 Task: Open a blank google sheet and write heading  Student grades data  Add 10 students name:-  'Joshua Rivera, Zoey Coleman, Ryan Wright, Addison Bailey, Jonathan Simmons, Brooklyn Ward, Caleb Barnes, Audrey Collins, Gabriel Perry, Sofia Bell. ' in August Last week sales are  100 to 150. Math Grade:-  90, 95, 80, 92, 85,88, 90, 78, 92, 85.Science Grade:-  85, 87, 92, 88, 90, 85, 92, 80, 88, 90.English Grade:-  92, 90, 85, 90, 88, 92, 85, 82, 90, 88.History Grade:-  88, 92, 78, 95, 90, 90, 80, 85, 92, 90. Total use the formula   =SUM(D2:G2) then presss enter. Save page auditingSalesByEmployee
Action: Mouse moved to (23, 79)
Screenshot: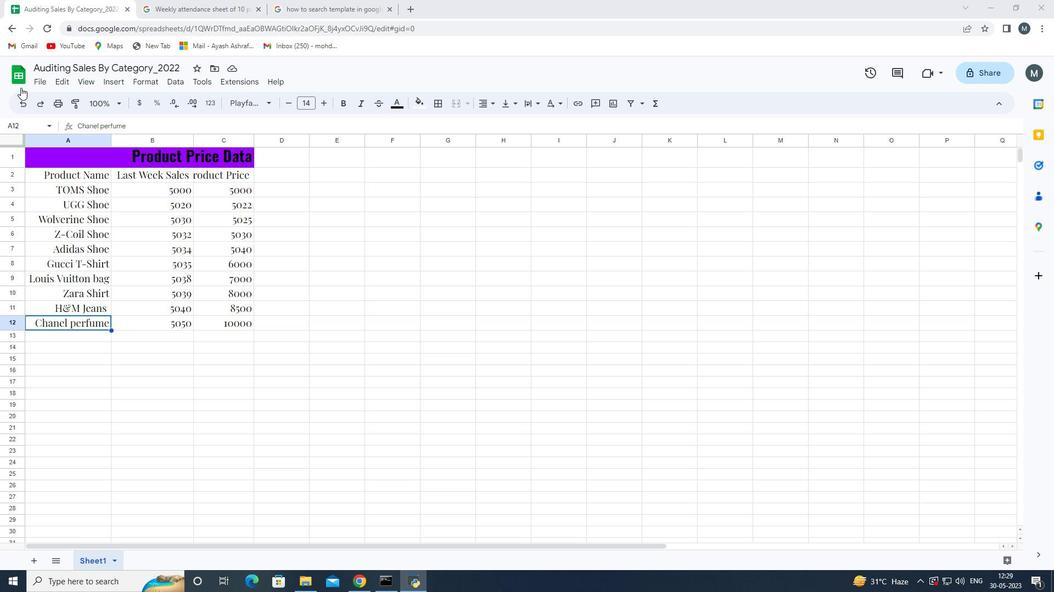 
Action: Mouse pressed left at (23, 79)
Screenshot: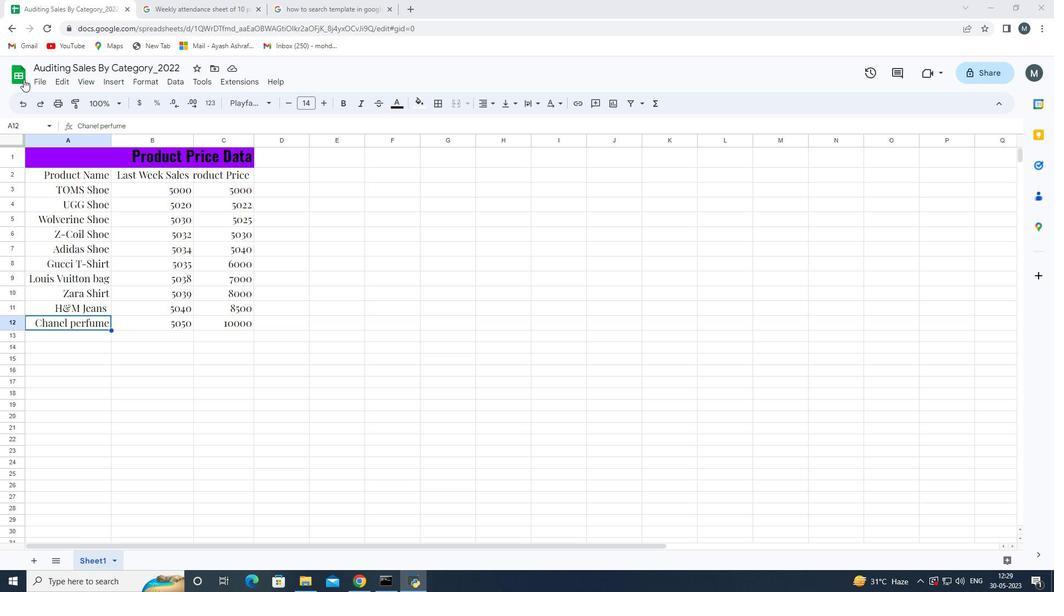 
Action: Mouse moved to (237, 160)
Screenshot: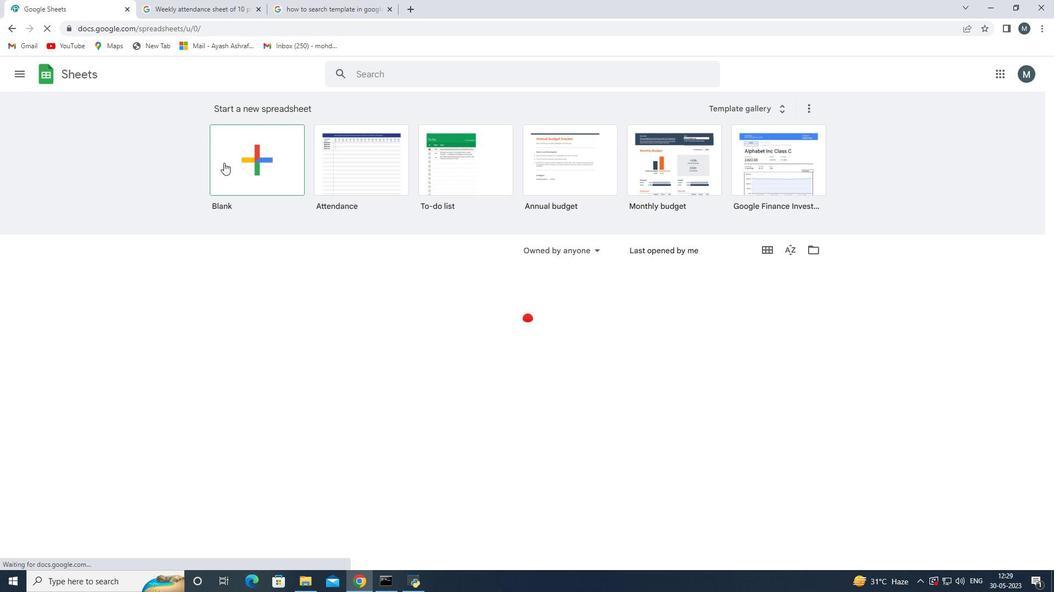
Action: Mouse pressed left at (237, 160)
Screenshot: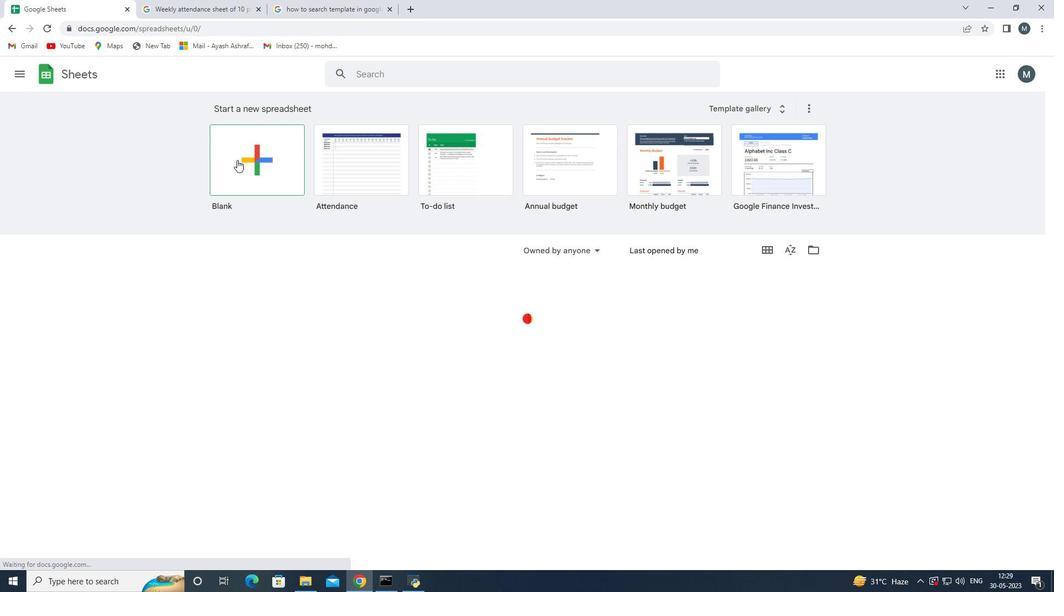 
Action: Mouse moved to (43, 150)
Screenshot: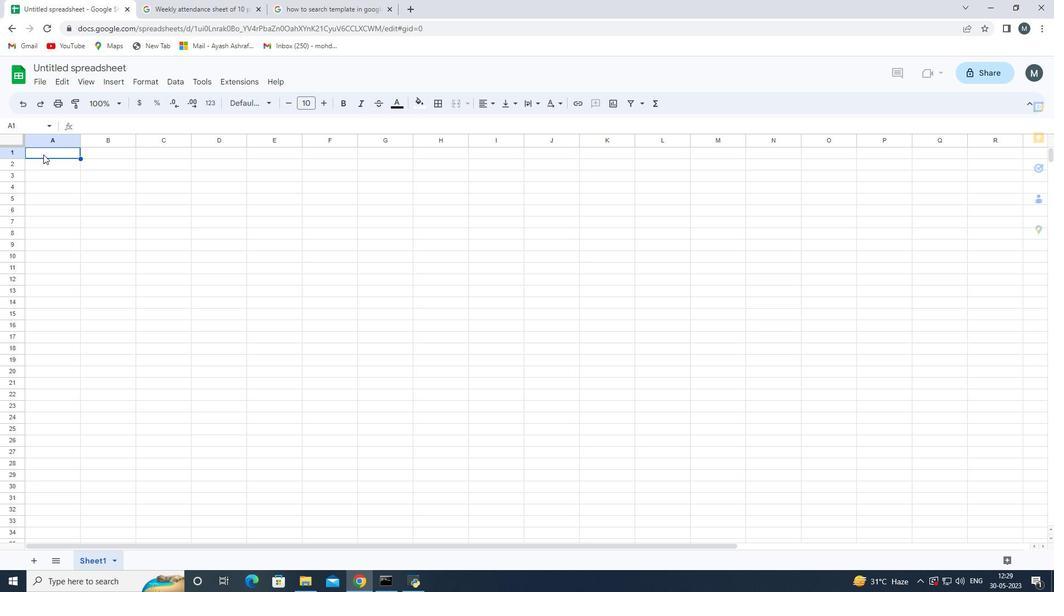 
Action: Mouse pressed left at (43, 150)
Screenshot: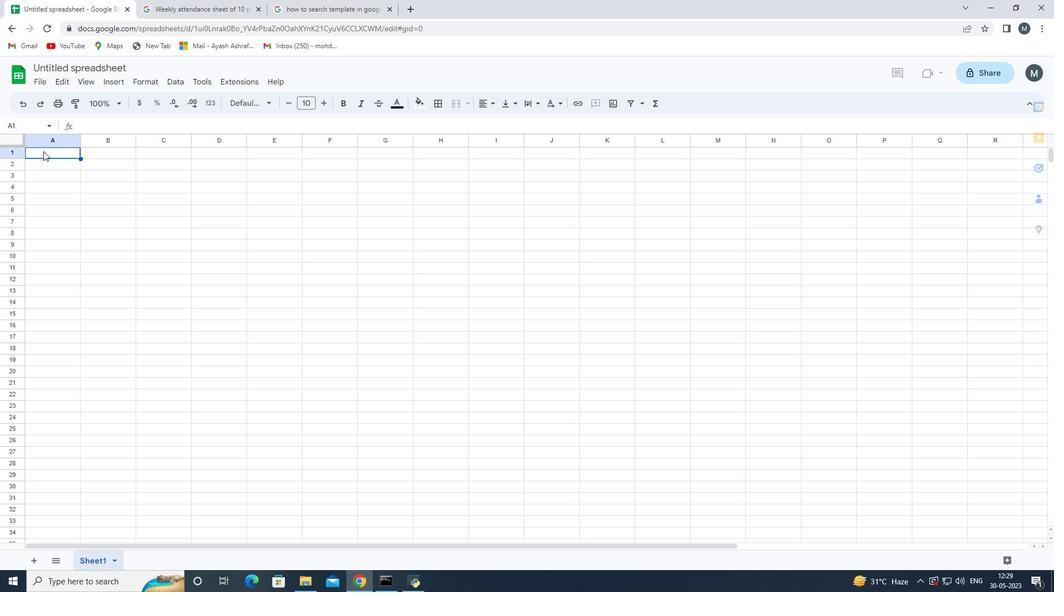 
Action: Mouse pressed left at (43, 150)
Screenshot: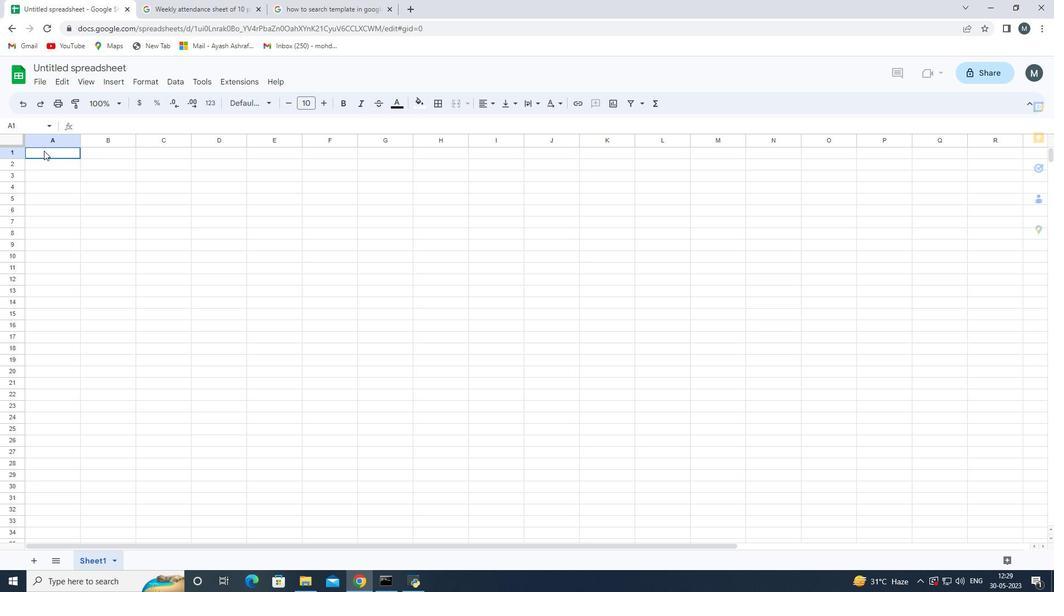 
Action: Mouse moved to (45, 150)
Screenshot: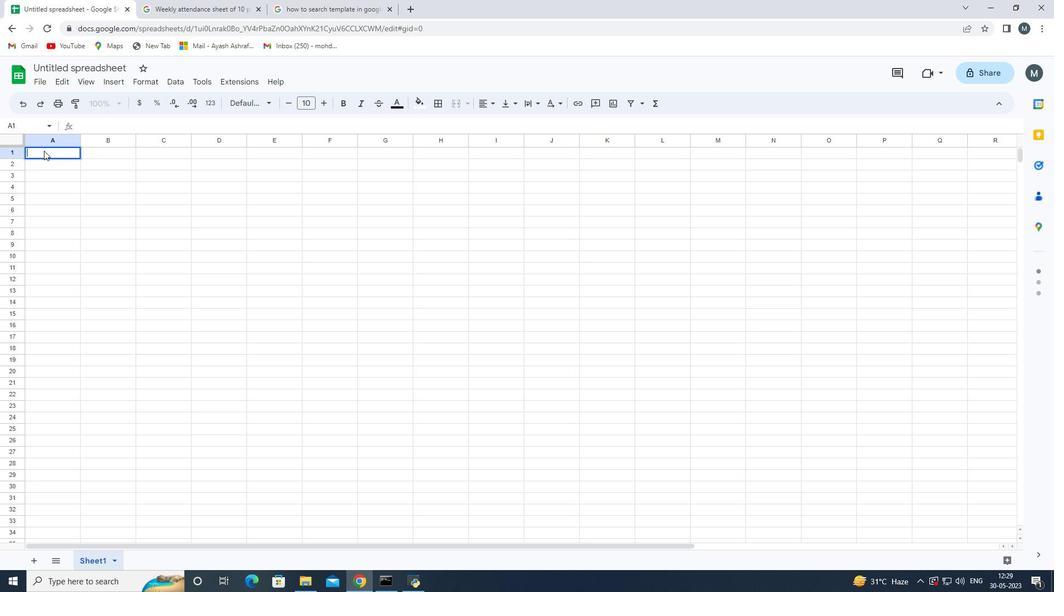 
Action: Key pressed <Key.shift>Student<Key.space><Key.shift><Key.shift><Key.shift>Grades<Key.space><Key.shift><Key.shift><Key.shift><Key.shift>Data<Key.space><Key.enter><Key.shift>Students<Key.space><Key.shift>NAme<Key.backspace><Key.backspace><Key.backspace>ame<Key.enter><Key.shift>Joshua<Key.space><Key.shift><Key.shift><Key.shift><Key.shift><Key.shift><Key.shift><Key.shift><Key.shift><Key.shift><Key.shift><Key.shift><Key.shift><Key.shift><Key.shift><Key.shift><Key.shift><Key.shift><Key.shift><Key.shift><Key.shift><Key.shift>Rivera<Key.space><Key.enter><Key.shift>Zoey<Key.space><Key.shift><Key.shift><Key.shift><Key.shift><Key.shift><Key.shift><Key.shift><Key.shift><Key.shift><Key.shift>Coleman<Key.enter><Key.shift>Ryan<Key.space><Key.shift><Key.shift><Key.shift><Key.shift><Key.shift><Key.shift><Key.shift><Key.shift><Key.shift><Key.shift><Key.shift><Key.shift>Wa<Key.backspace>right<Key.enter><Key.shift>Addison<Key.space><Key.shift>Bailey<Key.enter><Key.shift><Key.shift><Key.shift><Key.shift><Key.shift><Key.shift><Key.shift><Key.shift><Key.shift><Key.shift><Key.shift><Key.shift><Key.shift><Key.shift><Key.shift><Key.shift><Key.shift><Key.shift><Key.shift>Jonathan<Key.space><Key.shift>Simmons<Key.space><Key.enter><Key.shift><Key.shift><Key.shift><Key.shift><Key.shift><Key.shift><Key.shift><Key.shift><Key.shift><Key.shift>Brooklyn<Key.space><Key.shift>Ward<Key.enter><Key.shift>Caleb<Key.space><Key.shift>BAr<Key.backspace><Key.backspace>arnes<Key.enter><Key.shift>Audey<Key.backspace><Key.backspace>rey<Key.space><Key.shift>Collins<Key.space><Key.enter><Key.shift><Key.shift><Key.shift><Key.shift>Gabriel<Key.space><Key.shift>Perry<Key.enter><Key.shift>Sofia<Key.space><Key.shift>Bell
Screenshot: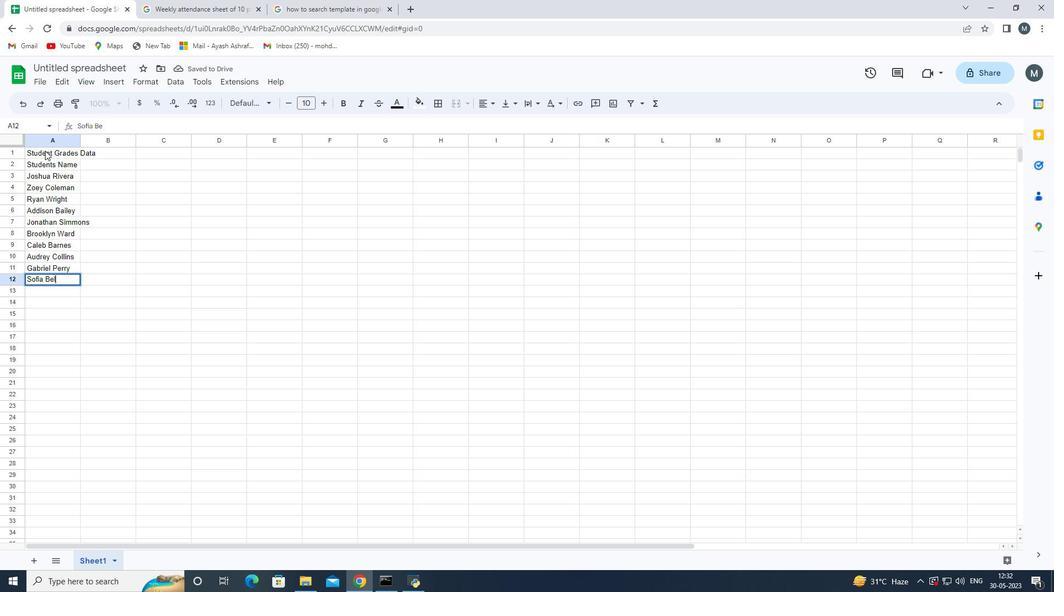 
Action: Mouse moved to (79, 140)
Screenshot: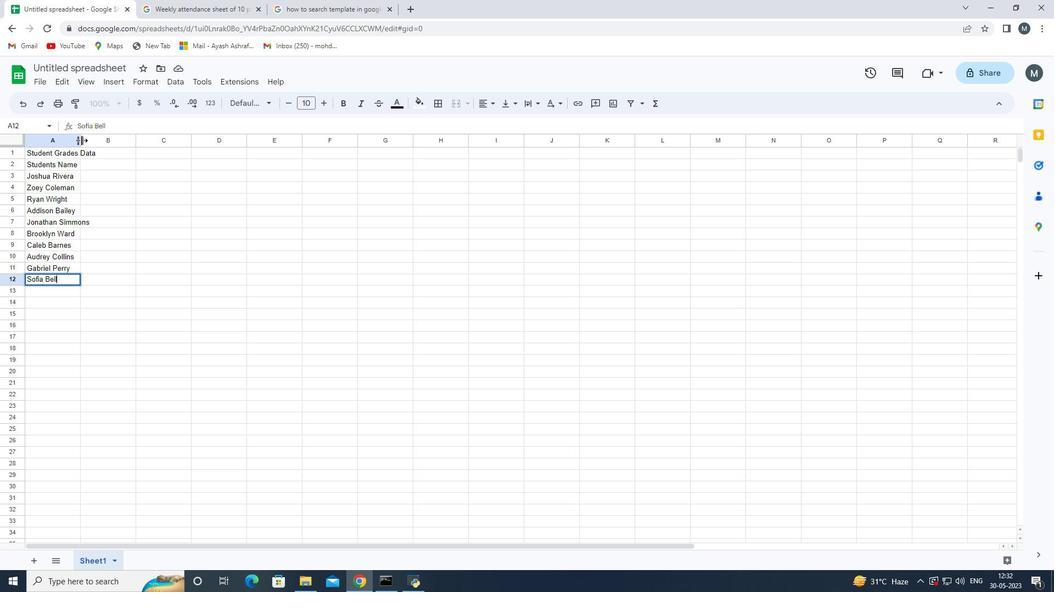 
Action: Mouse pressed left at (79, 140)
Screenshot: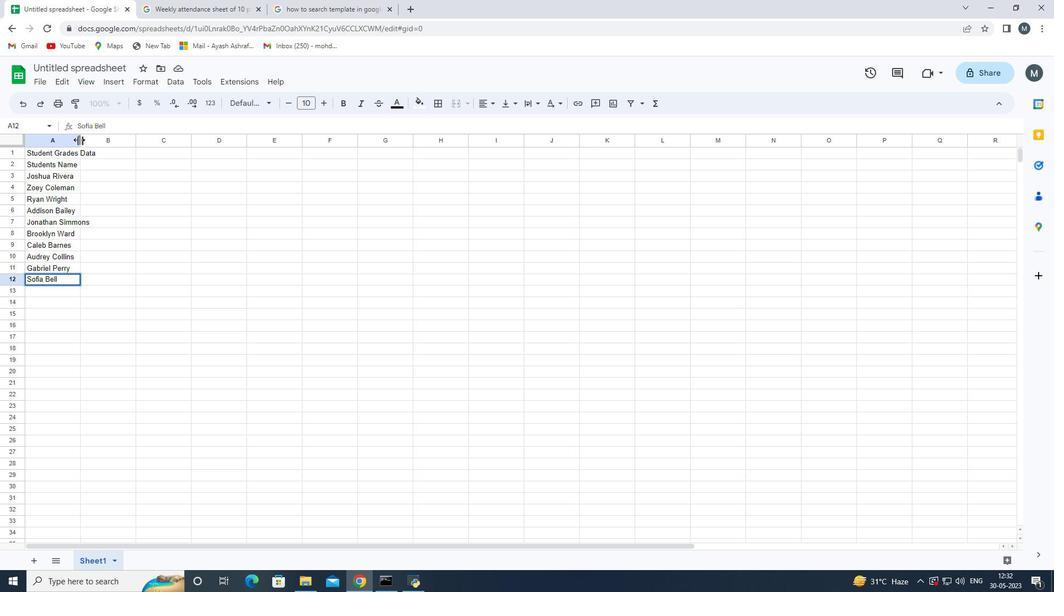 
Action: Mouse moved to (130, 152)
Screenshot: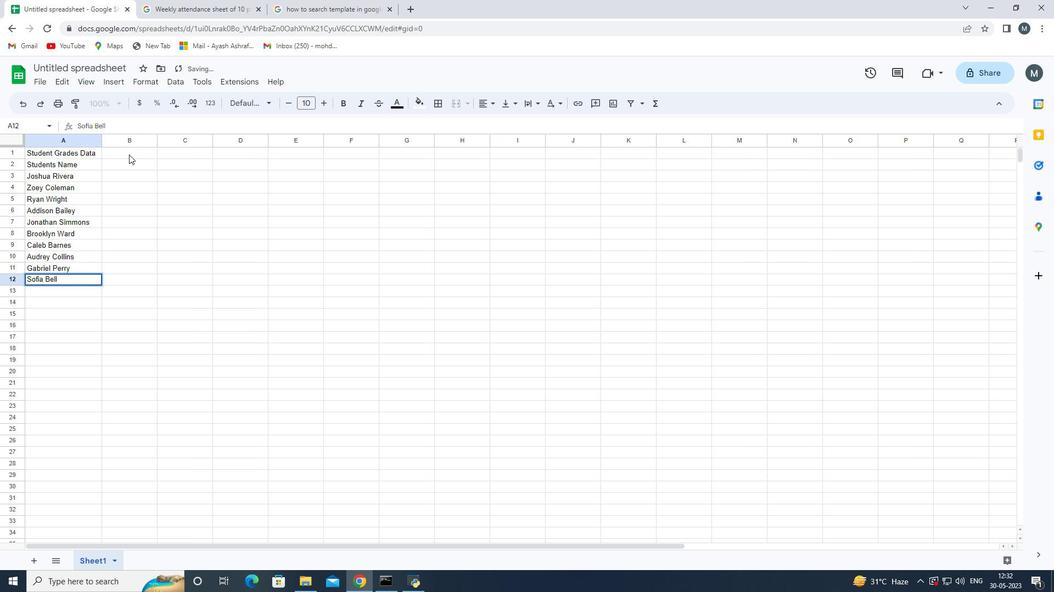 
Action: Mouse pressed left at (130, 152)
Screenshot: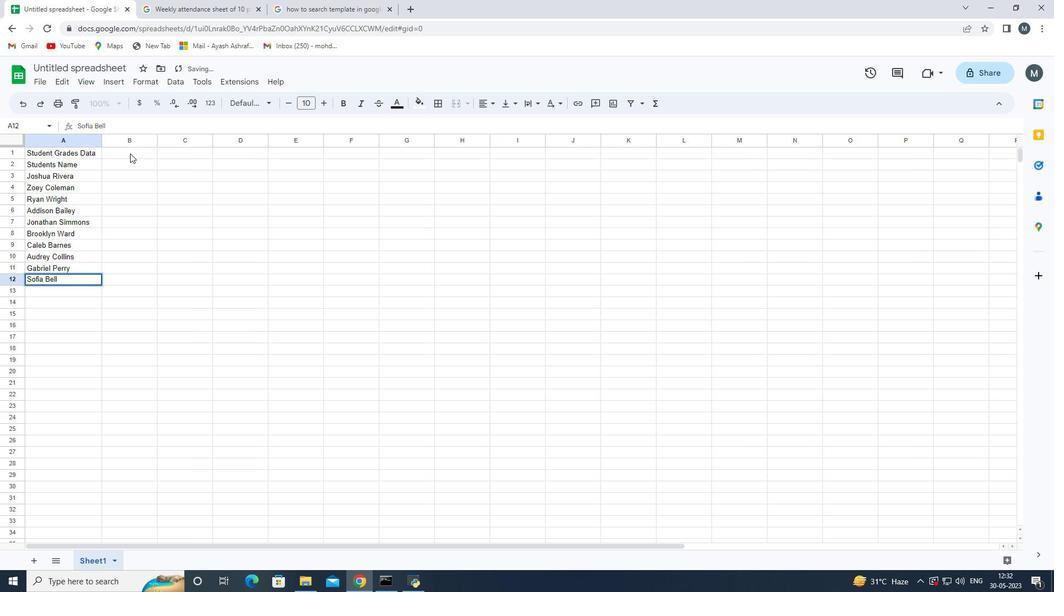 
Action: Mouse pressed left at (130, 152)
Screenshot: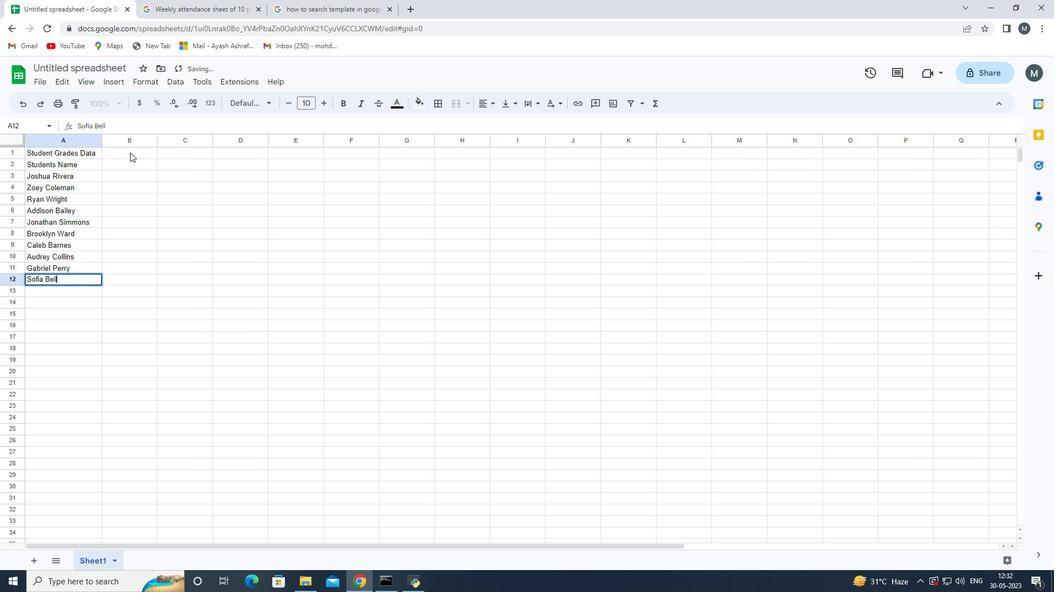 
Action: Key pressed <Key.shift>August<Key.space><Key.shift><Key.shift><Key.shift><Key.shift>LA<Key.backspace>ast<Key.space>week<Key.space><Key.shift>Sales<Key.space><Key.enter>
Screenshot: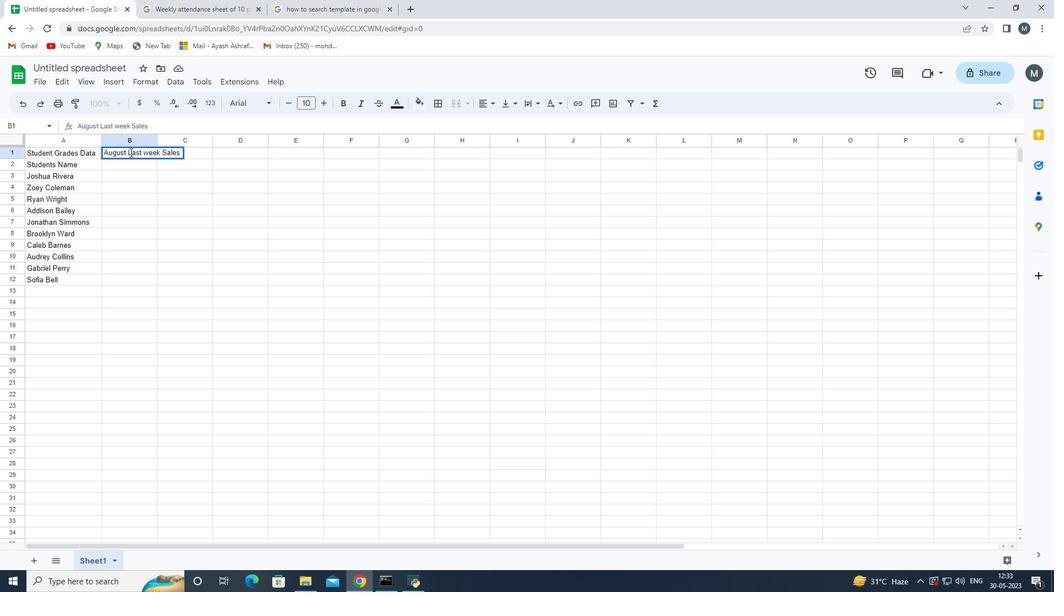 
Action: Mouse moved to (158, 141)
Screenshot: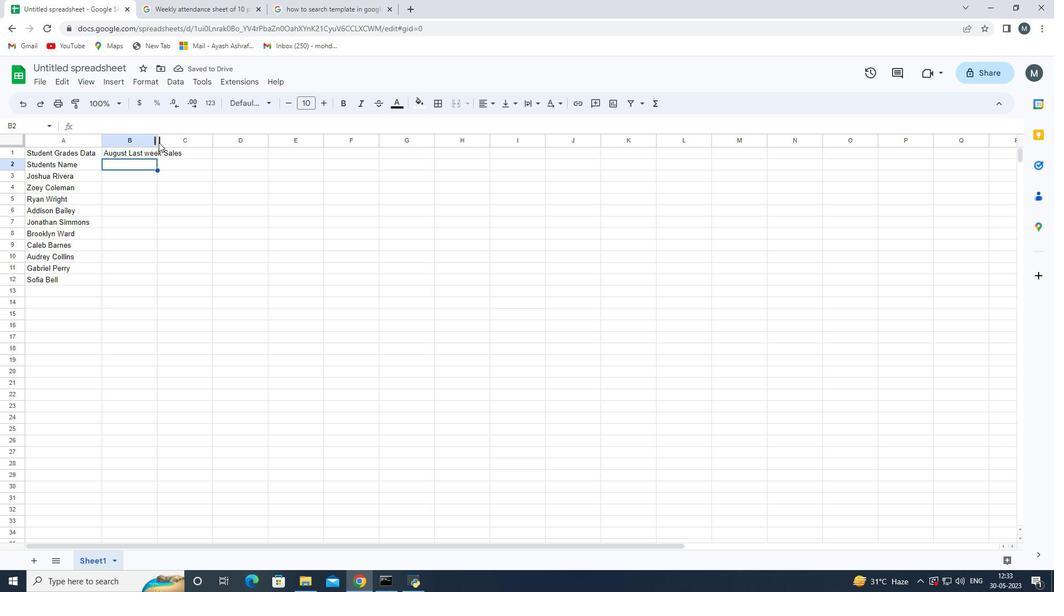 
Action: Mouse pressed left at (158, 141)
Screenshot: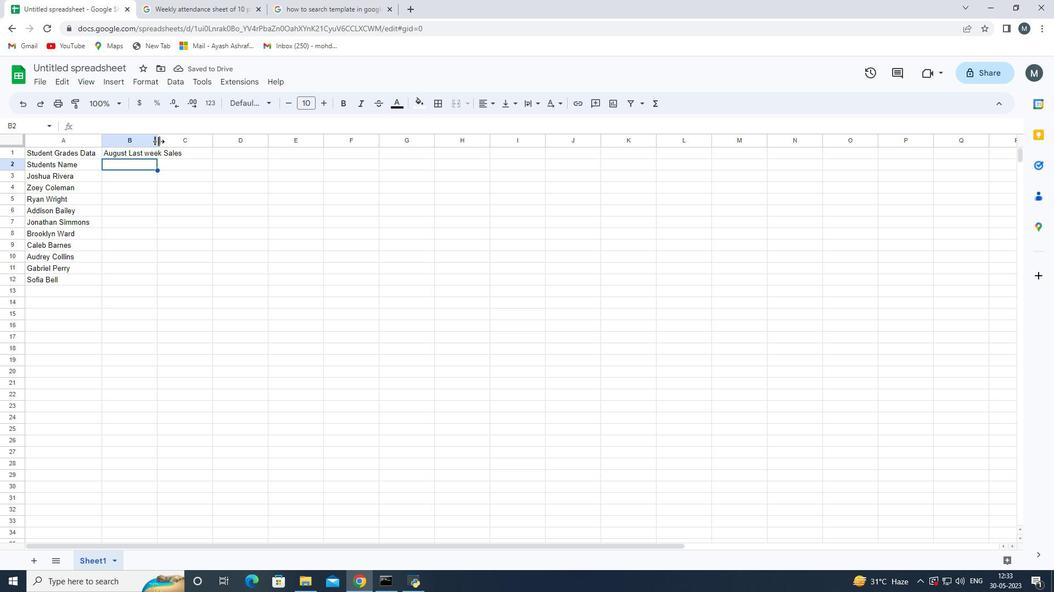 
Action: Mouse moved to (112, 188)
Screenshot: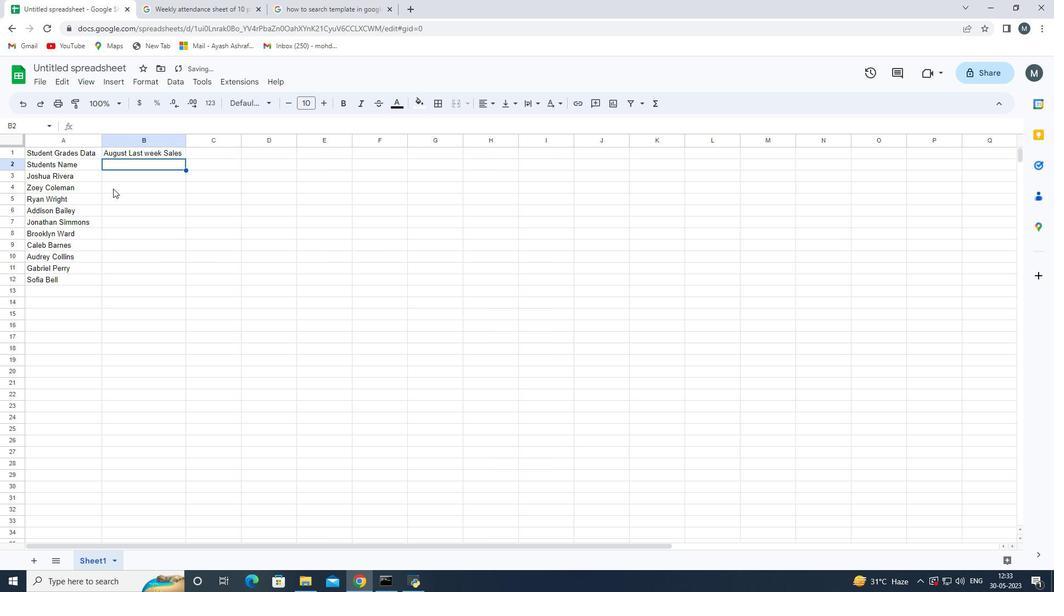 
Action: Key pressed 100<Key.enter>101<Key.enter>
Screenshot: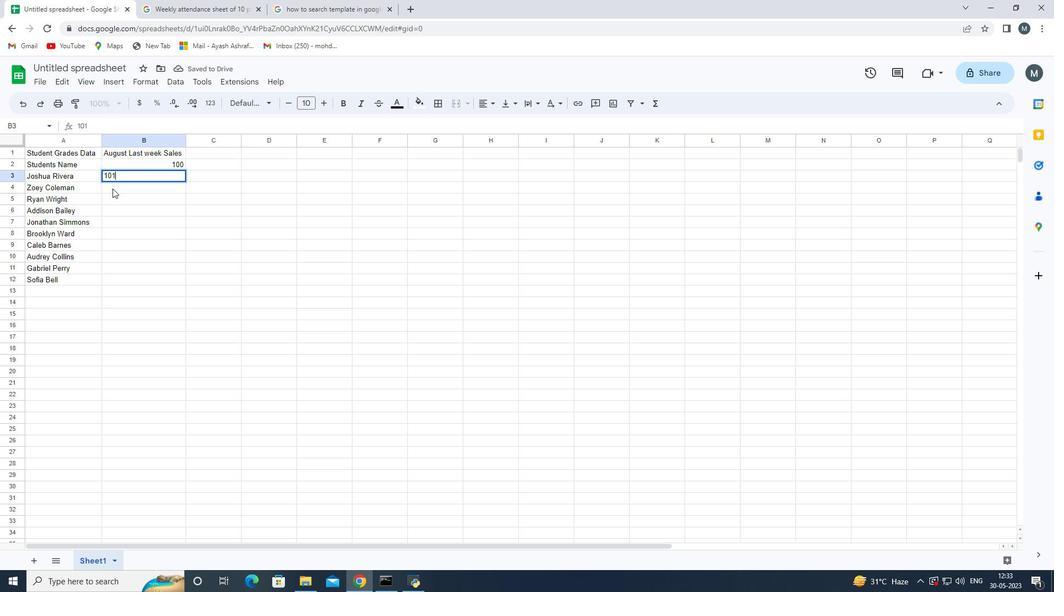 
Action: Mouse moved to (148, 185)
Screenshot: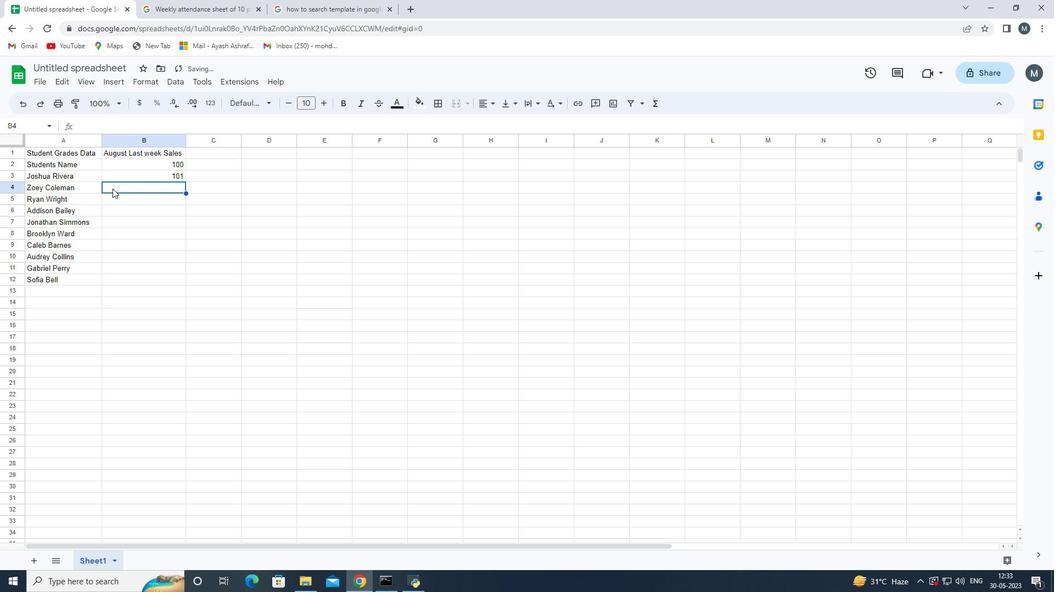 
Action: Key pressed 102<Key.enter>110<Key.enter>111<Key.enter>115<Key.enter>11
Screenshot: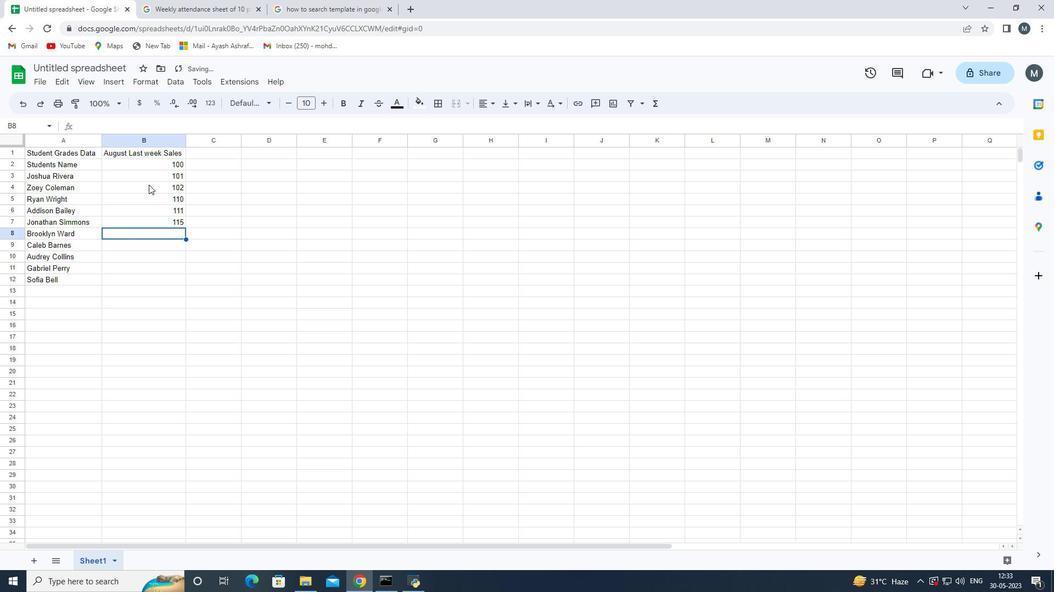 
Action: Mouse moved to (154, 185)
Screenshot: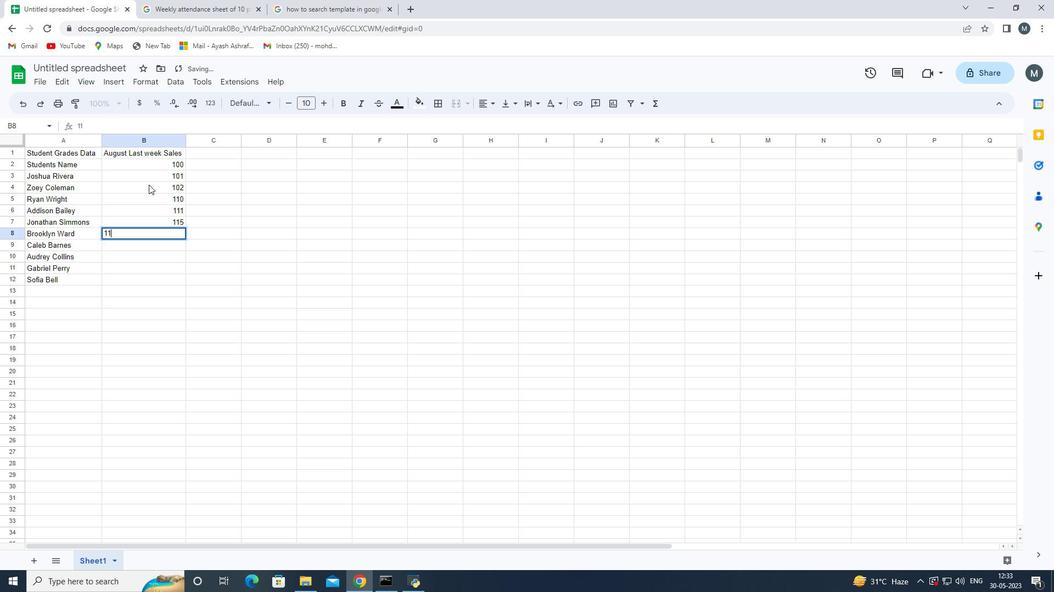 
Action: Key pressed 9<Key.enter>130<Key.enter>1
Screenshot: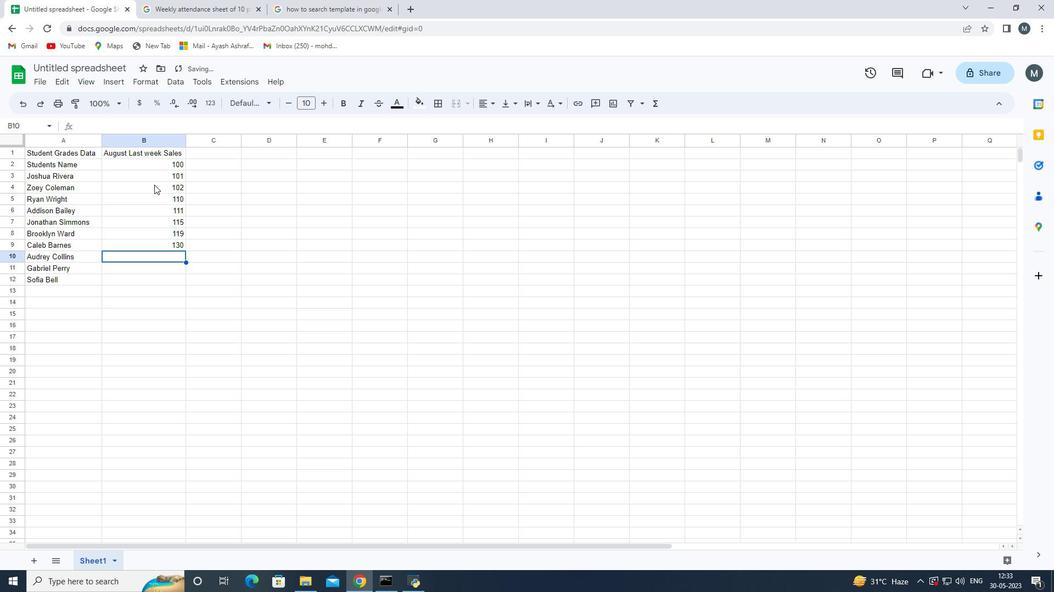 
Action: Mouse moved to (203, 186)
Screenshot: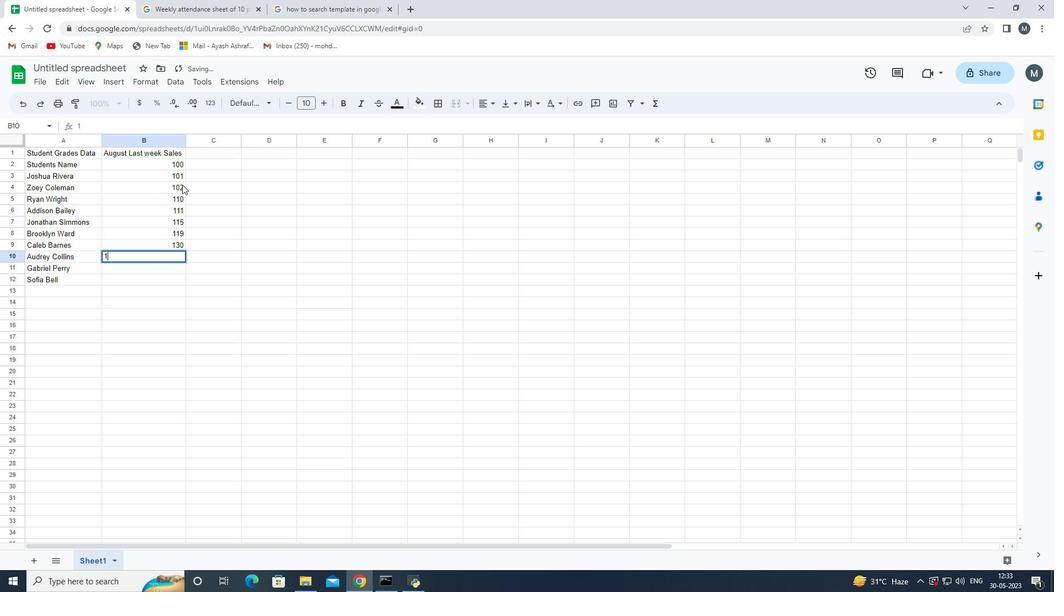 
Action: Key pressed 3
Screenshot: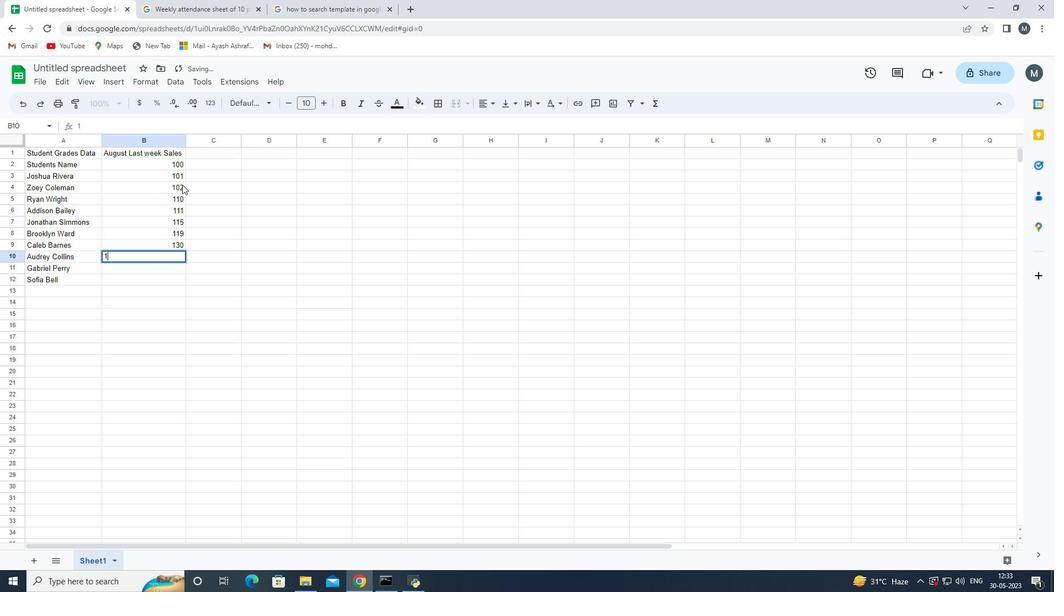 
Action: Mouse moved to (221, 185)
Screenshot: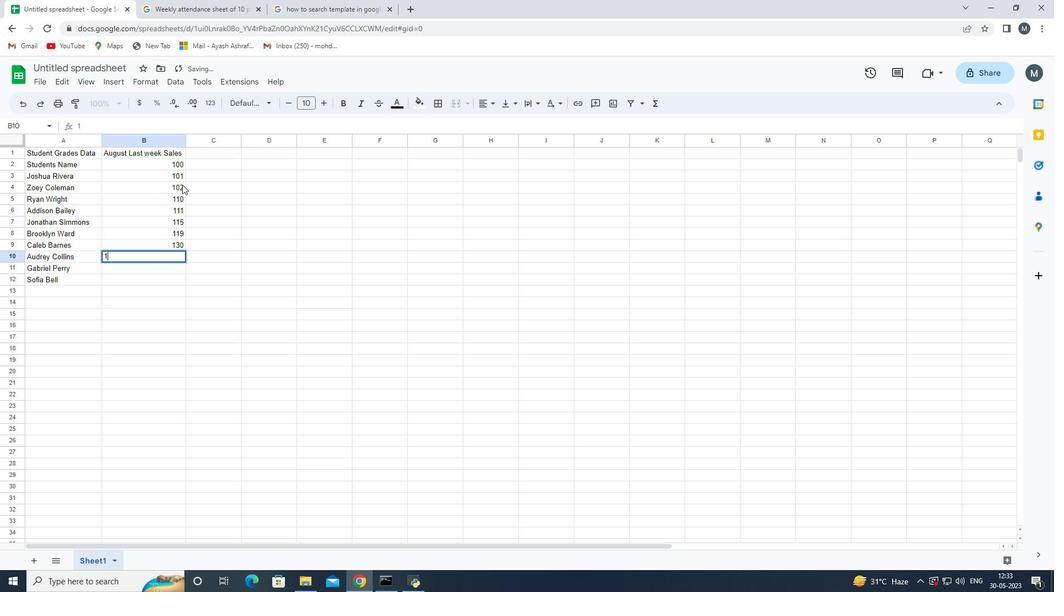 
Action: Key pressed 4<Key.enter>148<Key.enter>150
Screenshot: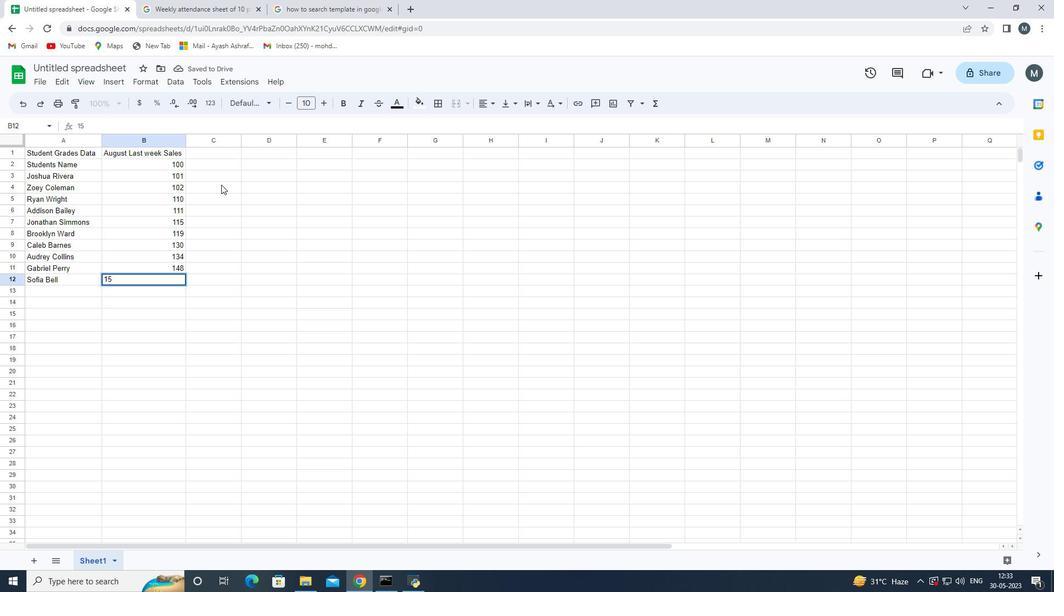 
Action: Mouse moved to (220, 155)
Screenshot: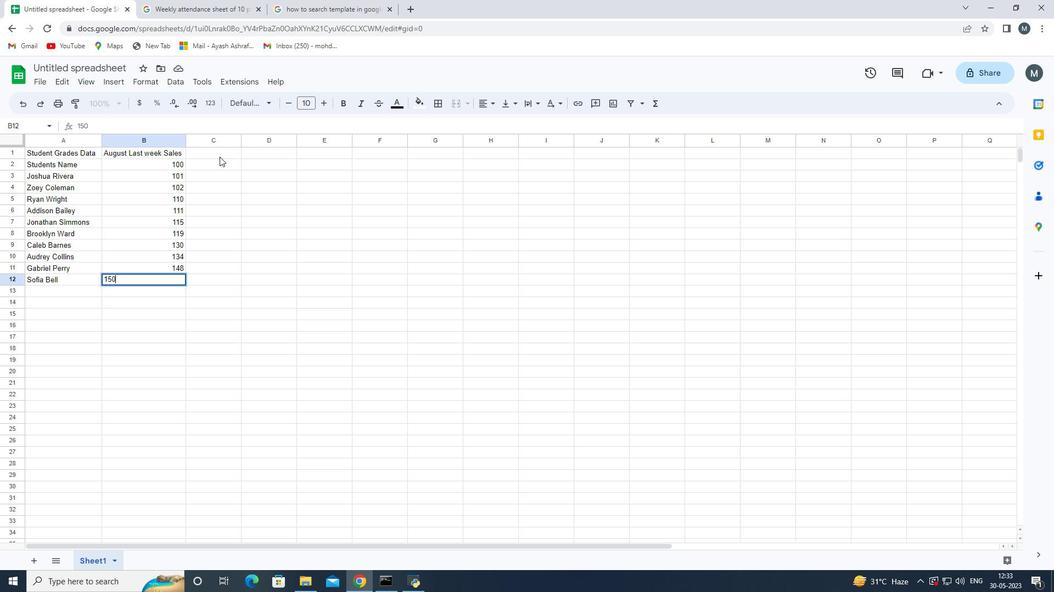 
Action: Mouse pressed left at (220, 155)
Screenshot: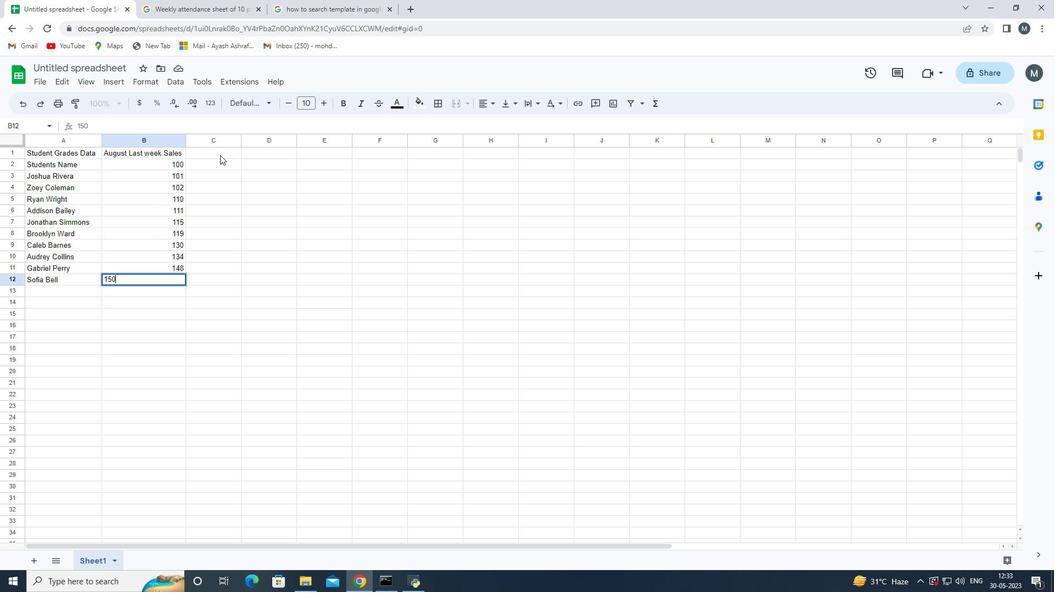
Action: Key pressed <Key.shift><Key.shift><Key.shift><Key.shift><Key.shift><Key.shift>MA<Key.backspace>ath<Key.space><Key.shift>Grade<Key.enter>85<Key.enter>87<Key.backspace><Key.backspace><Key.up>
Screenshot: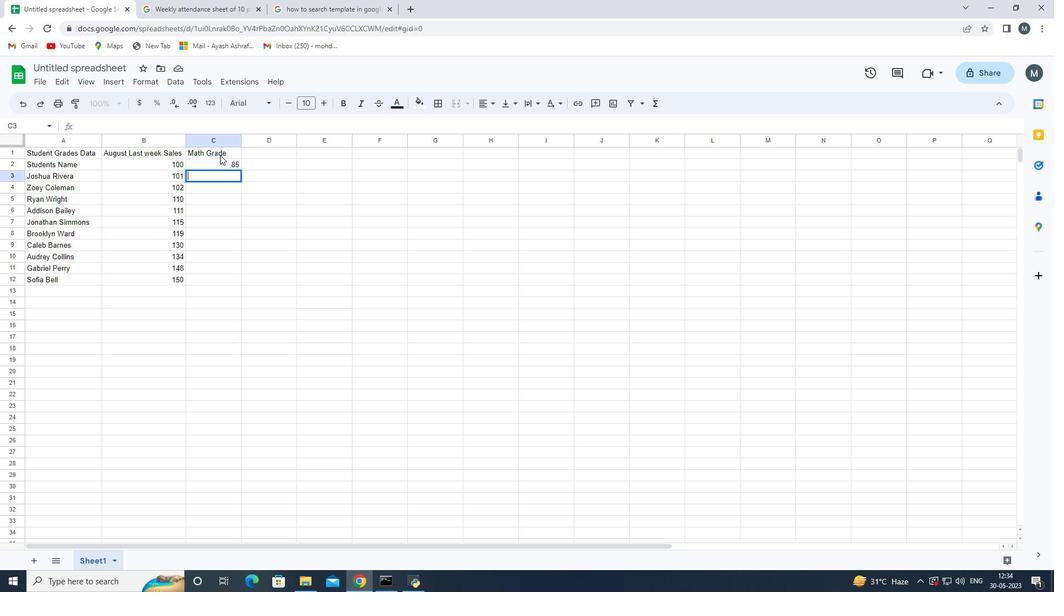 
Action: Mouse moved to (409, 175)
Screenshot: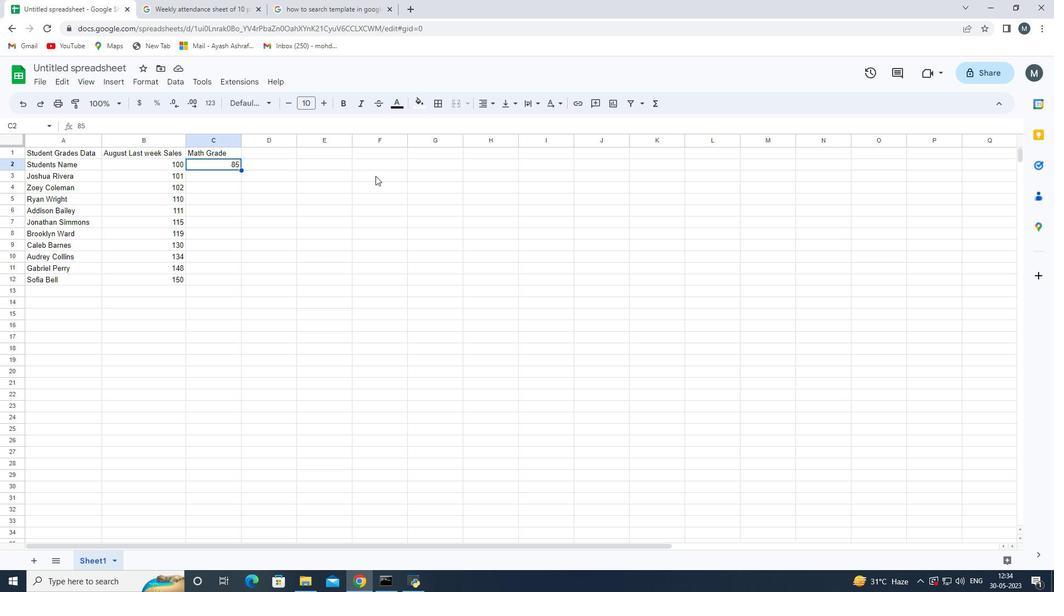 
Action: Key pressed 90<Key.enter>95<Key.enter>80<Key.enter>92<Key.enter>85<Key.enter>88<Key.enter>90<Key.enter>78<Key.enter>92<Key.enter>85<Key.enter>
Screenshot: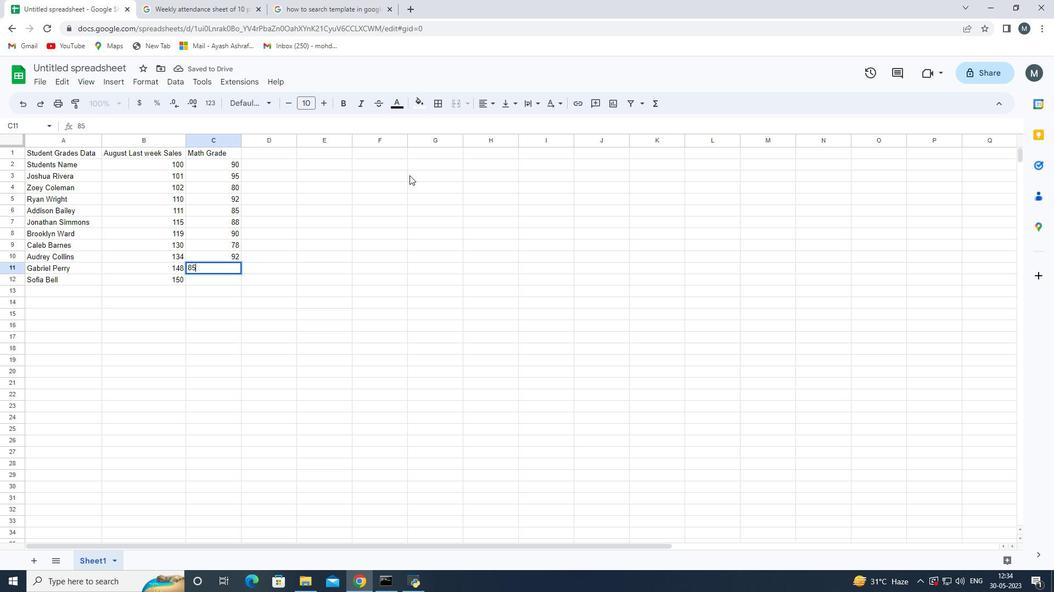 
Action: Mouse moved to (231, 263)
Screenshot: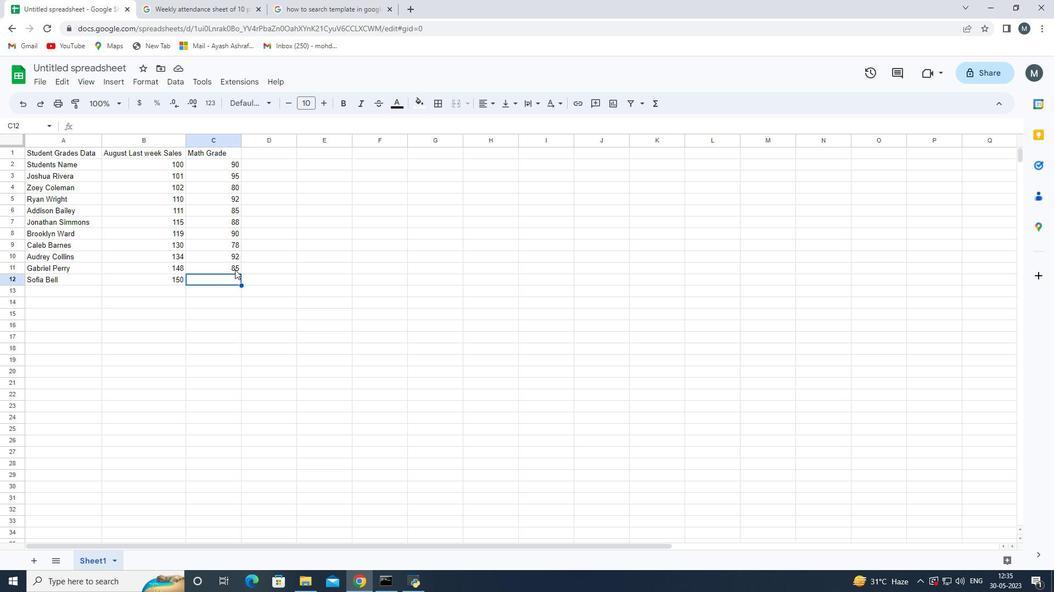 
Action: Mouse pressed left at (231, 263)
Screenshot: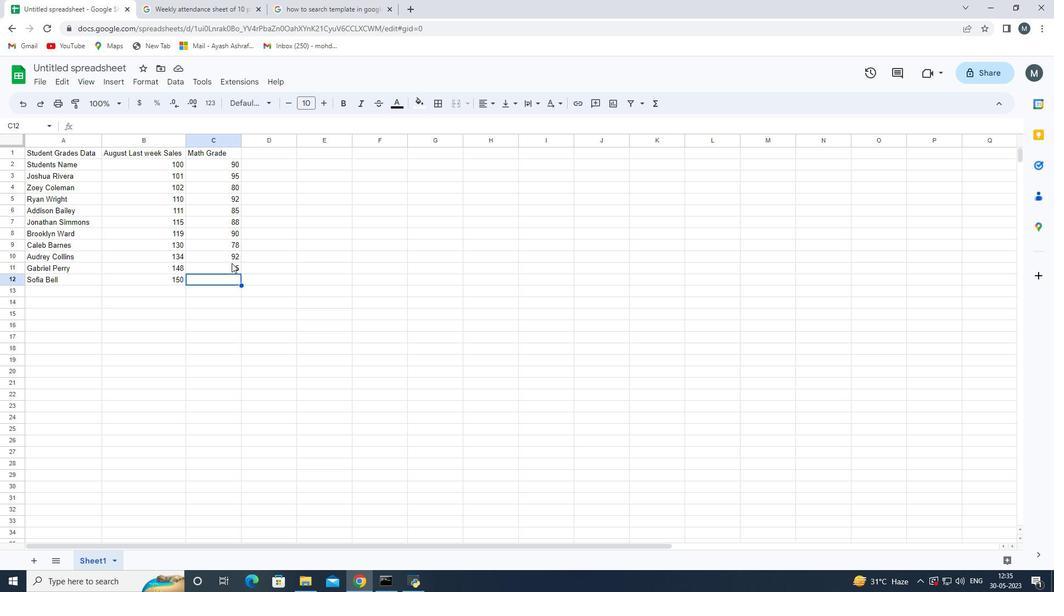 
Action: Mouse moved to (297, 290)
Screenshot: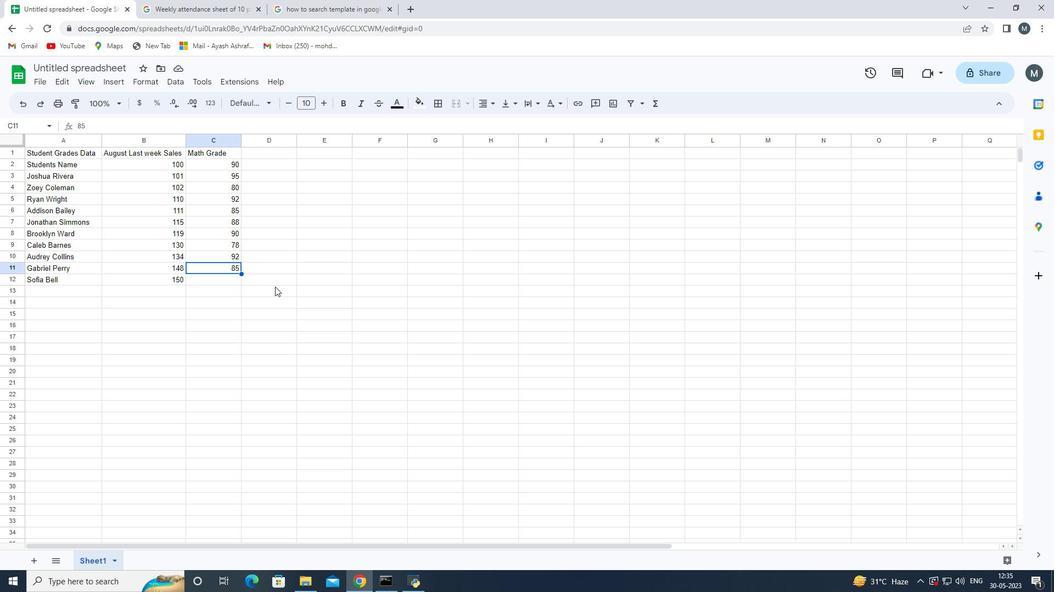 
Action: Key pressed 3
Screenshot: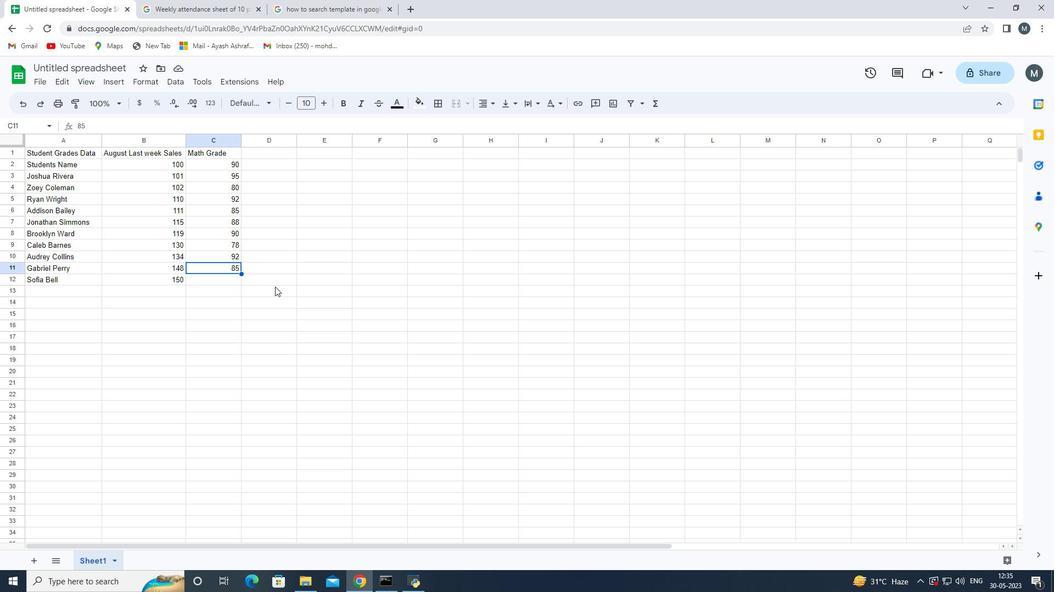 
Action: Mouse moved to (306, 292)
Screenshot: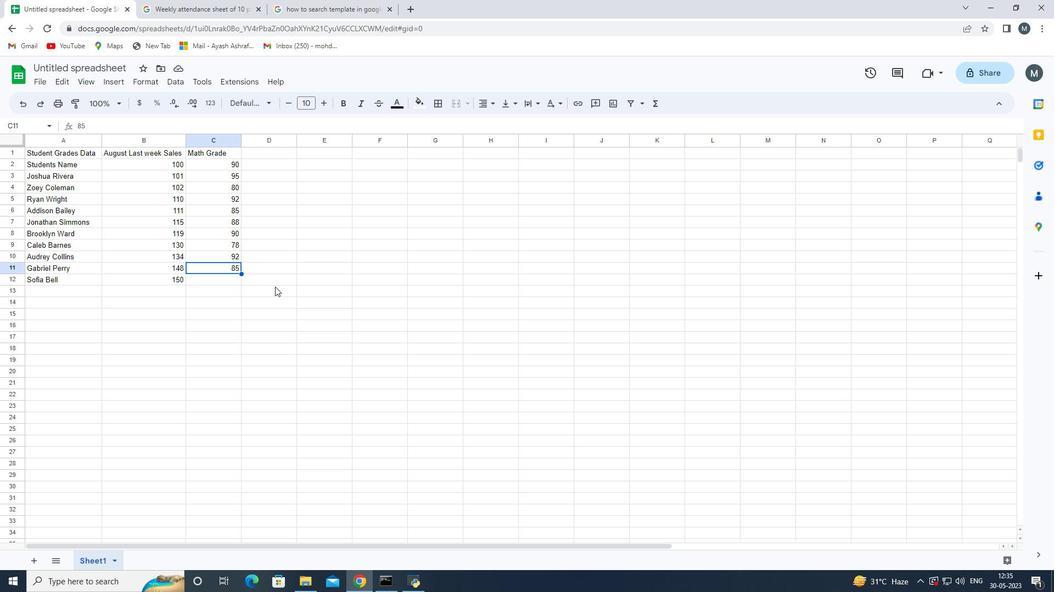 
Action: Key pressed 5<Key.enter>
Screenshot: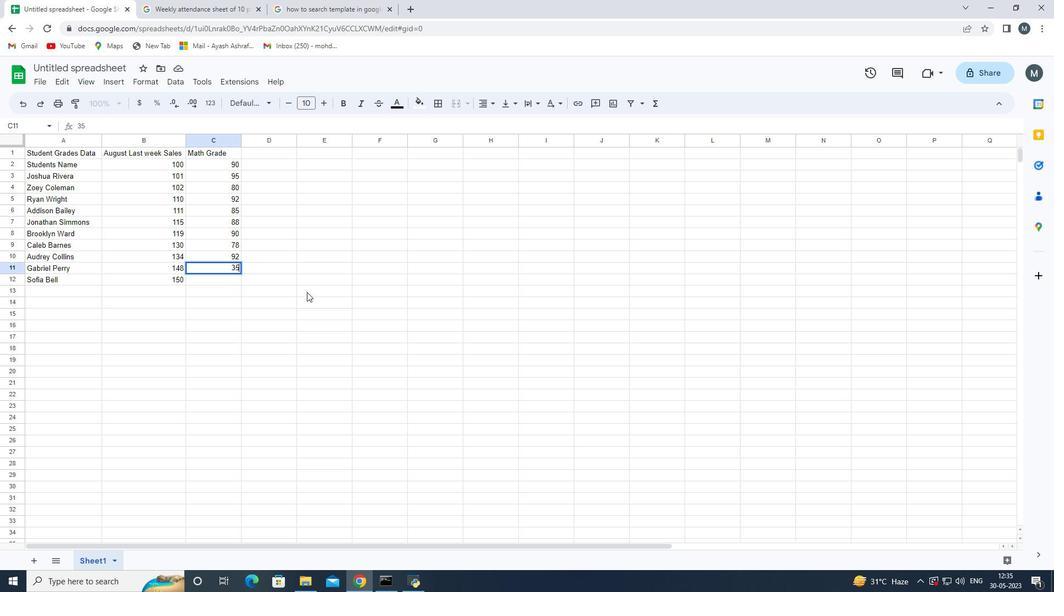 
Action: Mouse moved to (230, 270)
Screenshot: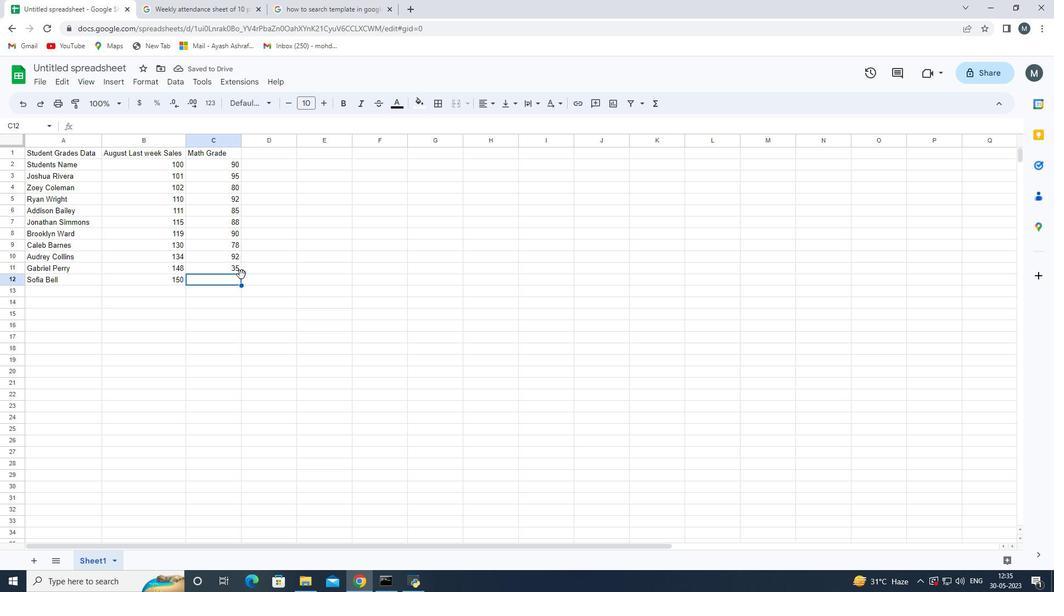 
Action: Mouse pressed left at (230, 270)
Screenshot: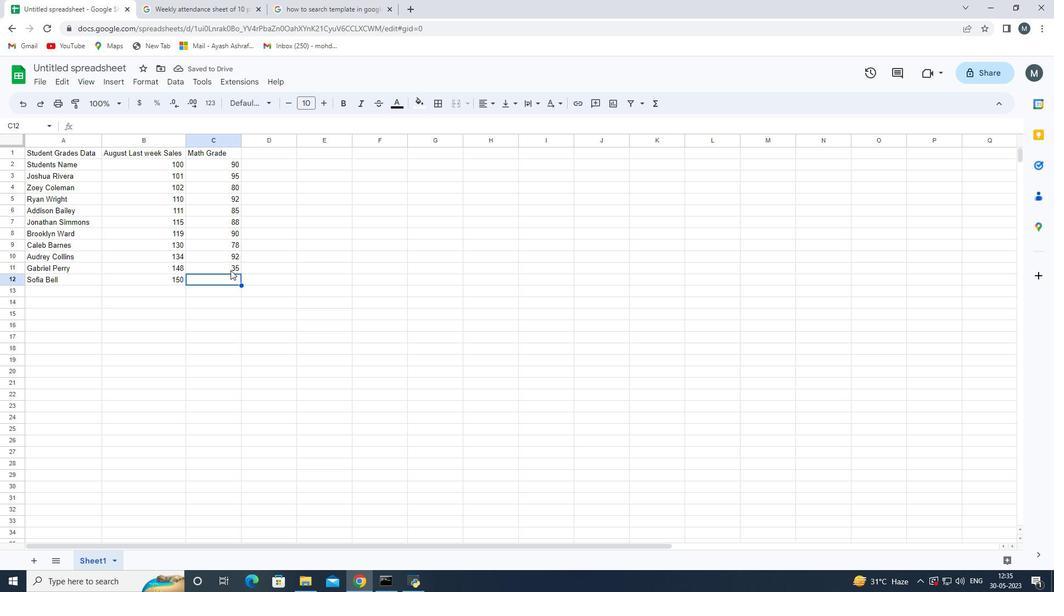 
Action: Mouse moved to (245, 271)
Screenshot: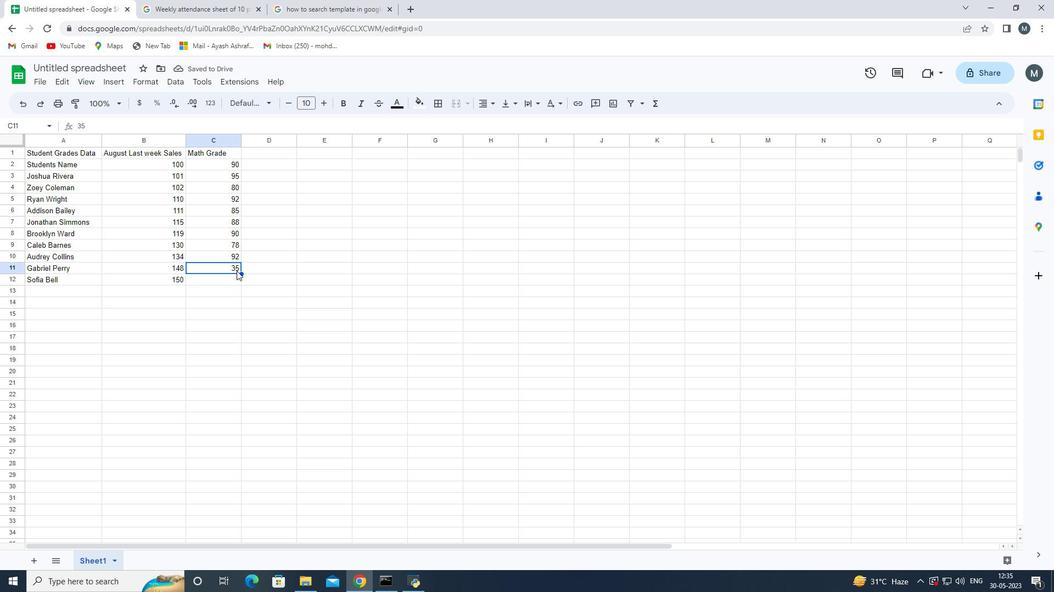 
Action: Key pressed 78<Key.enter>85
Screenshot: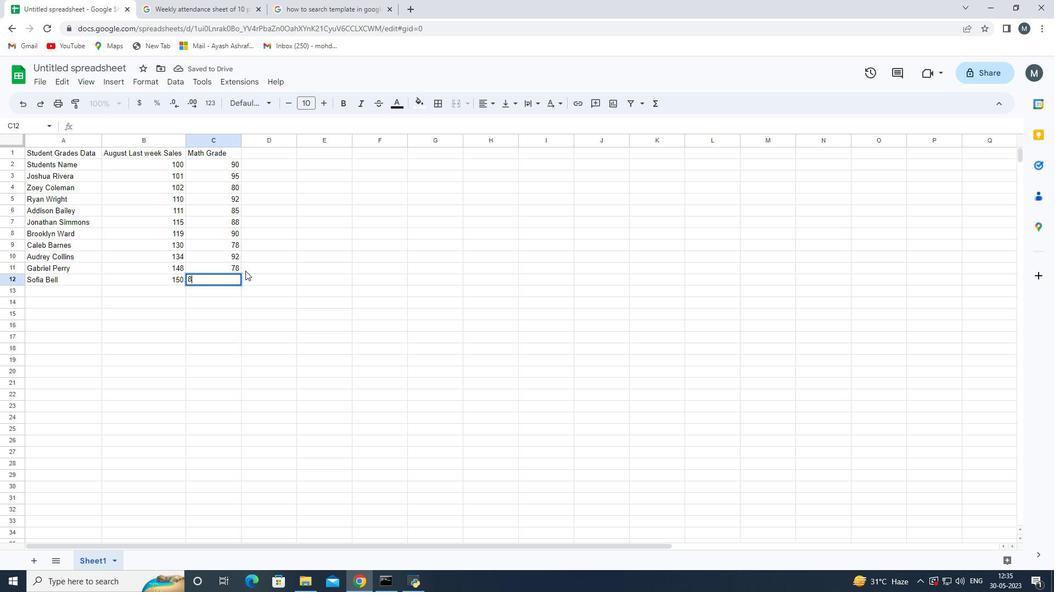 
Action: Mouse moved to (283, 153)
Screenshot: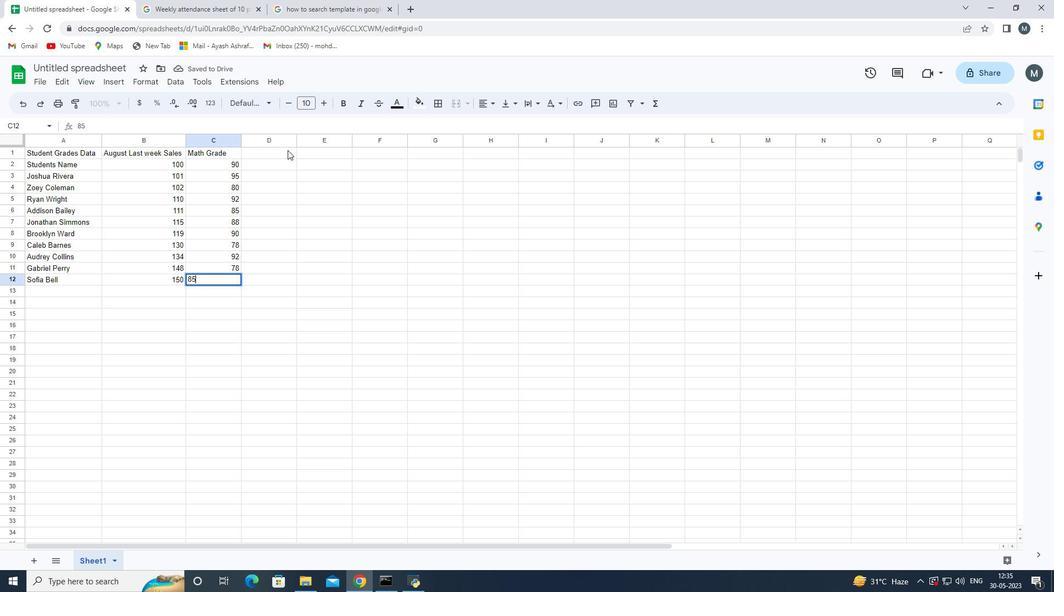 
Action: Mouse pressed left at (283, 153)
Screenshot: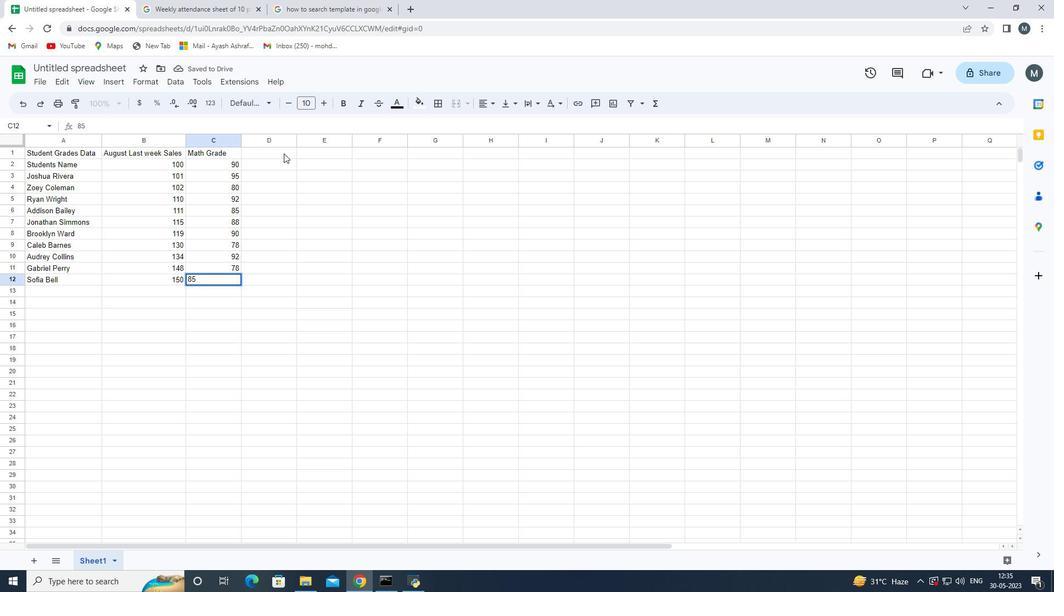 
Action: Key pressed <Key.shift>Science<Key.space><Key.shift>Grdae<Key.backspace><Key.backspace><Key.backspace>ade<Key.enter>
Screenshot: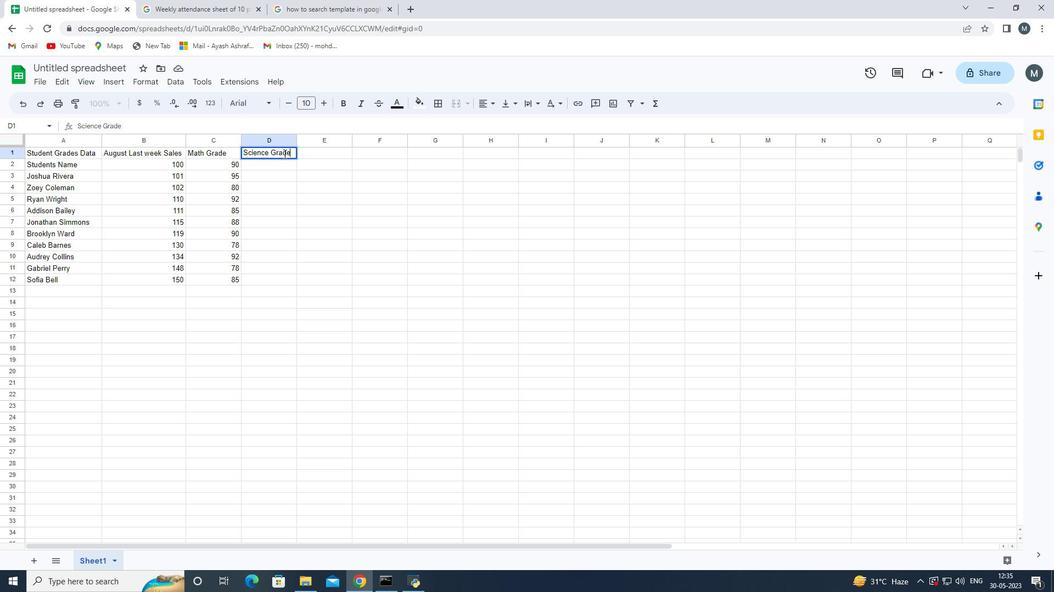 
Action: Mouse moved to (545, 115)
Screenshot: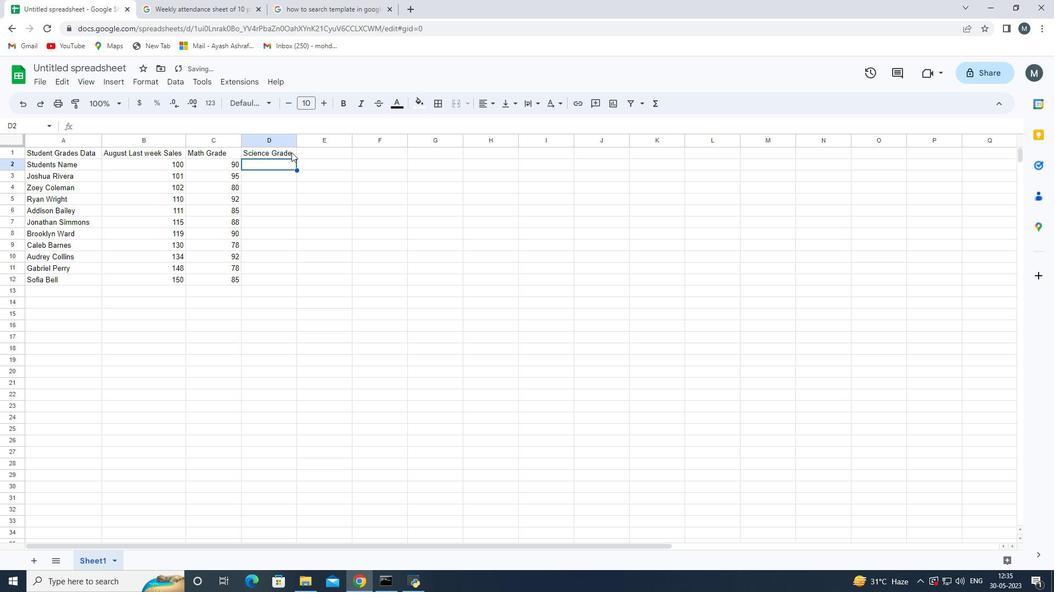
Action: Key pressed 85<Key.enter>87<Key.enter>
Screenshot: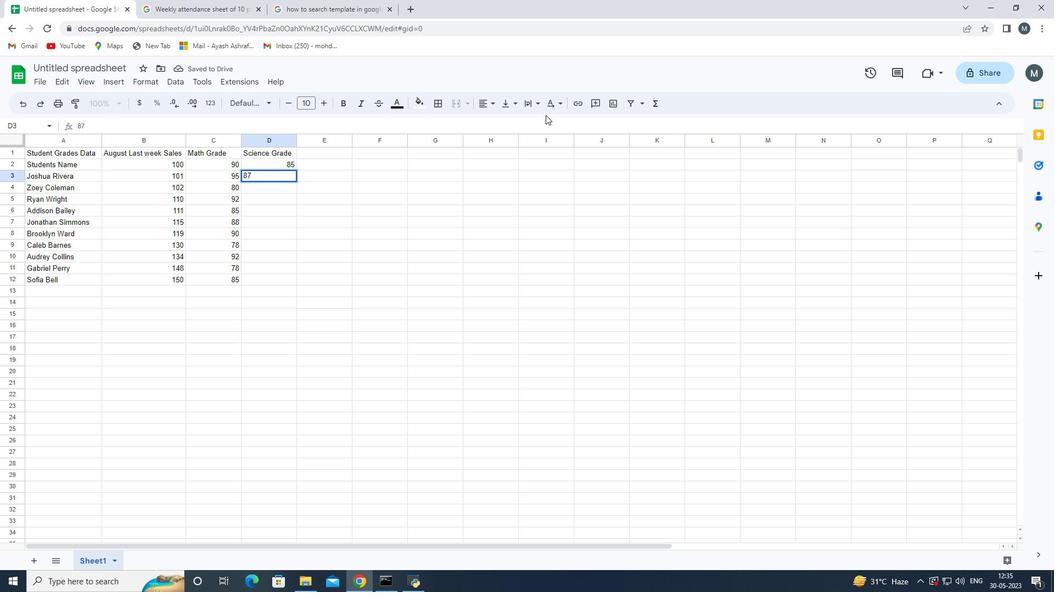 
Action: Mouse moved to (928, 169)
Screenshot: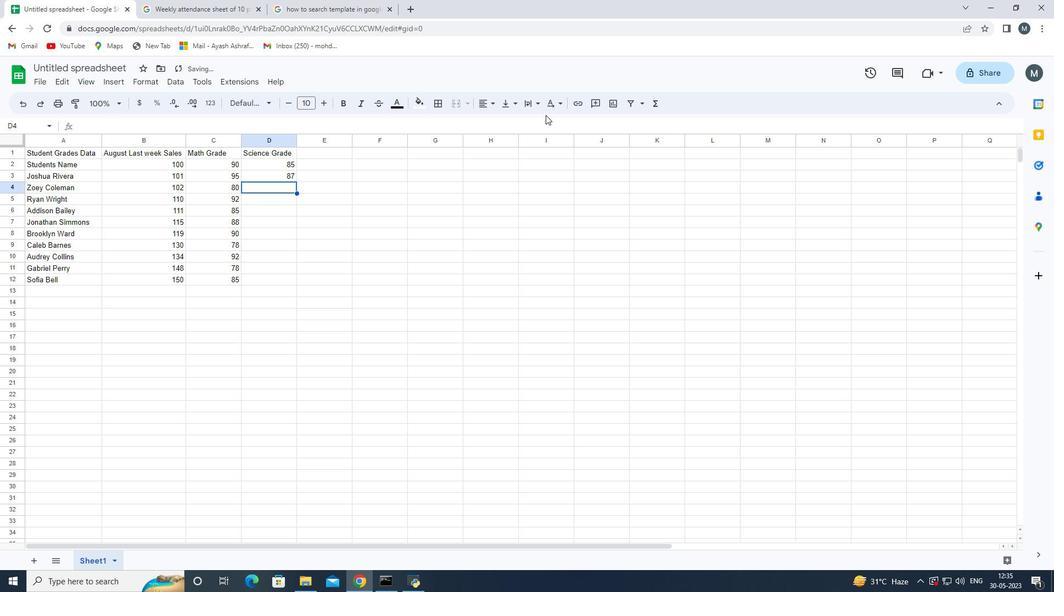 
Action: Key pressed 92<Key.enter>88<Key.enter>90<Key.enter>85<Key.enter>92<Key.enter>80<Key.enter>88<Key.enter>
Screenshot: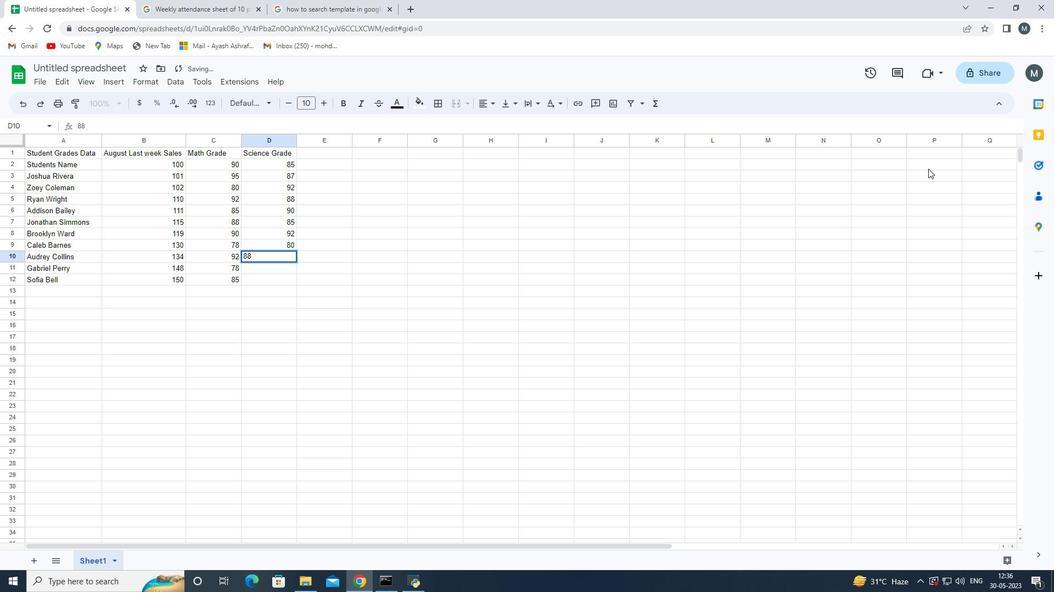 
Action: Mouse moved to (950, 165)
Screenshot: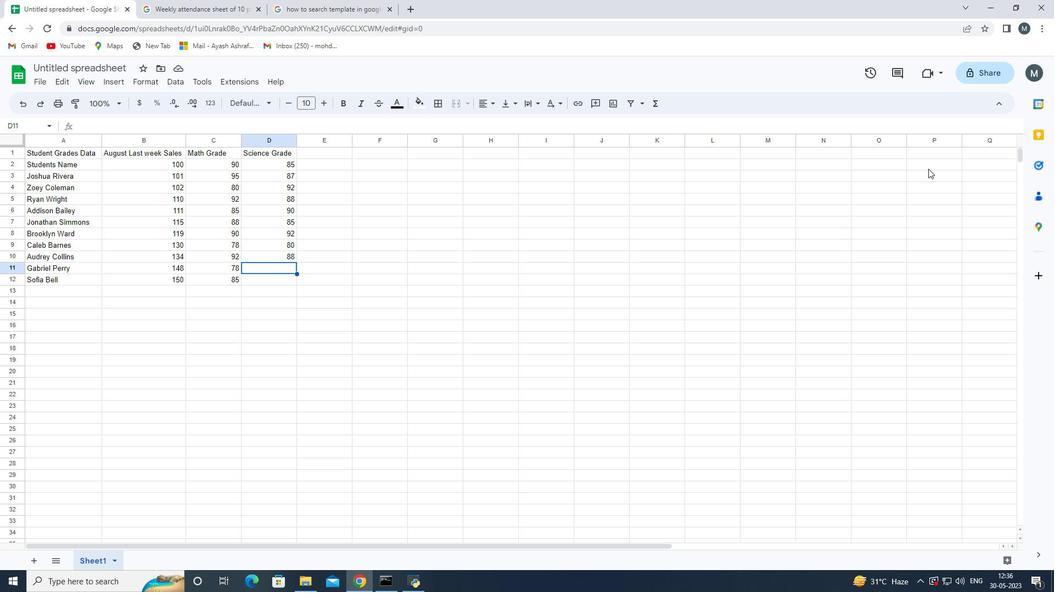 
Action: Key pressed 80<Key.enter>88<Key.enter>
Screenshot: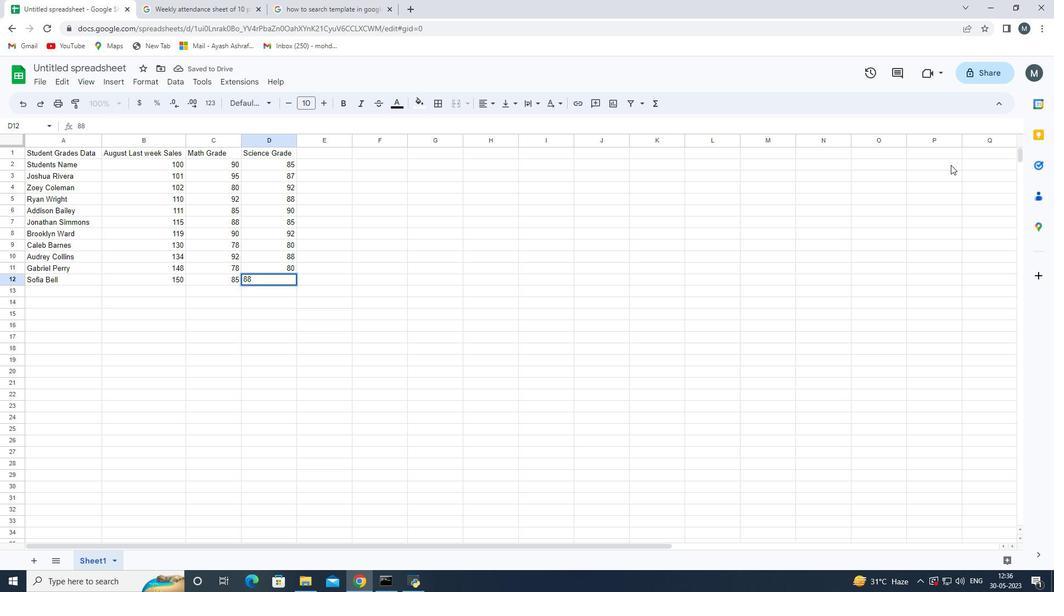 
Action: Mouse moved to (326, 165)
Screenshot: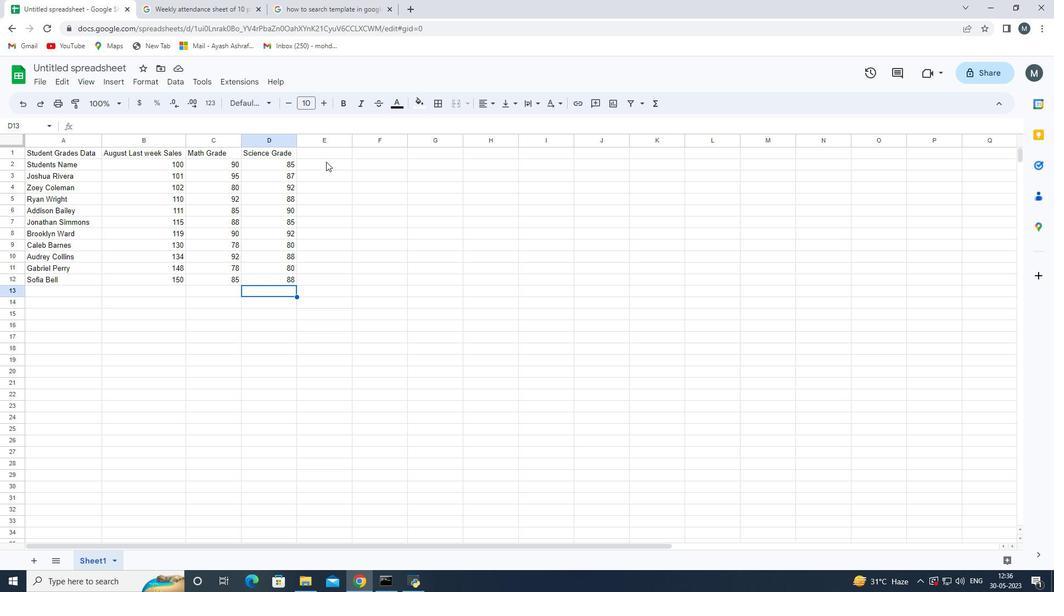 
Action: Mouse pressed left at (326, 165)
Screenshot: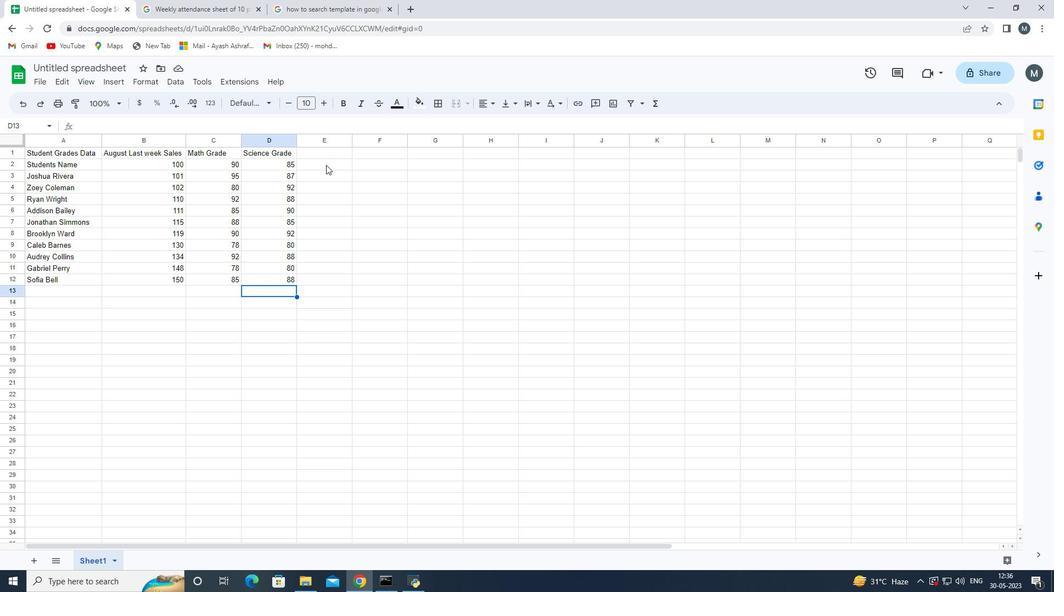 
Action: Mouse moved to (331, 152)
Screenshot: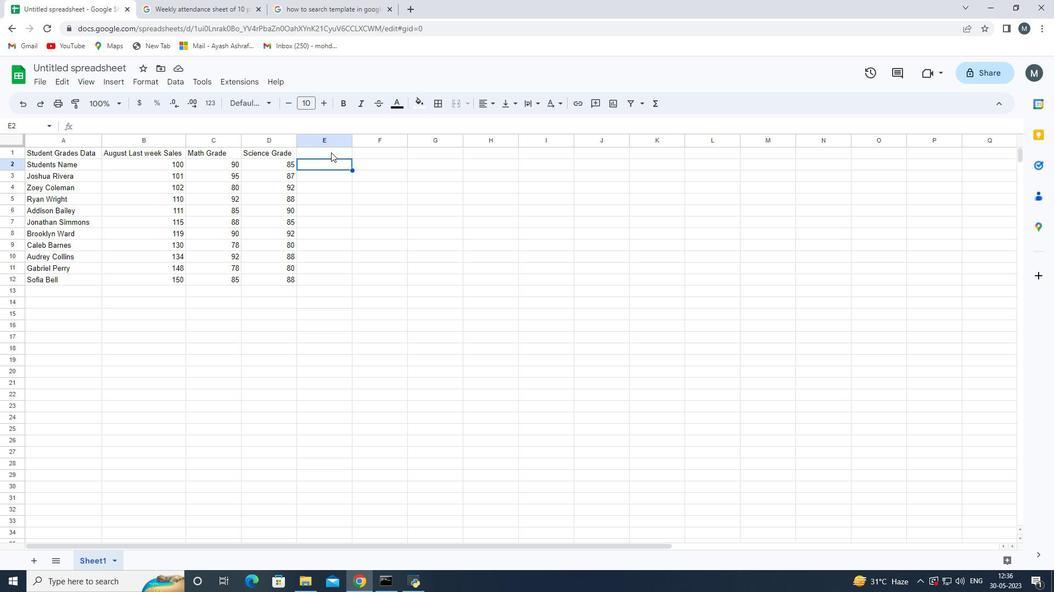 
Action: Mouse pressed left at (331, 152)
Screenshot: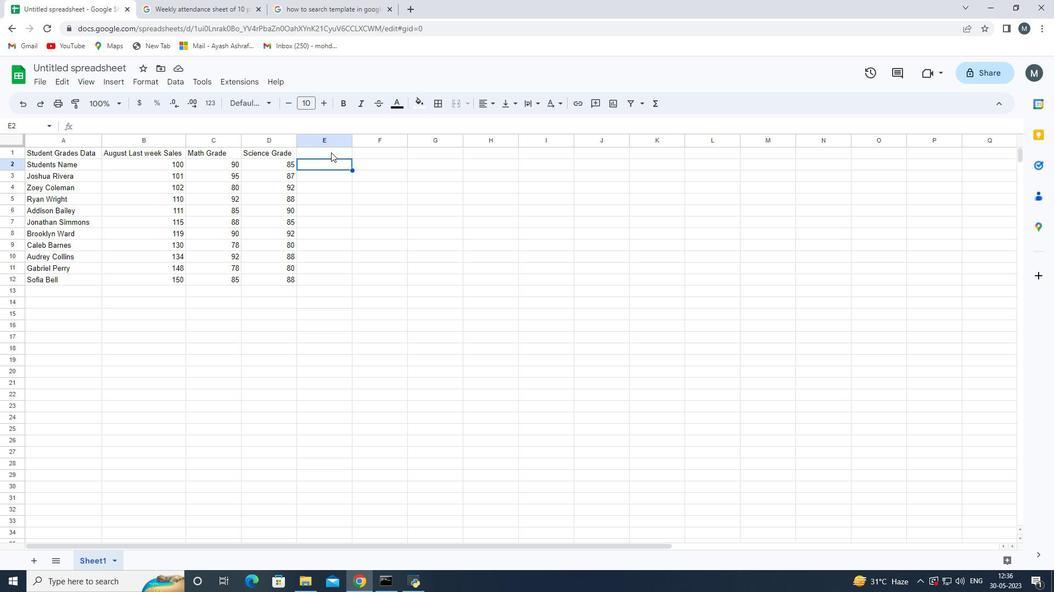 
Action: Key pressed <Key.shift>Enf<Key.backspace>glish<Key.space><Key.shift>Grade<Key.enter>
Screenshot: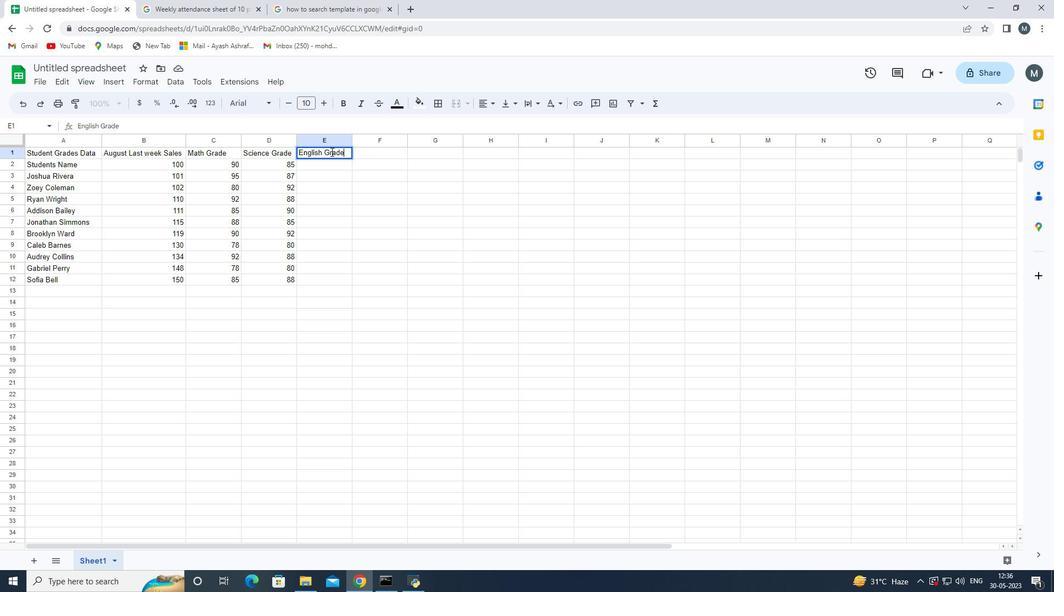 
Action: Mouse moved to (1054, 0)
Screenshot: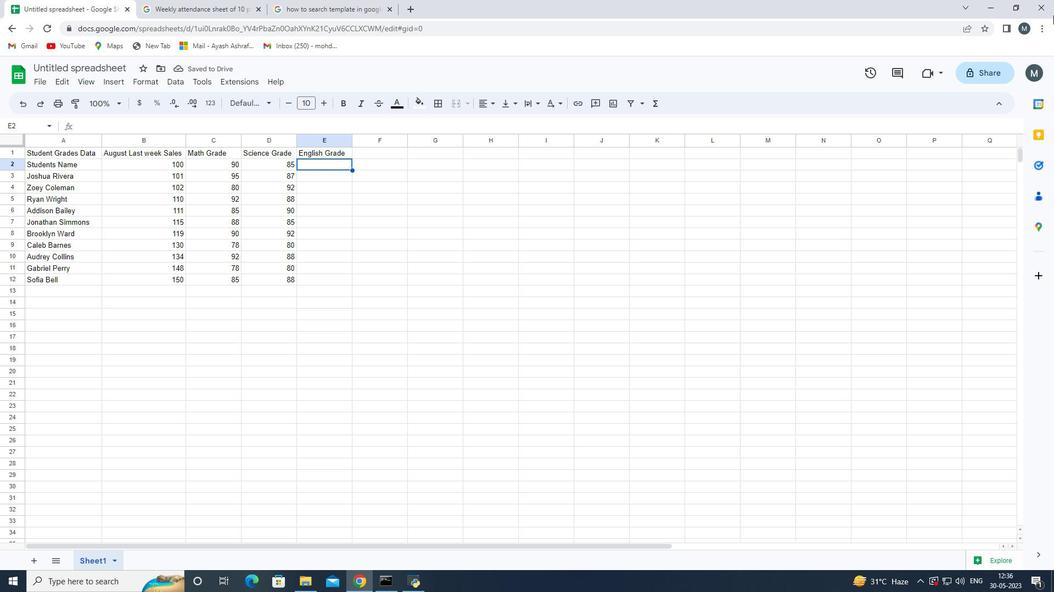 
Action: Key pressed 92<Key.enter>90<Key.enter>85<Key.enter>90<Key.enter>88<Key.enter>92<Key.enter>85<Key.enter>82<Key.enter>90<Key.enter>80<Key.enter>88<Key.enter>
Screenshot: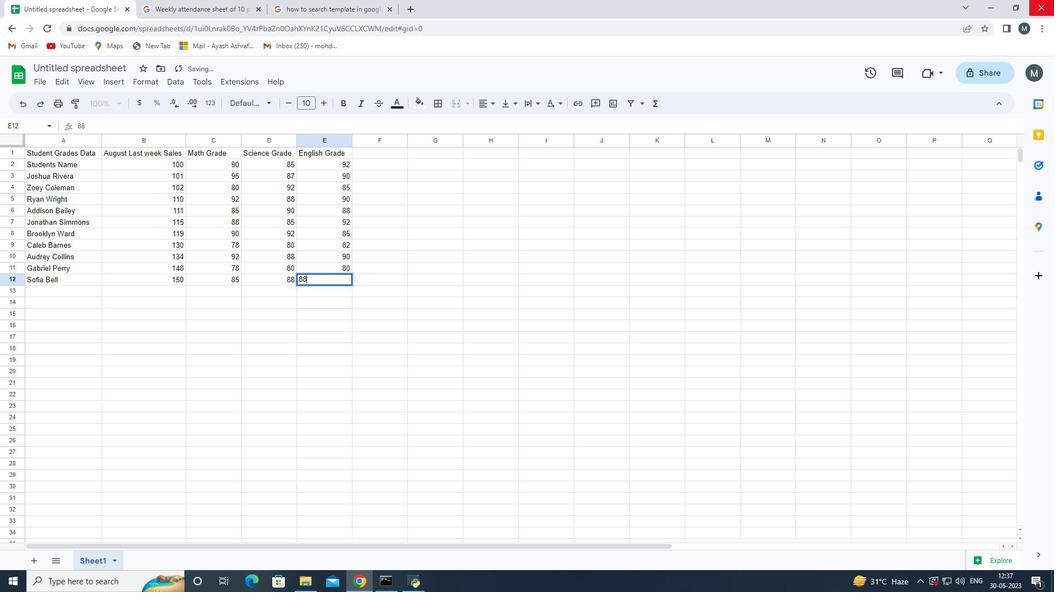 
Action: Mouse moved to (147, 152)
Screenshot: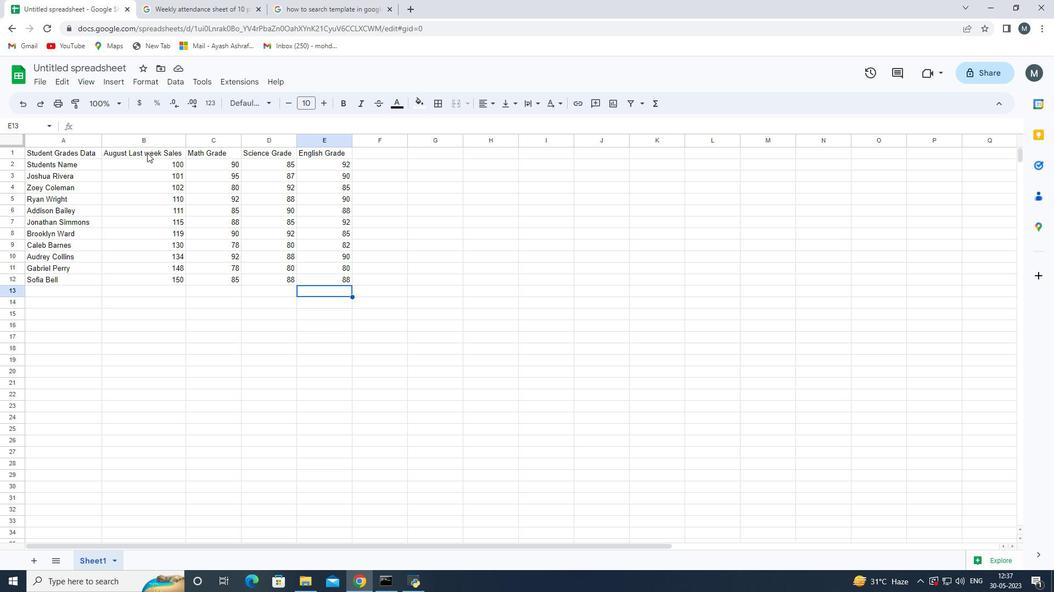 
Action: Mouse pressed left at (147, 152)
Screenshot: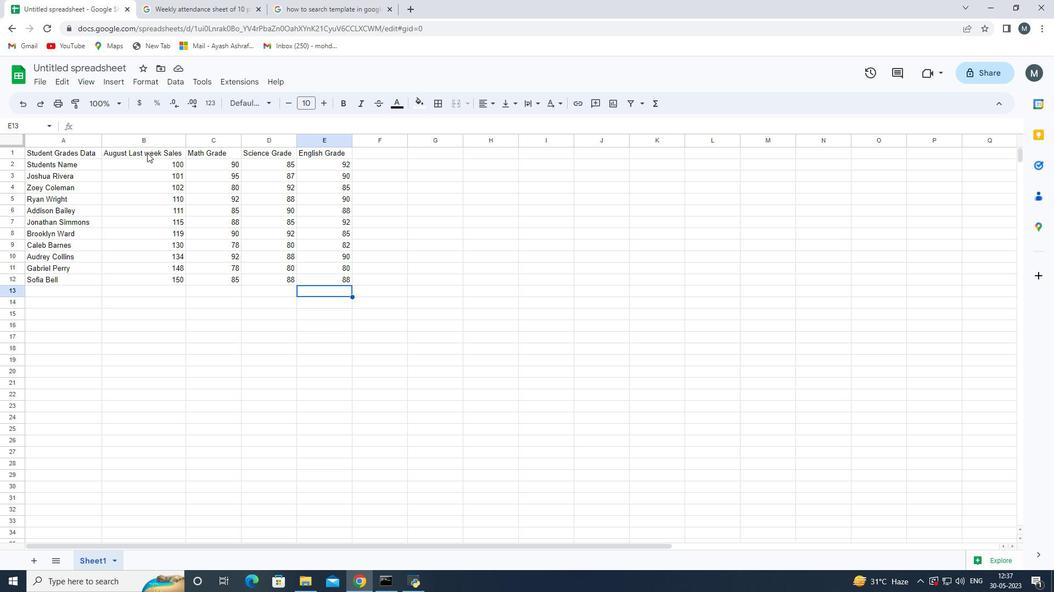 
Action: Key pressed ctrl+C
Screenshot: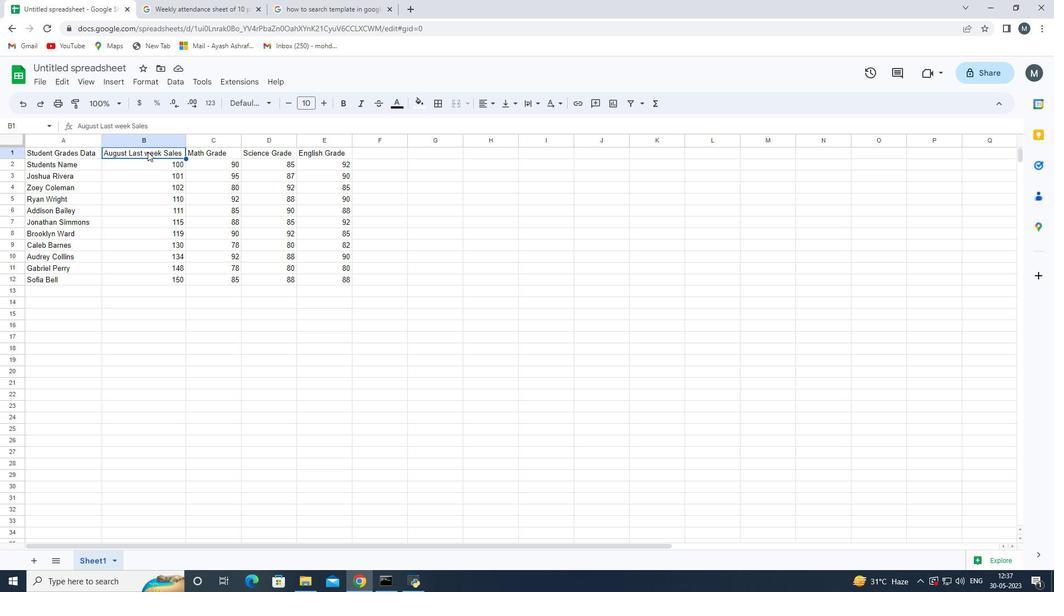 
Action: Mouse moved to (149, 161)
Screenshot: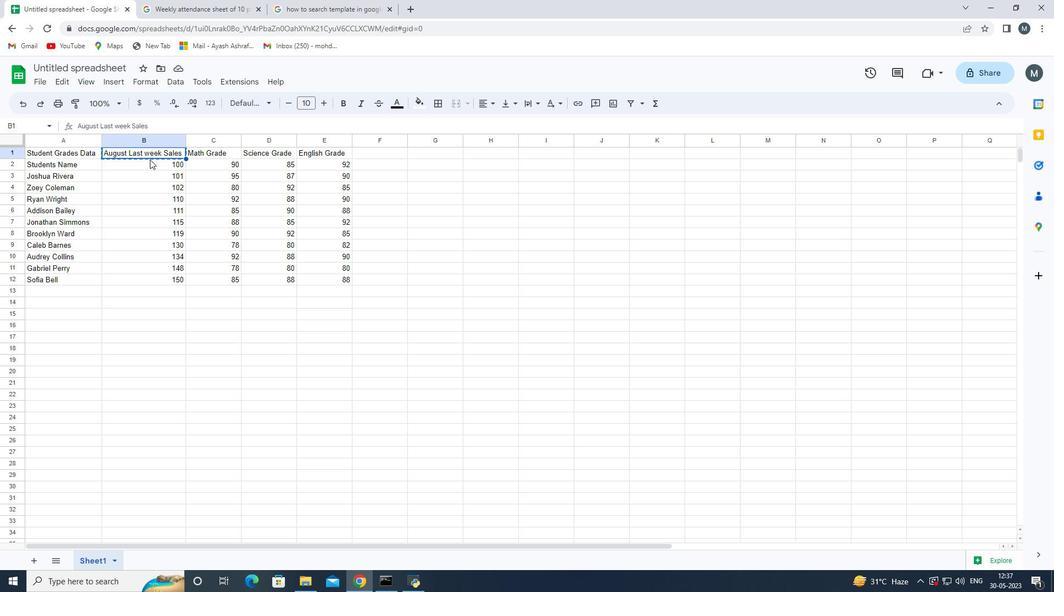
Action: Mouse pressed left at (149, 161)
Screenshot: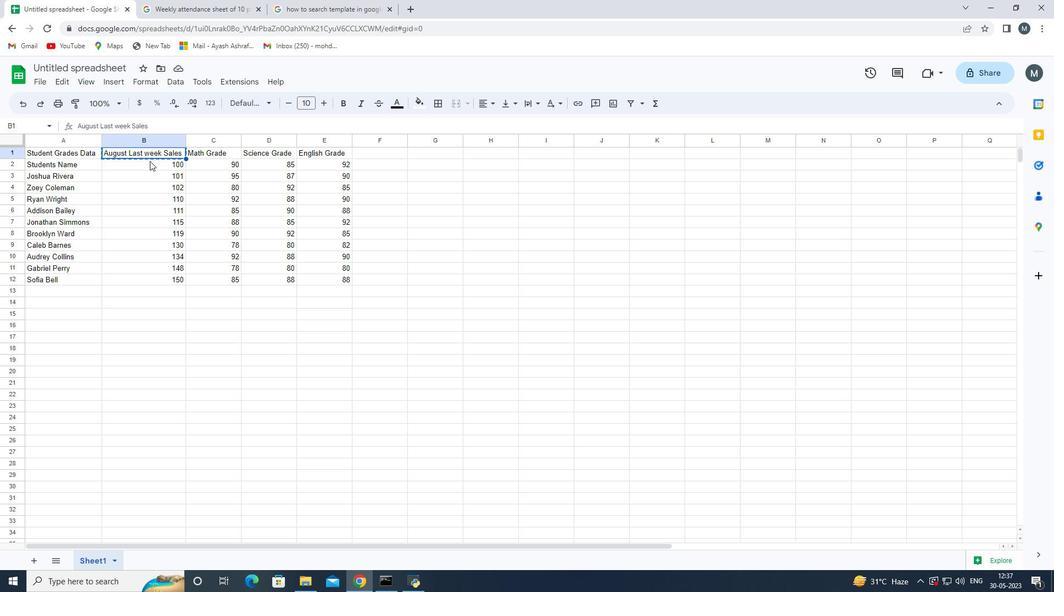 
Action: Key pressed ctrl+V
Screenshot: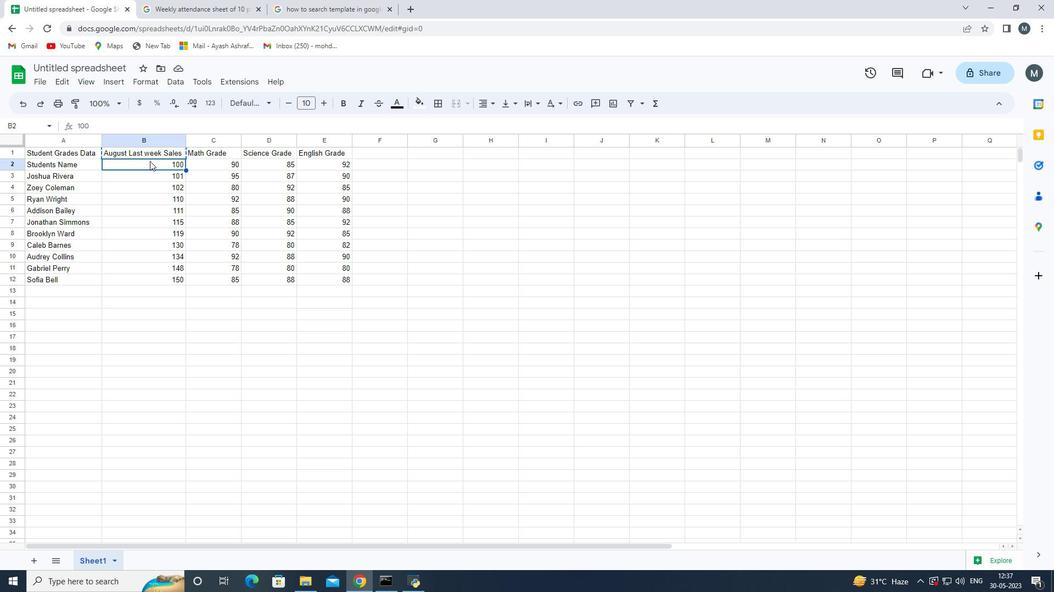 
Action: Mouse moved to (162, 152)
Screenshot: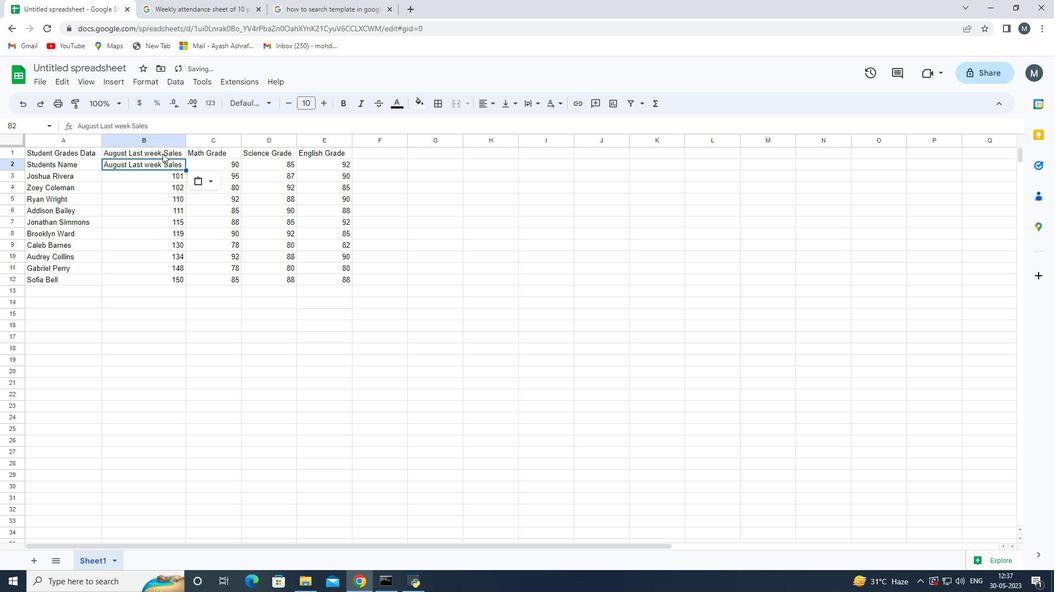 
Action: Mouse pressed left at (162, 152)
Screenshot: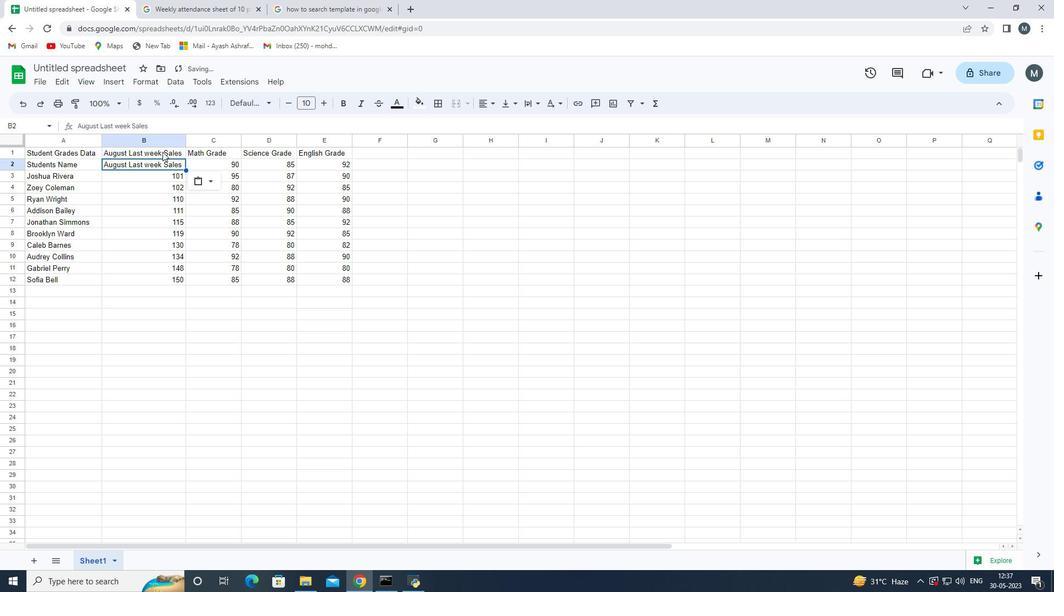 
Action: Key pressed <Key.delete>
Screenshot: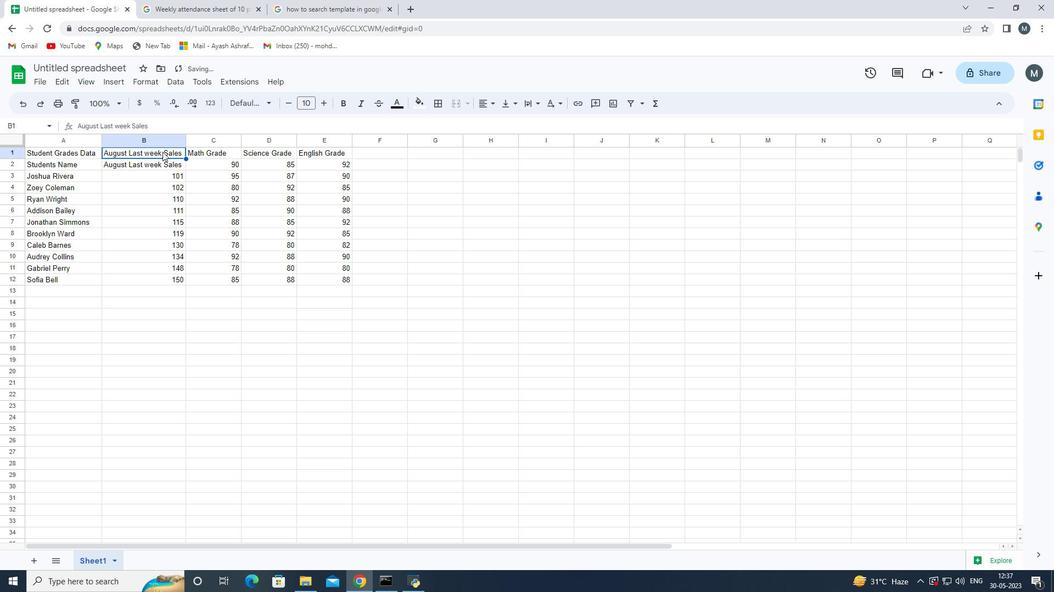 
Action: Mouse moved to (215, 152)
Screenshot: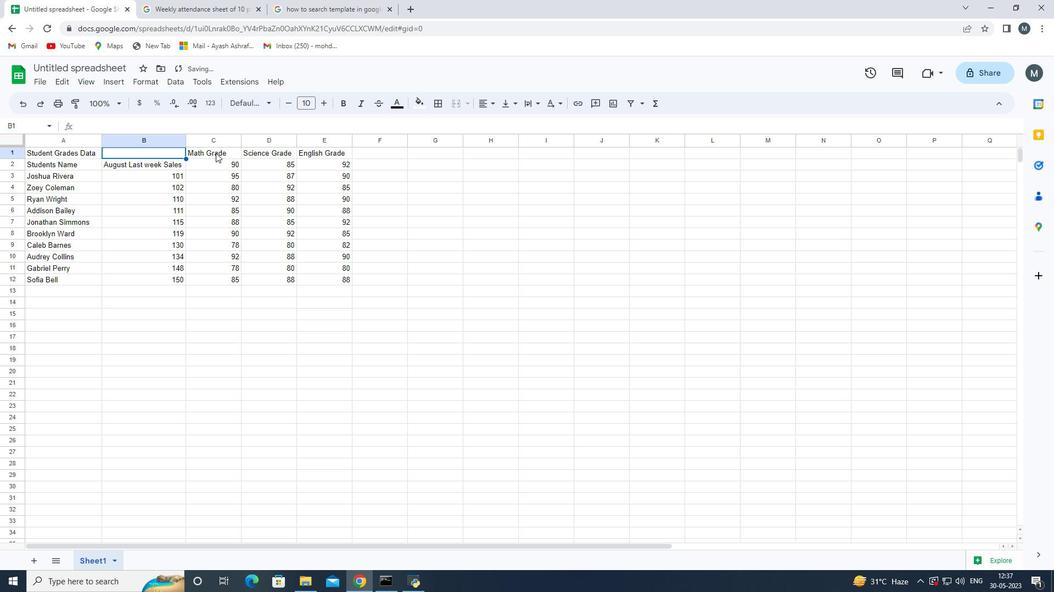 
Action: Mouse pressed left at (215, 152)
Screenshot: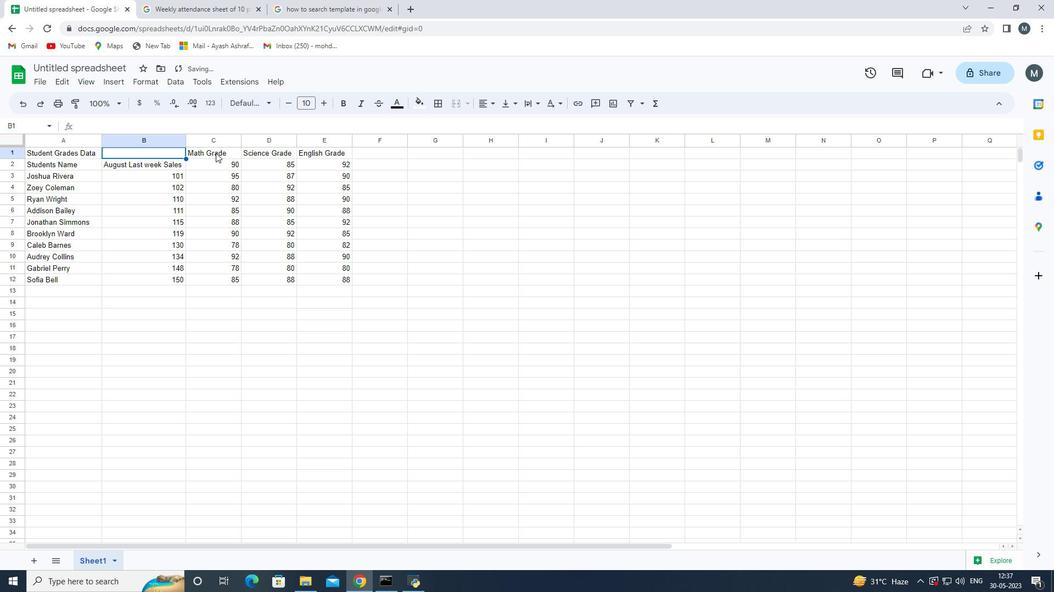 
Action: Mouse moved to (209, 151)
Screenshot: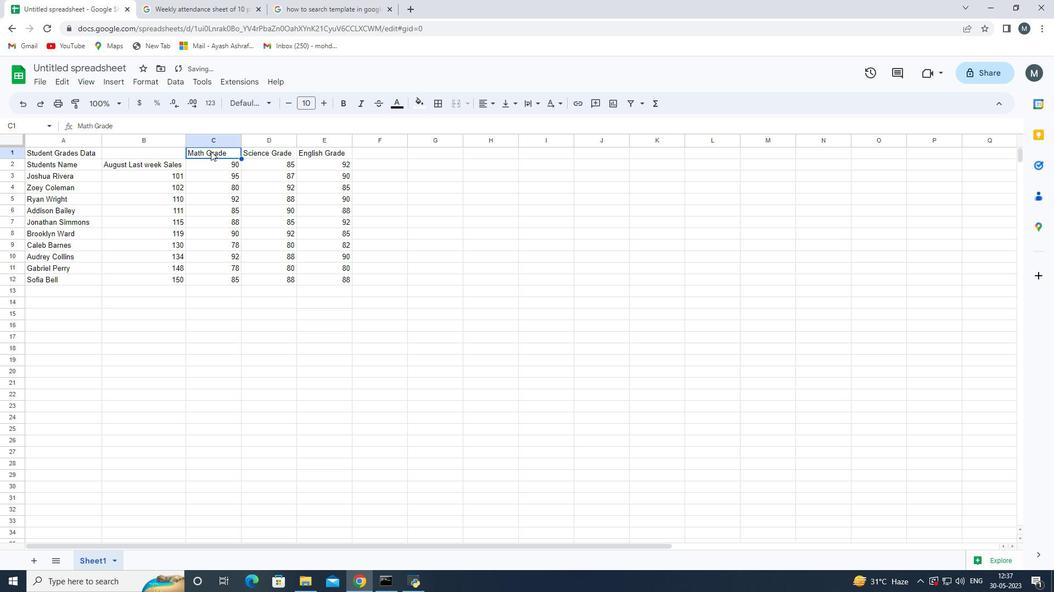 
Action: Key pressed ctrl+C
Screenshot: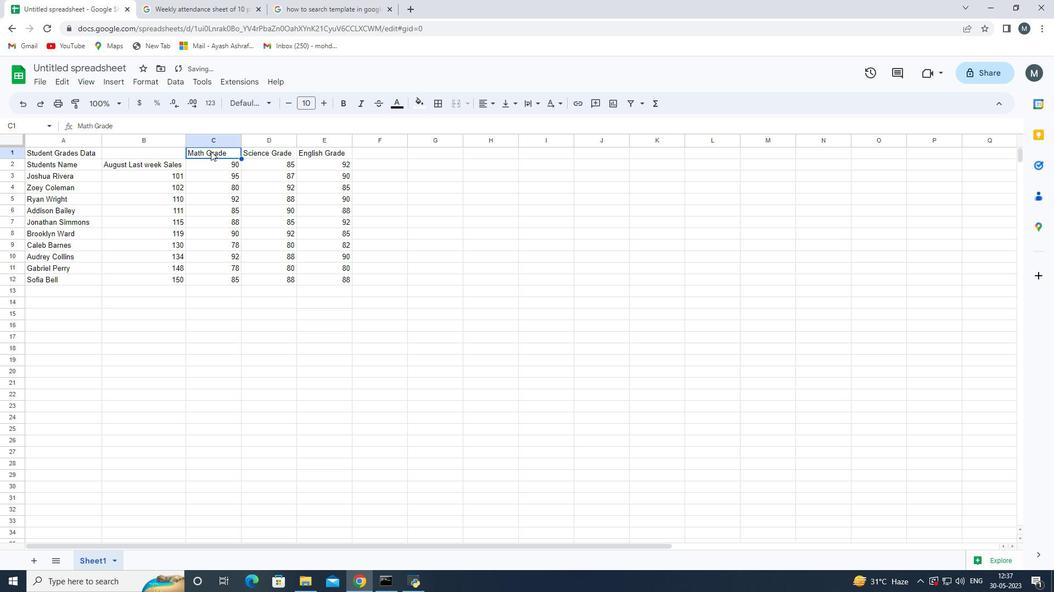 
Action: Mouse moved to (228, 170)
Screenshot: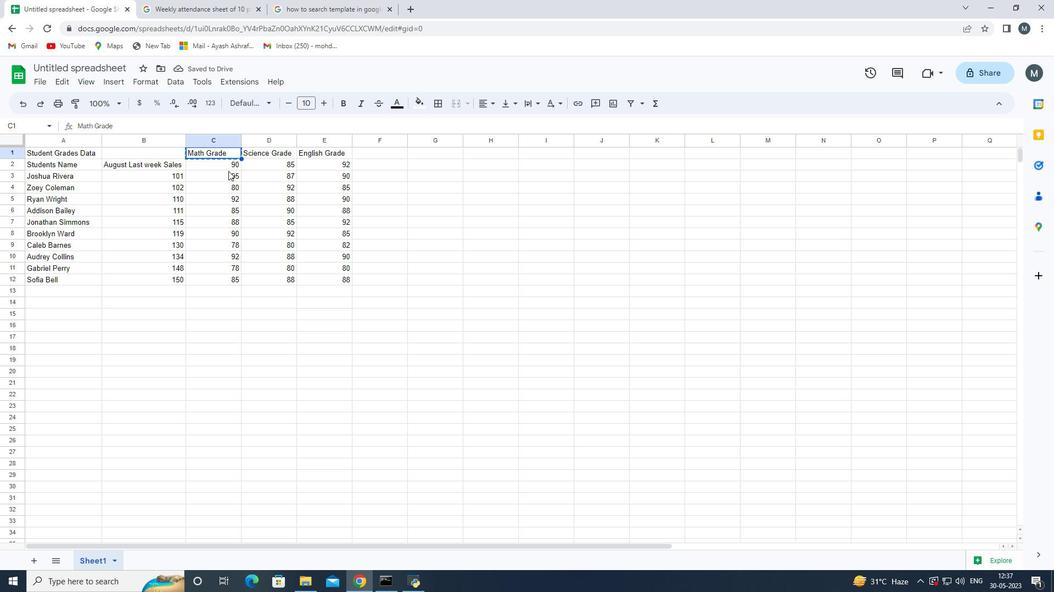 
Action: Mouse pressed left at (228, 170)
Screenshot: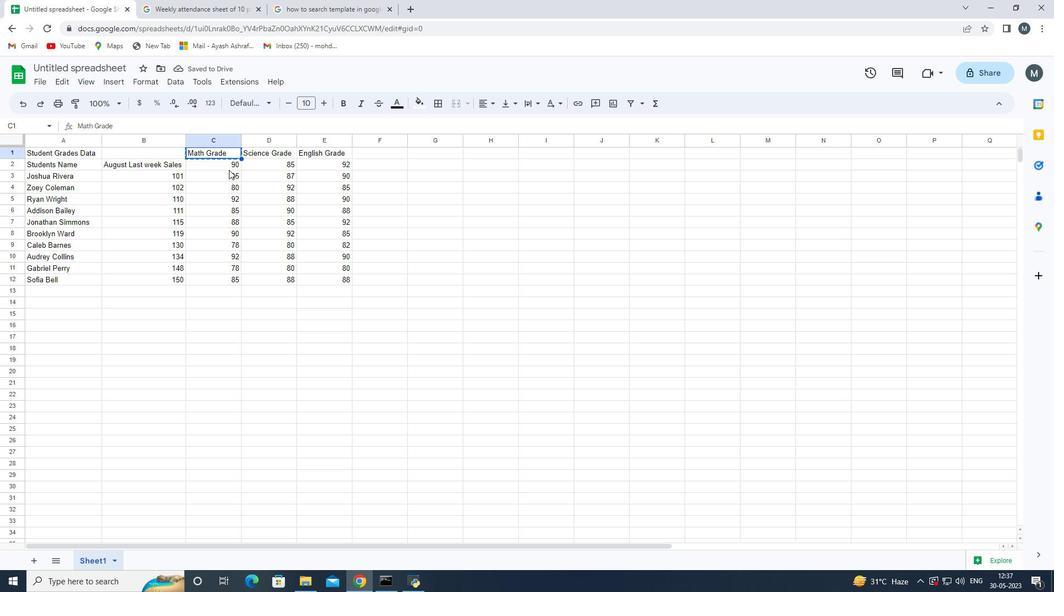 
Action: Key pressed ctrl+V
Screenshot: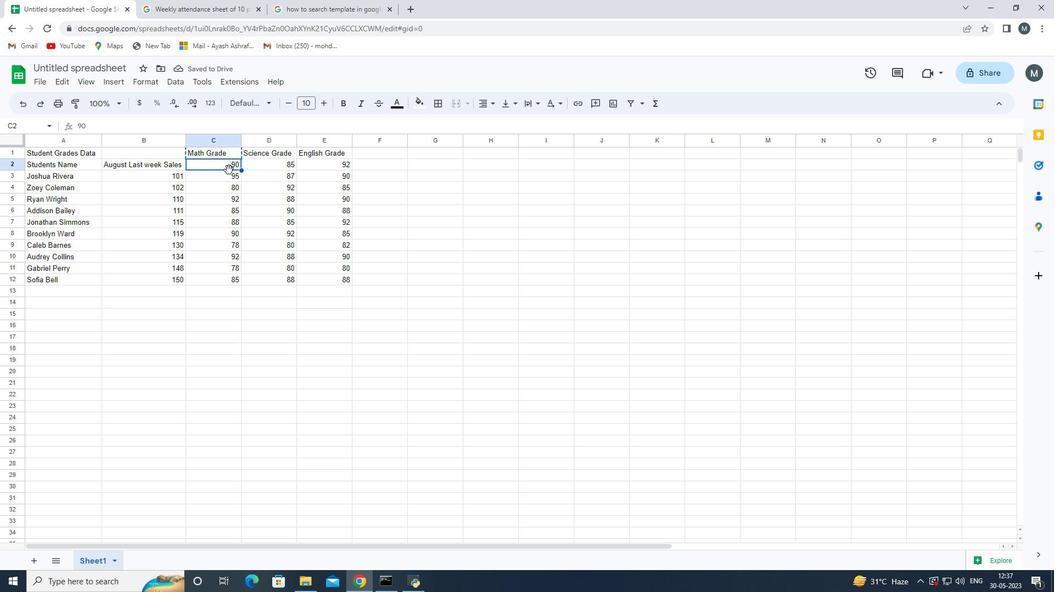 
Action: Mouse moved to (224, 152)
Screenshot: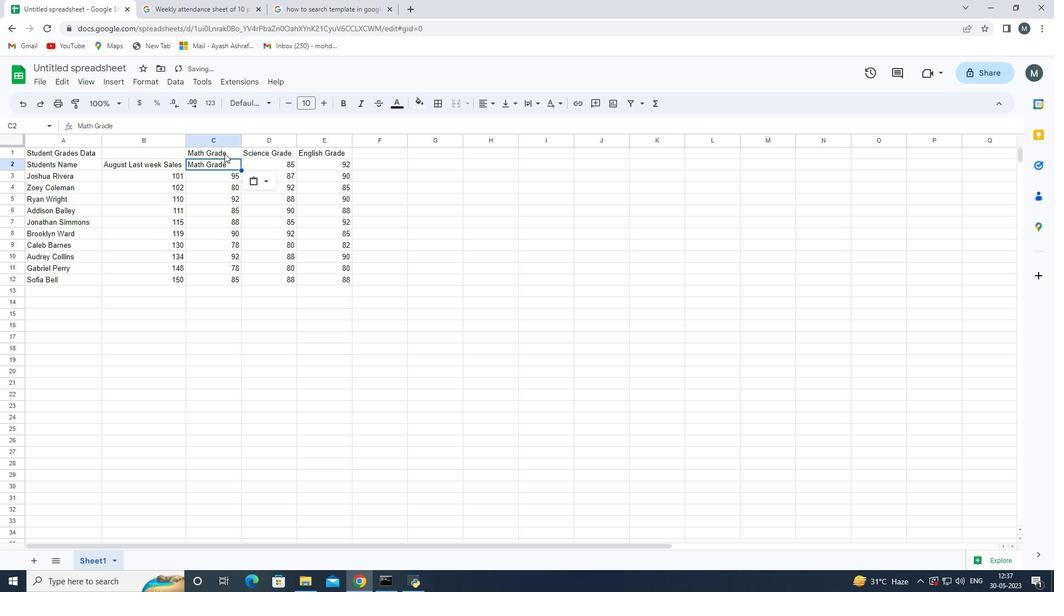 
Action: Mouse pressed left at (224, 152)
Screenshot: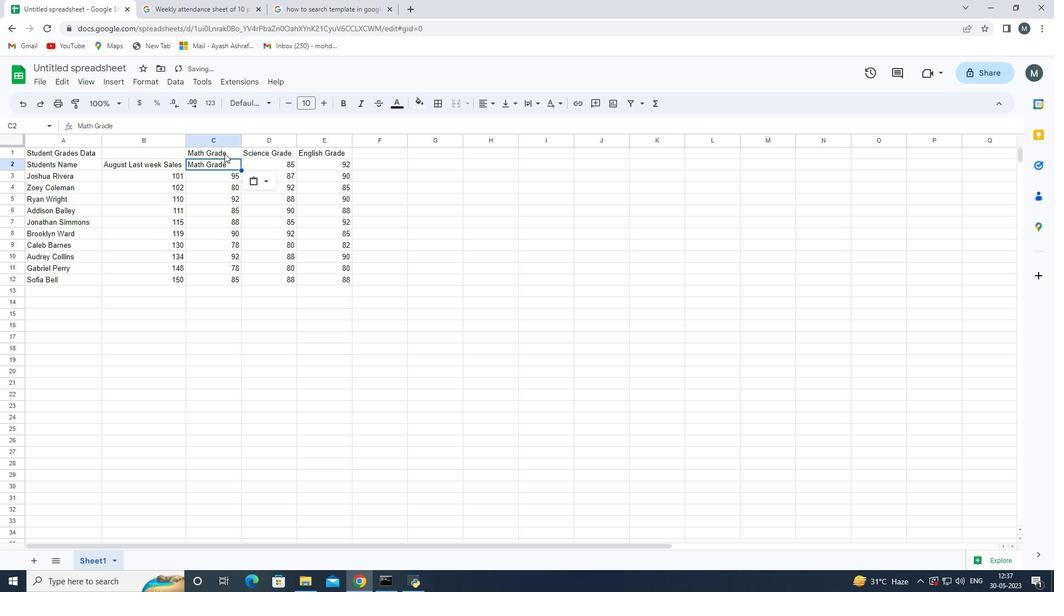 
Action: Key pressed <Key.delete>
Screenshot: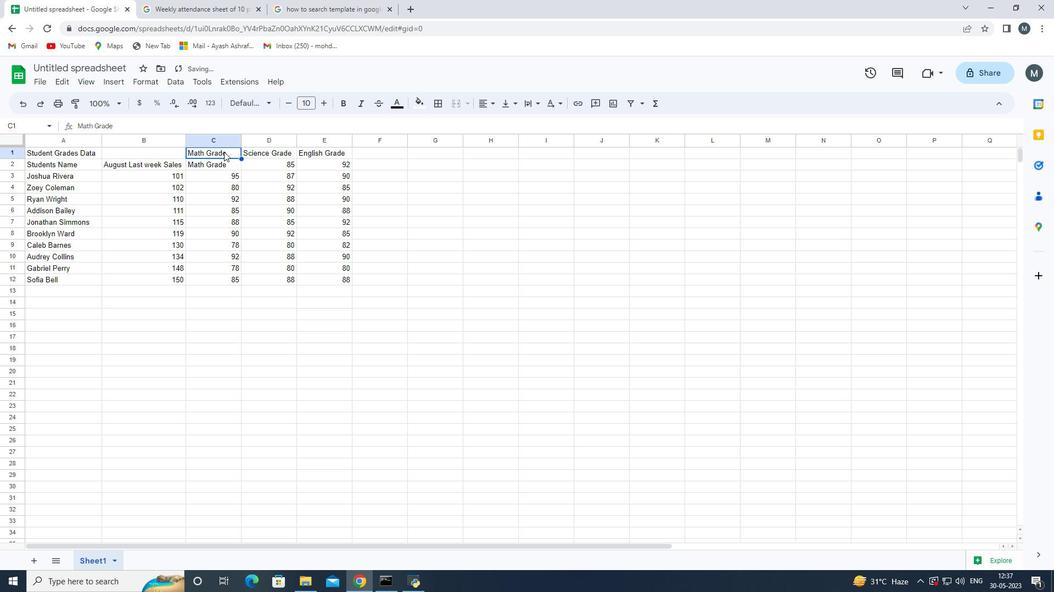 
Action: Mouse moved to (265, 153)
Screenshot: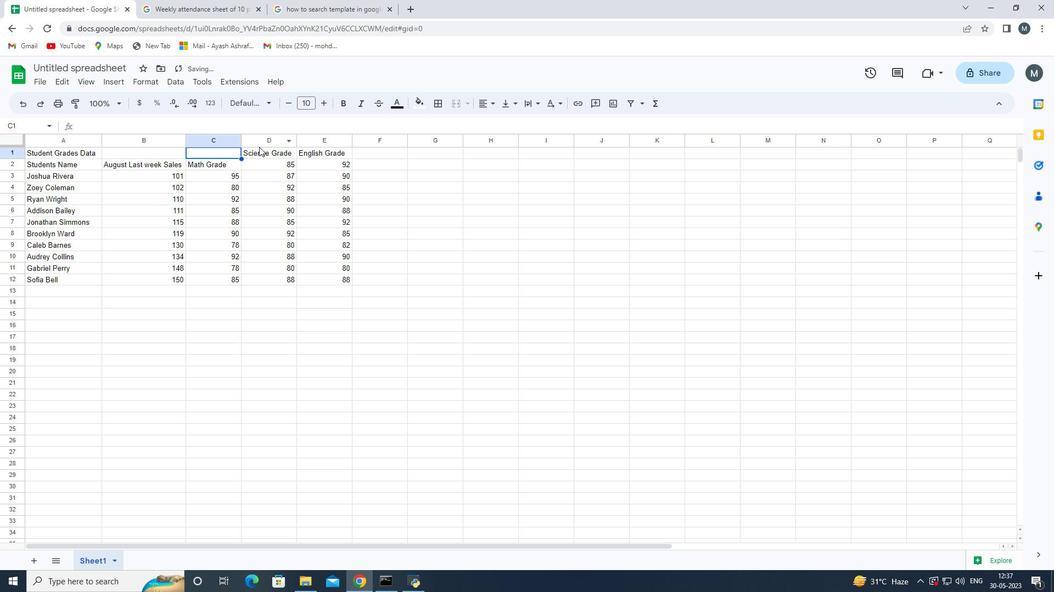 
Action: Mouse pressed left at (265, 153)
Screenshot: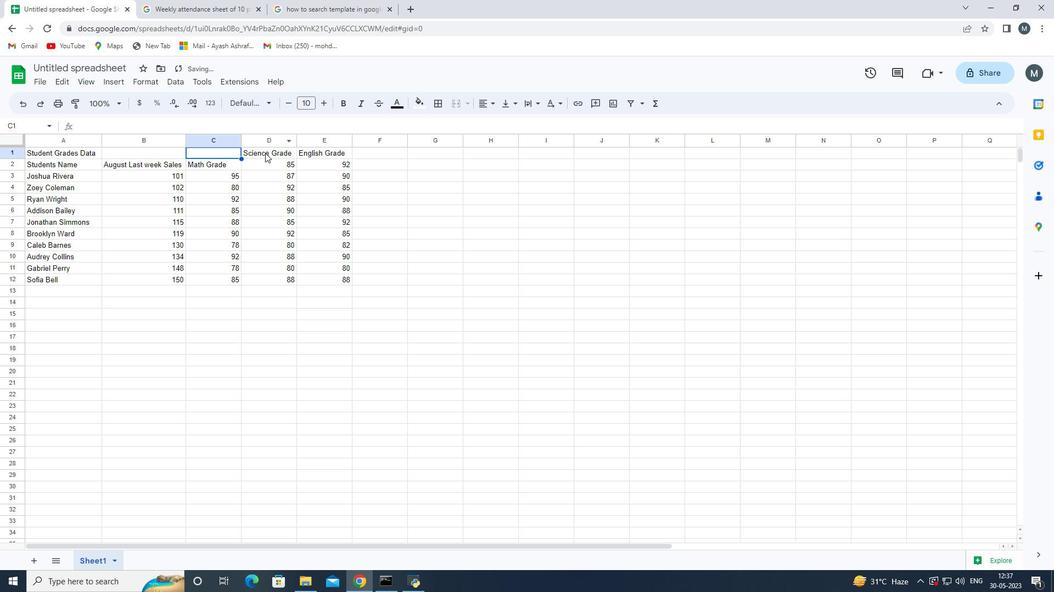 
Action: Mouse moved to (260, 152)
Screenshot: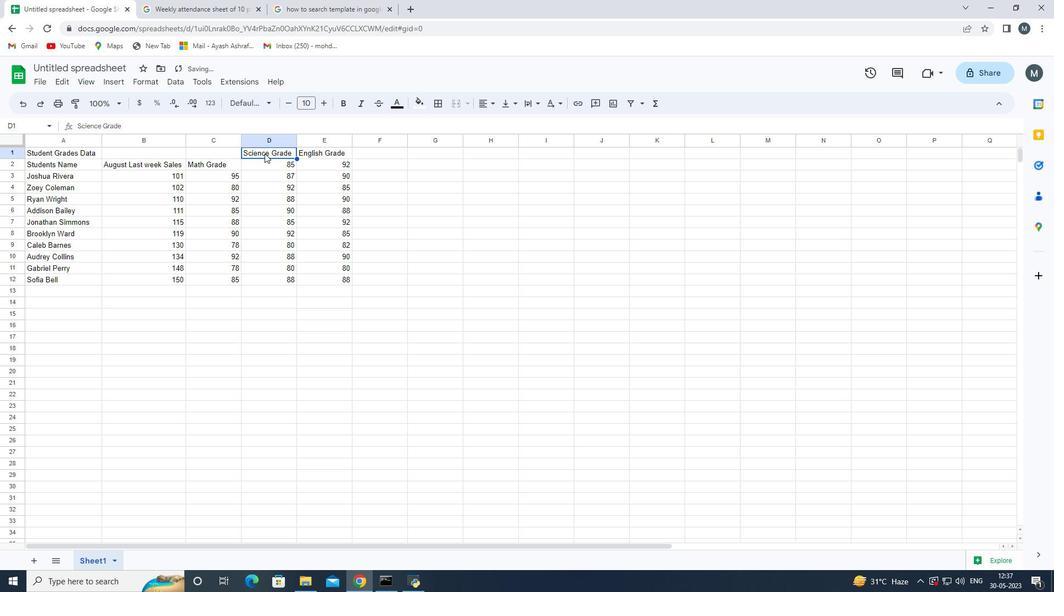 
Action: Key pressed ctrl+C
Screenshot: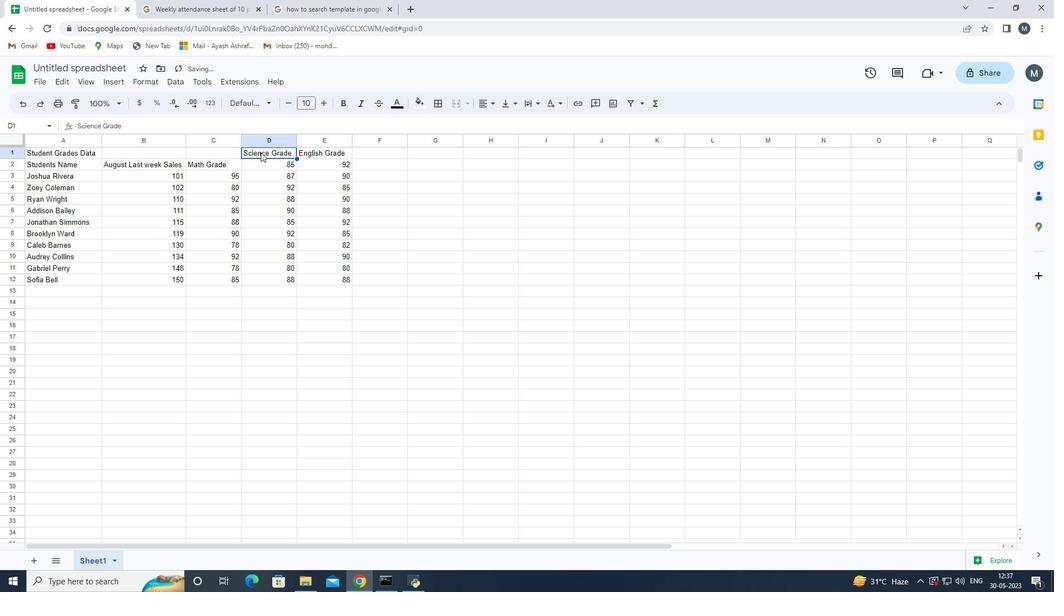 
Action: Mouse moved to (255, 167)
Screenshot: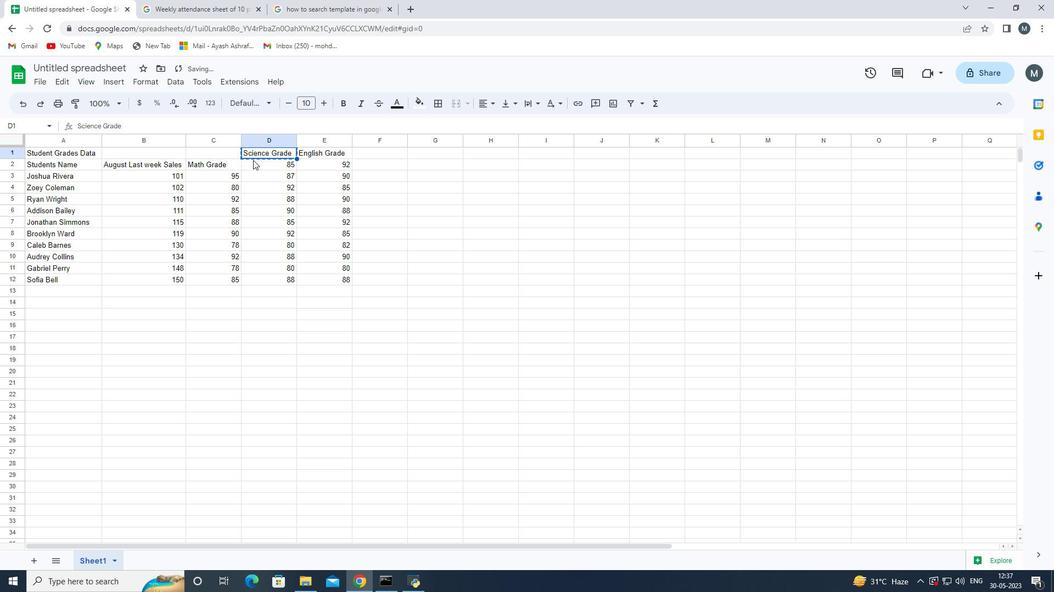 
Action: Mouse pressed left at (255, 167)
Screenshot: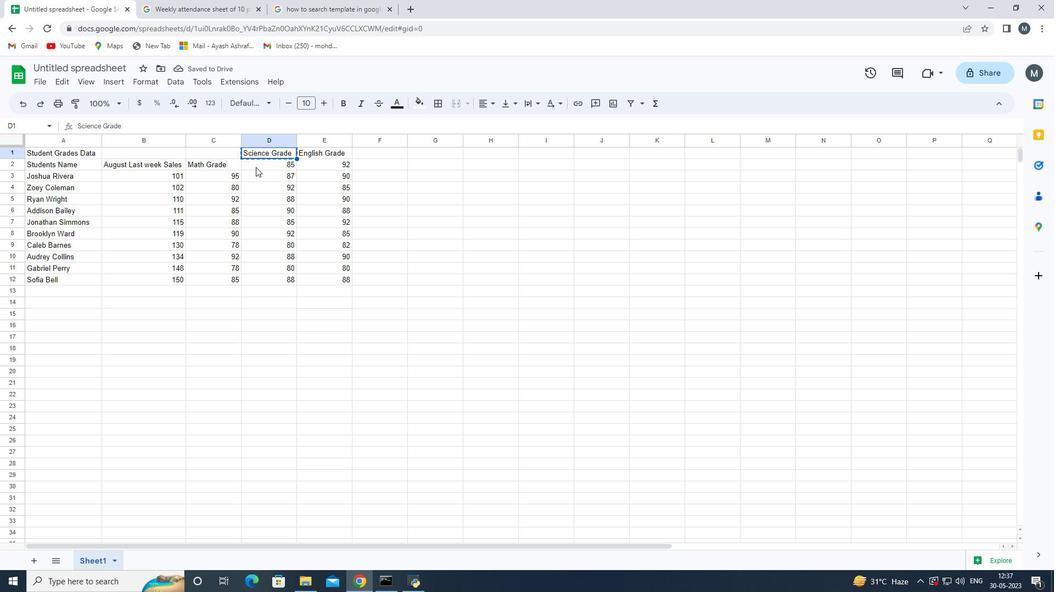 
Action: Key pressed ctrl+V
Screenshot: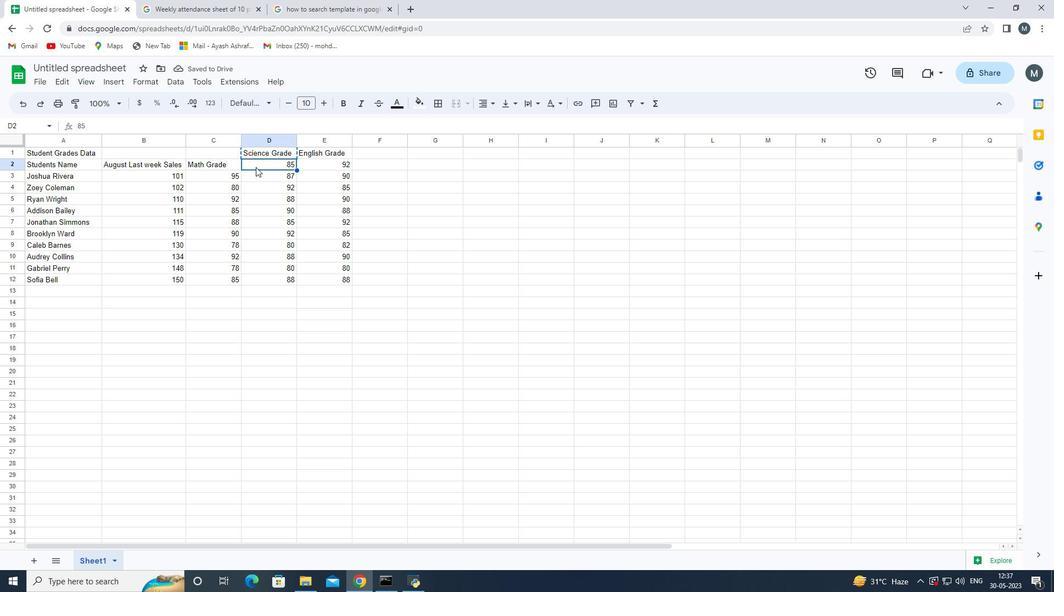 
Action: Mouse moved to (263, 148)
Screenshot: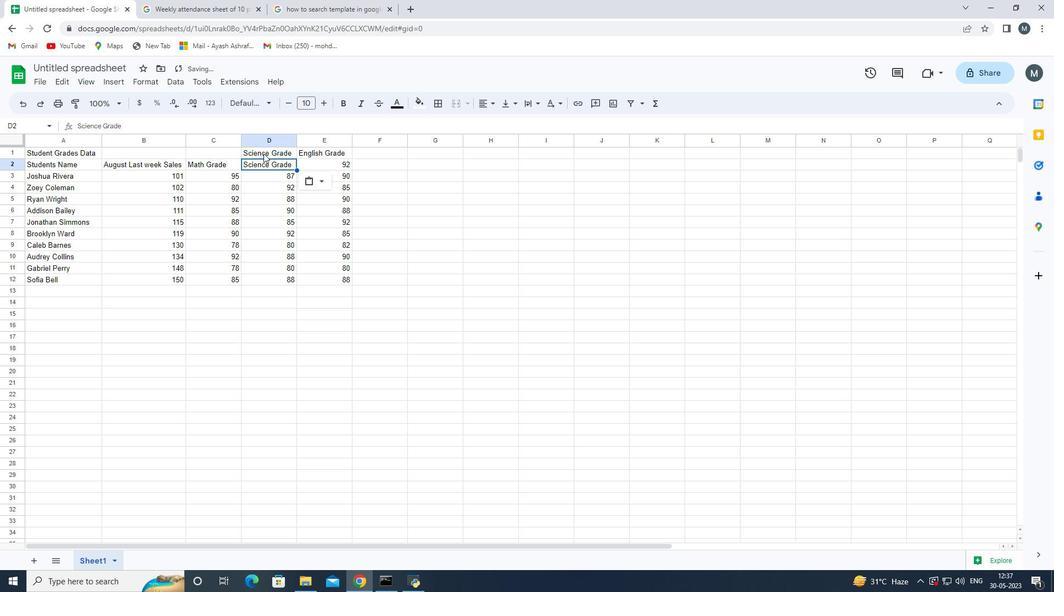 
Action: Mouse pressed left at (263, 148)
Screenshot: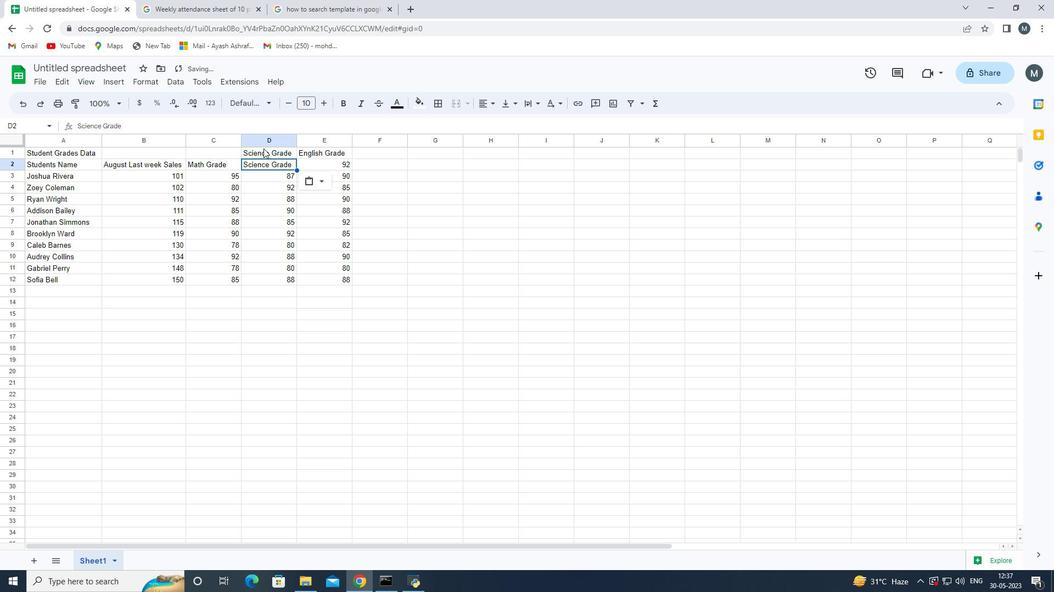 
Action: Mouse moved to (278, 154)
Screenshot: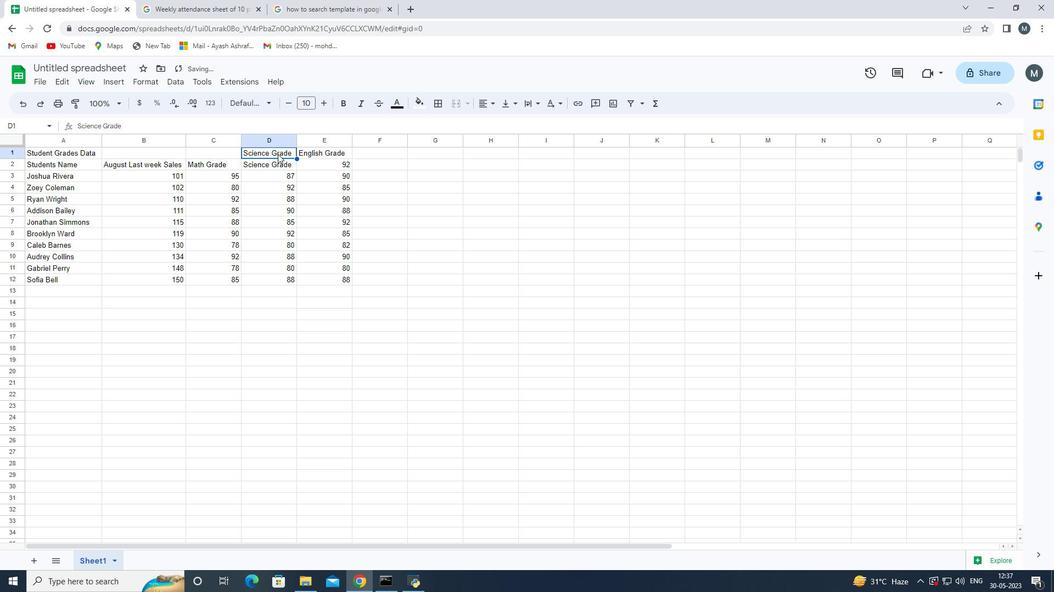 
Action: Key pressed <Key.delete>
Screenshot: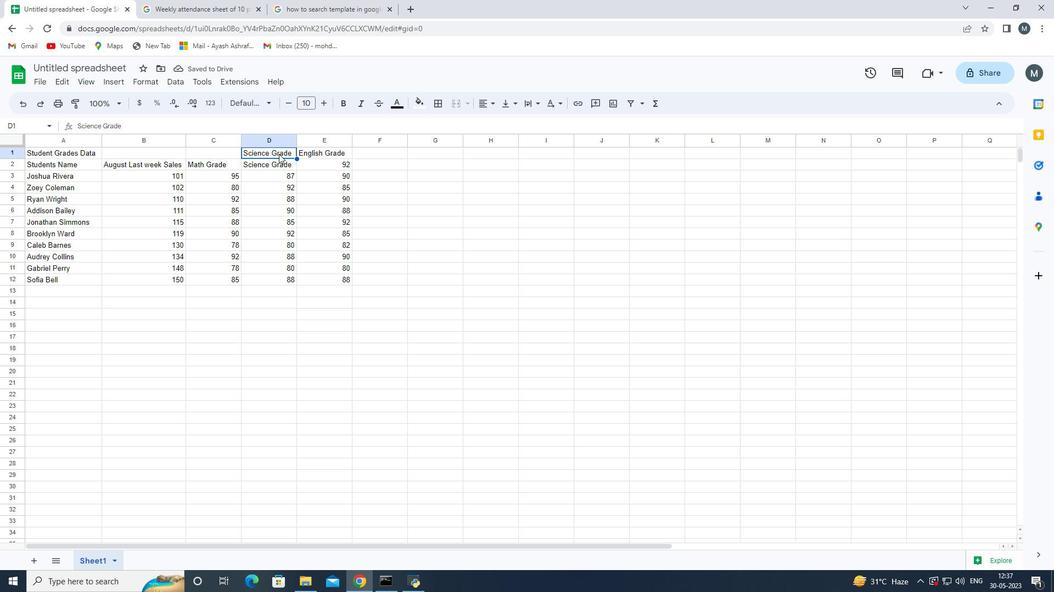 
Action: Mouse moved to (320, 152)
Screenshot: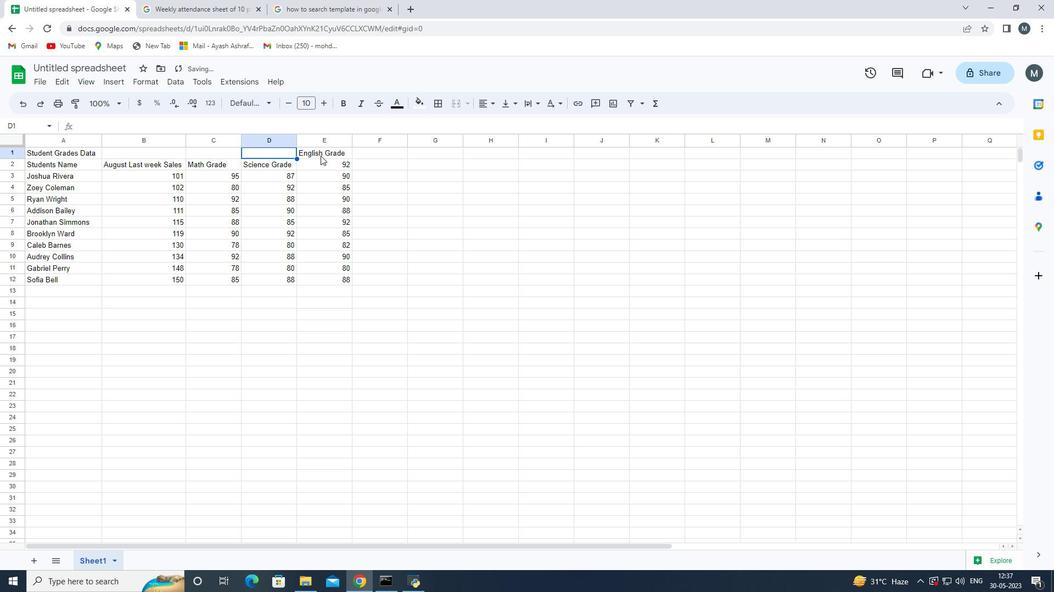 
Action: Mouse pressed left at (320, 152)
Screenshot: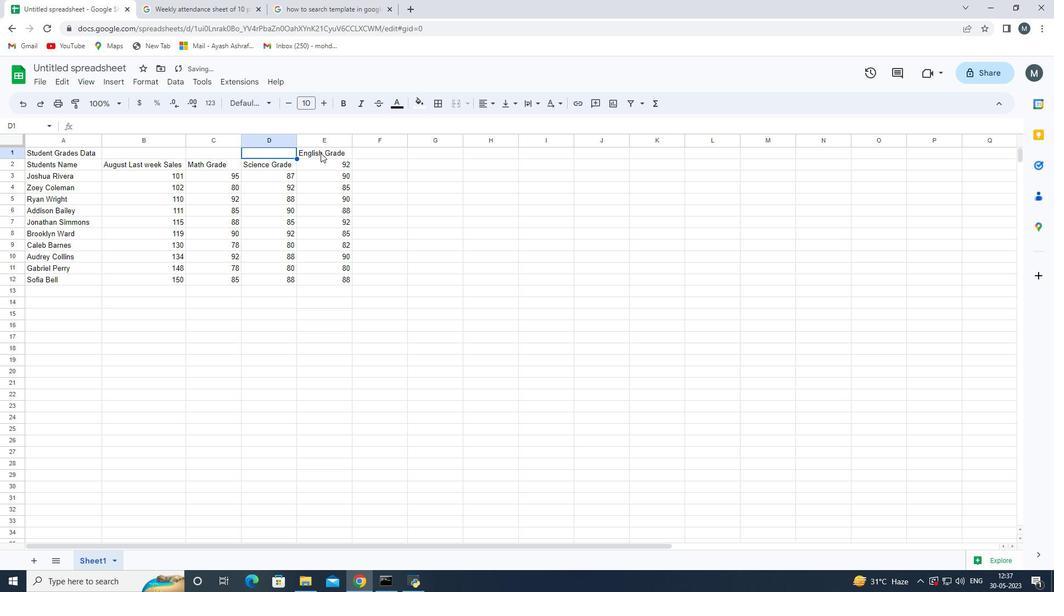 
Action: Key pressed ctrl+C
Screenshot: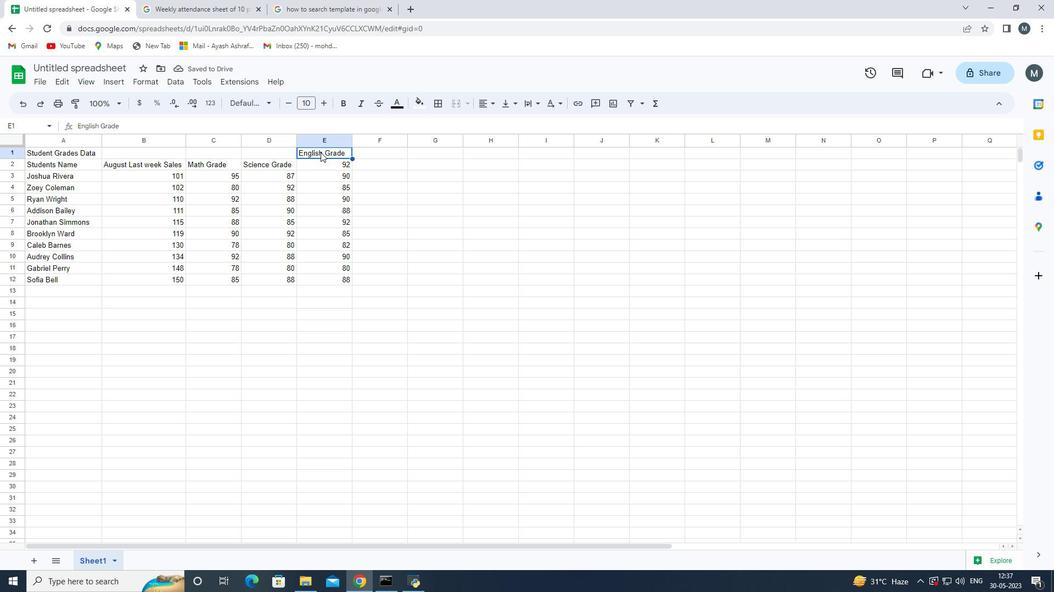 
Action: Mouse moved to (321, 168)
Screenshot: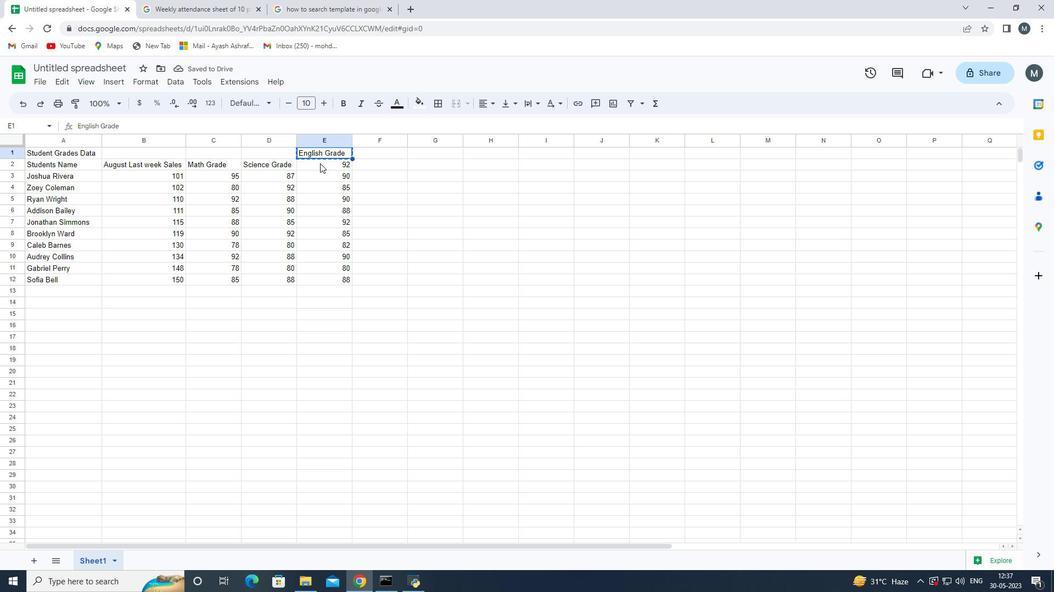 
Action: Mouse pressed left at (321, 168)
Screenshot: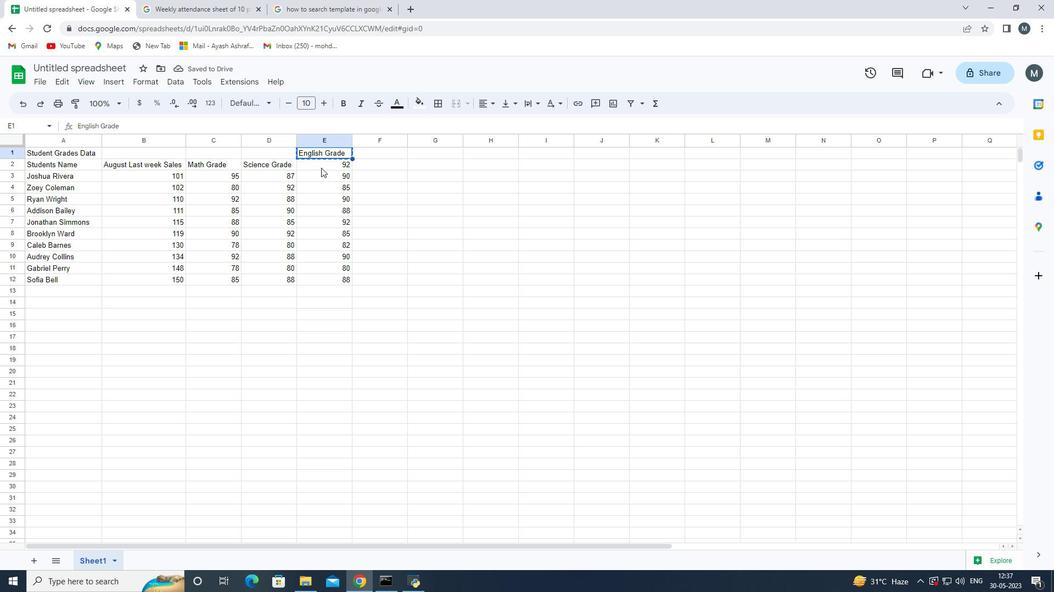 
Action: Key pressed ctrl+V
Screenshot: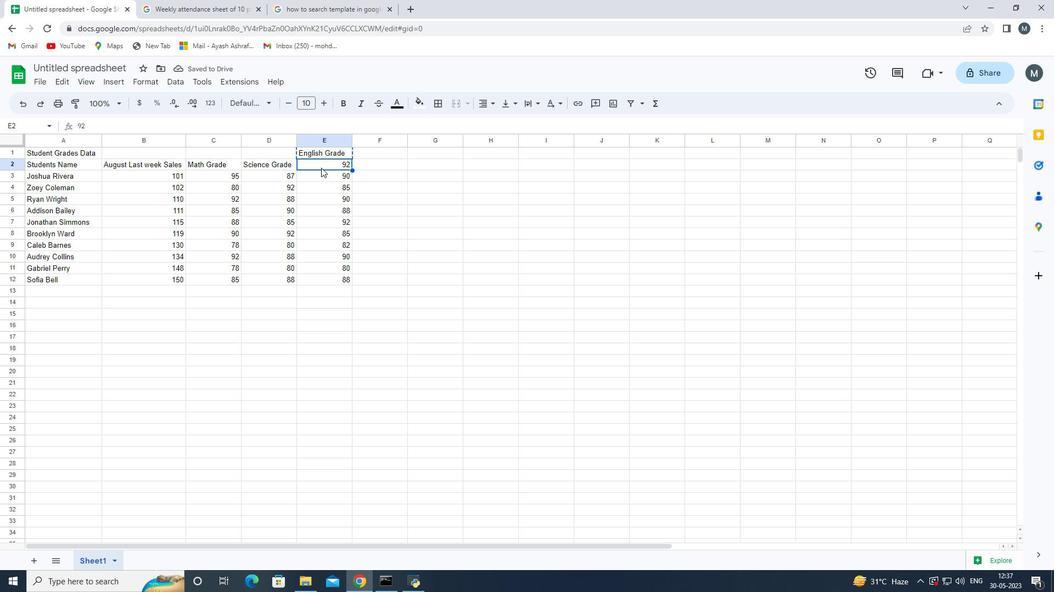 
Action: Mouse moved to (329, 157)
Screenshot: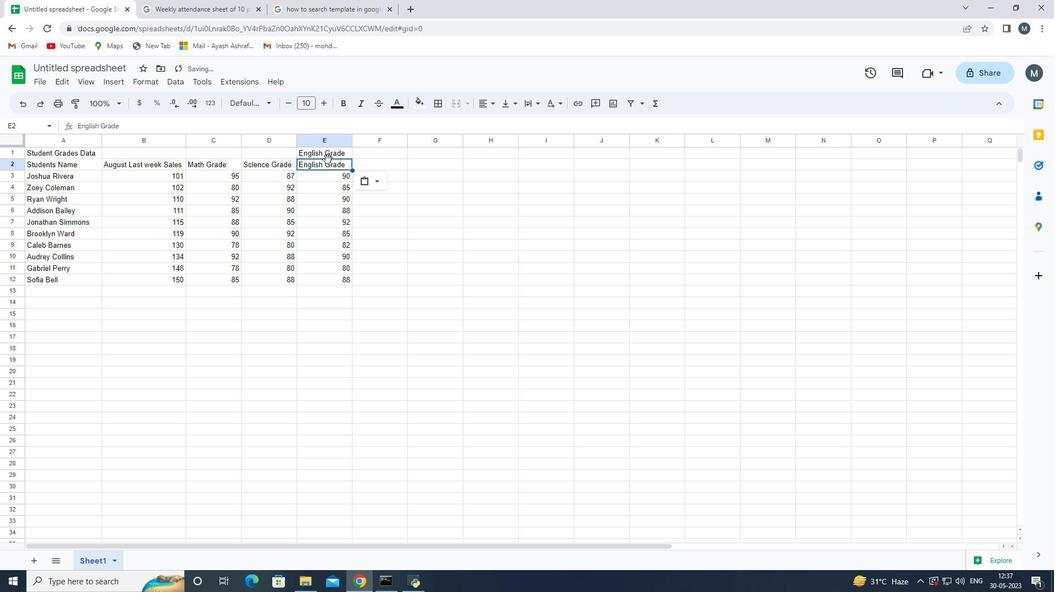 
Action: Mouse pressed left at (329, 157)
Screenshot: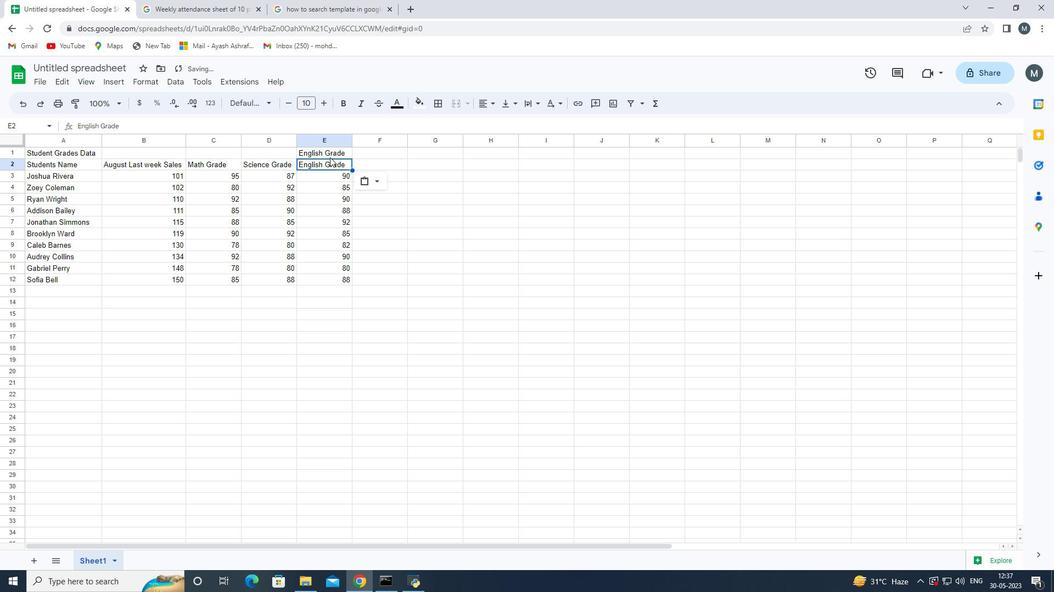 
Action: Key pressed <Key.delete>
Screenshot: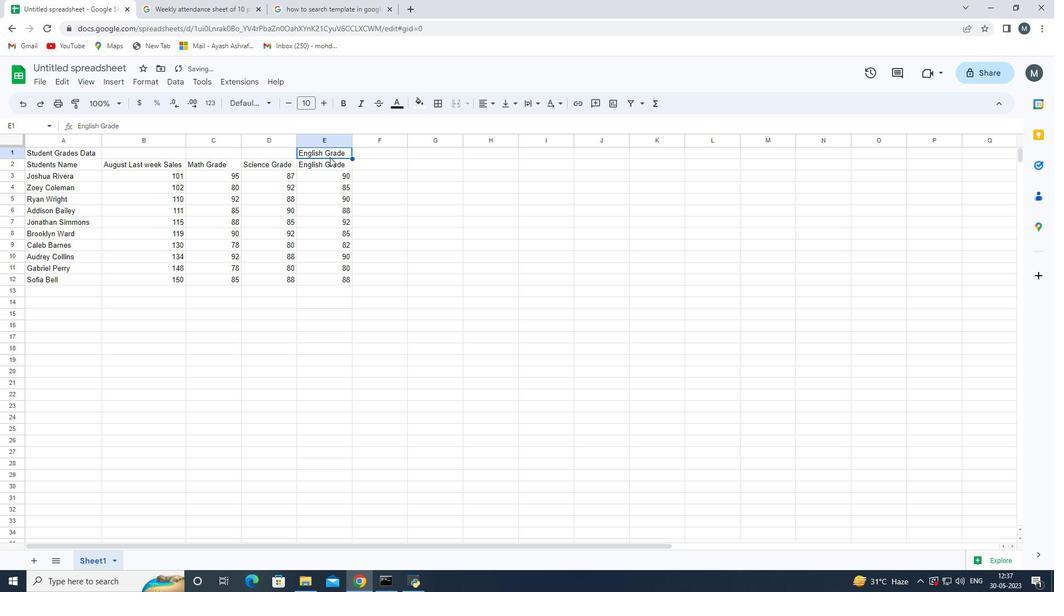 
Action: Mouse moved to (359, 166)
Screenshot: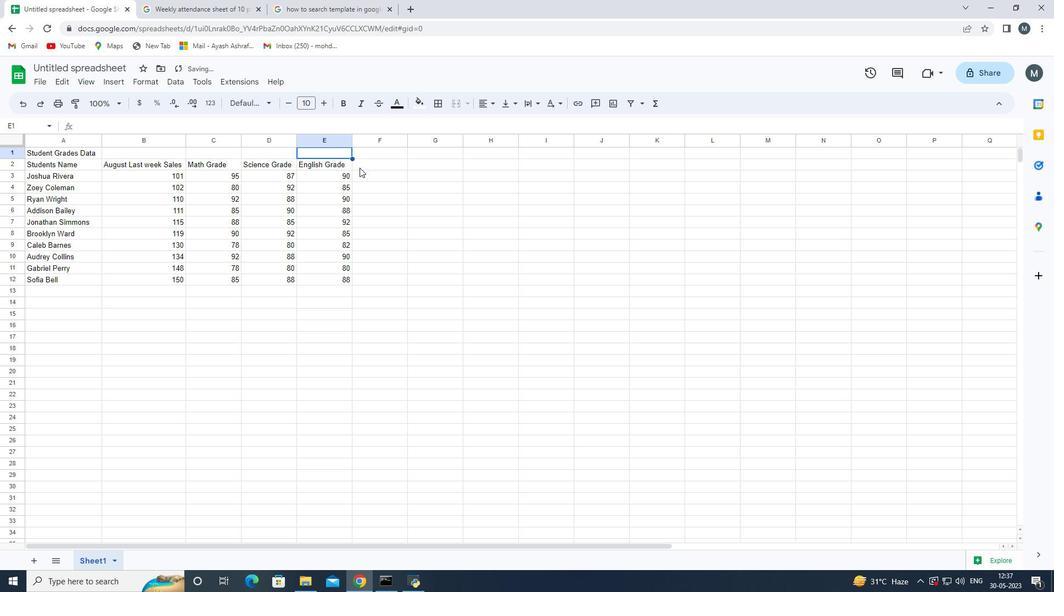 
Action: Mouse pressed left at (359, 166)
Screenshot: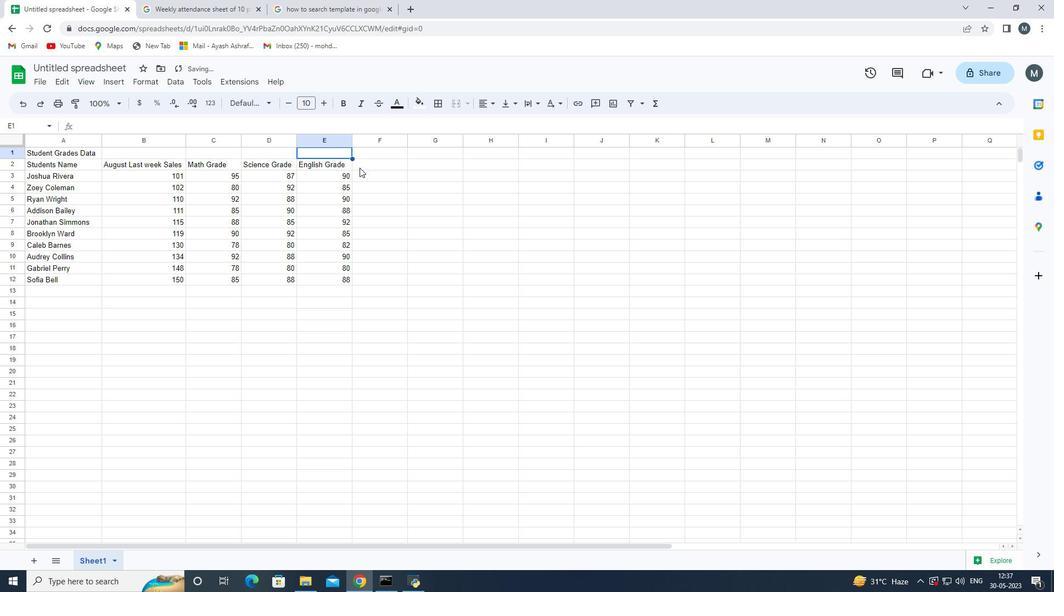 
Action: Mouse pressed left at (359, 166)
Screenshot: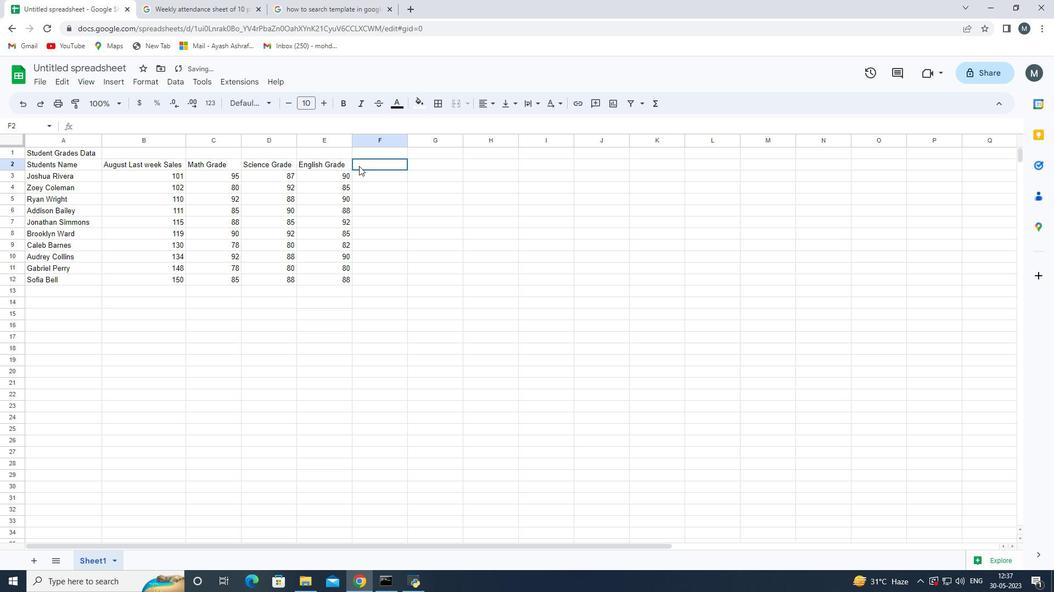 
Action: Mouse moved to (357, 167)
Screenshot: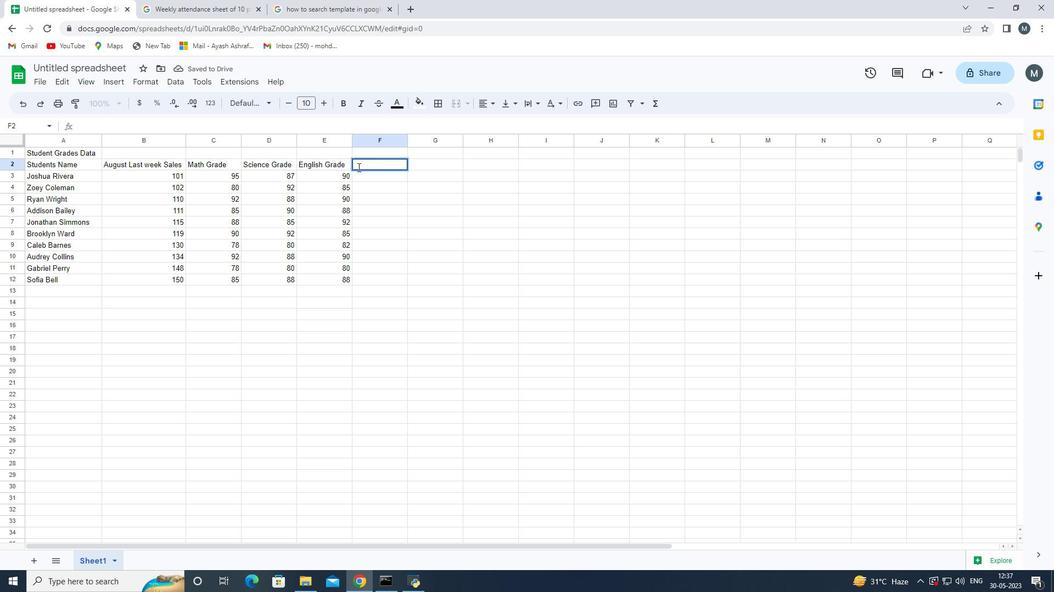 
Action: Key pressed <Key.shift><Key.shift><Key.shift><Key.shift><Key.shift><Key.shift><Key.shift>History<Key.space><Key.shift><Key.shift><Key.shift><Key.shift><Key.shift>D<Key.backspace><Key.shift>Grade<Key.enter>88<Key.enter>92<Key.enter>78<Key.enter>95<Key.enter>90<Key.enter>90<Key.enter>80<Key.enter>85<Key.enter>
Screenshot: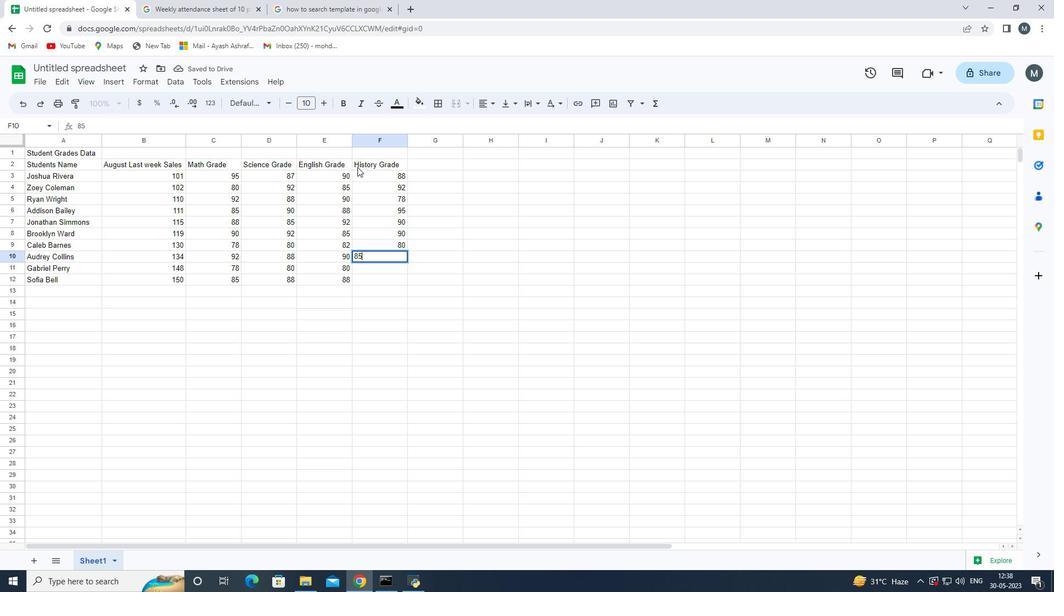 
Action: Mouse moved to (584, 93)
Screenshot: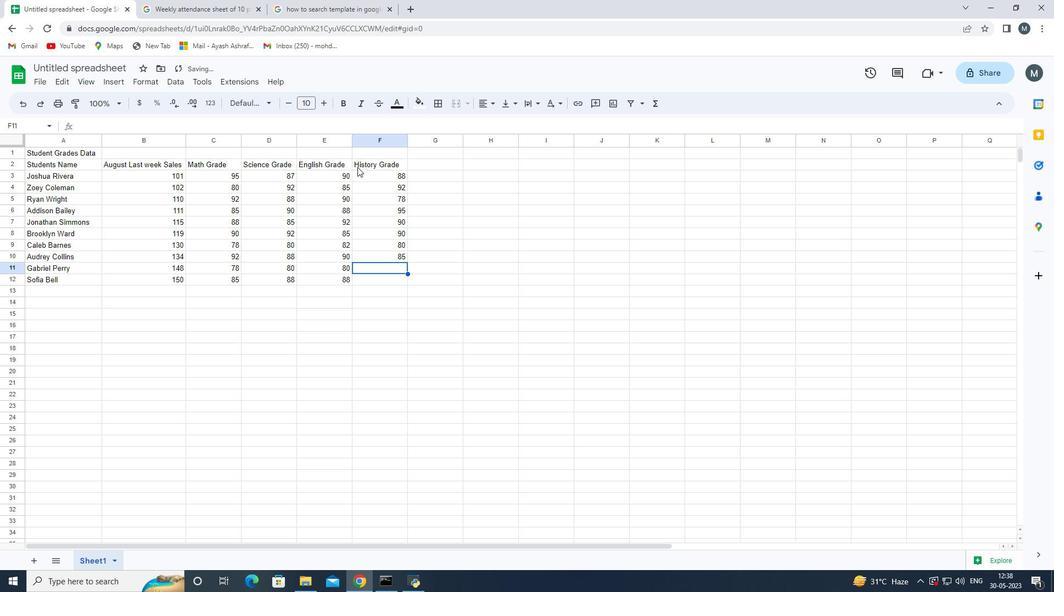 
Action: Key pressed 92<Key.enter>90<Key.enter>
Screenshot: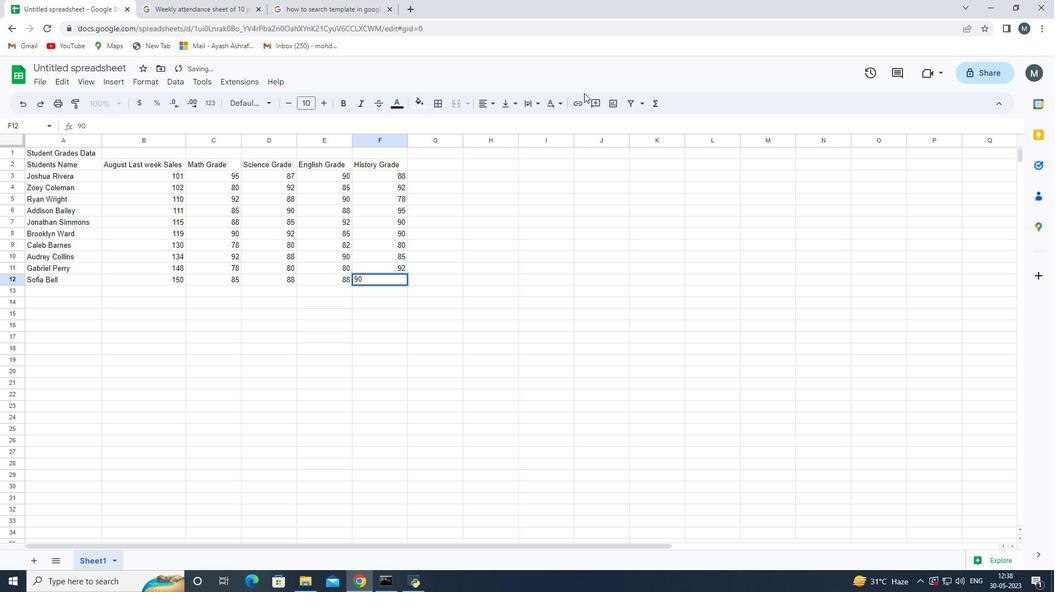 
Action: Mouse moved to (60, 175)
Screenshot: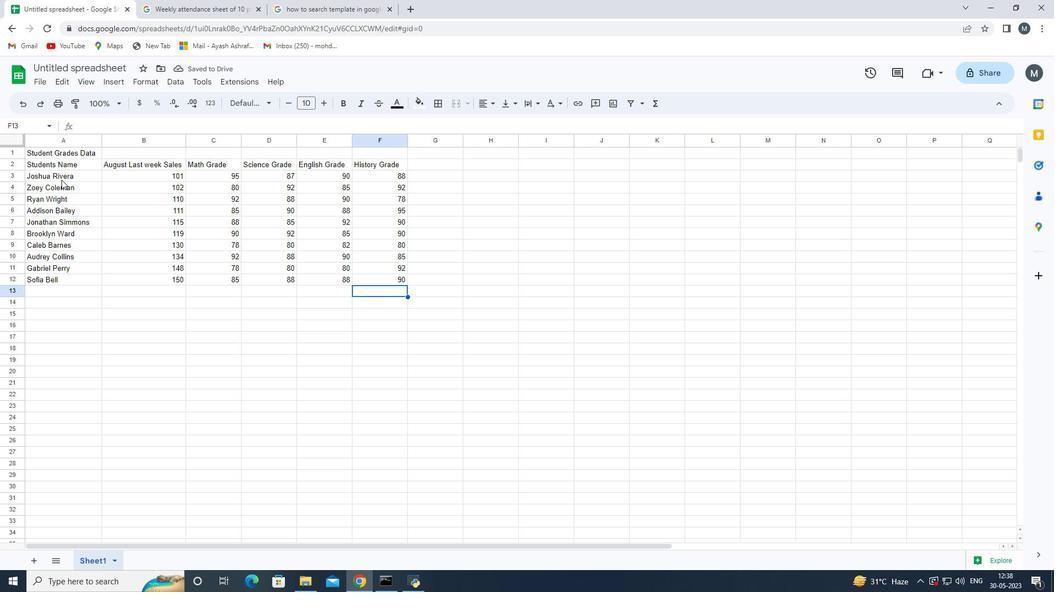 
Action: Mouse pressed left at (60, 175)
Screenshot: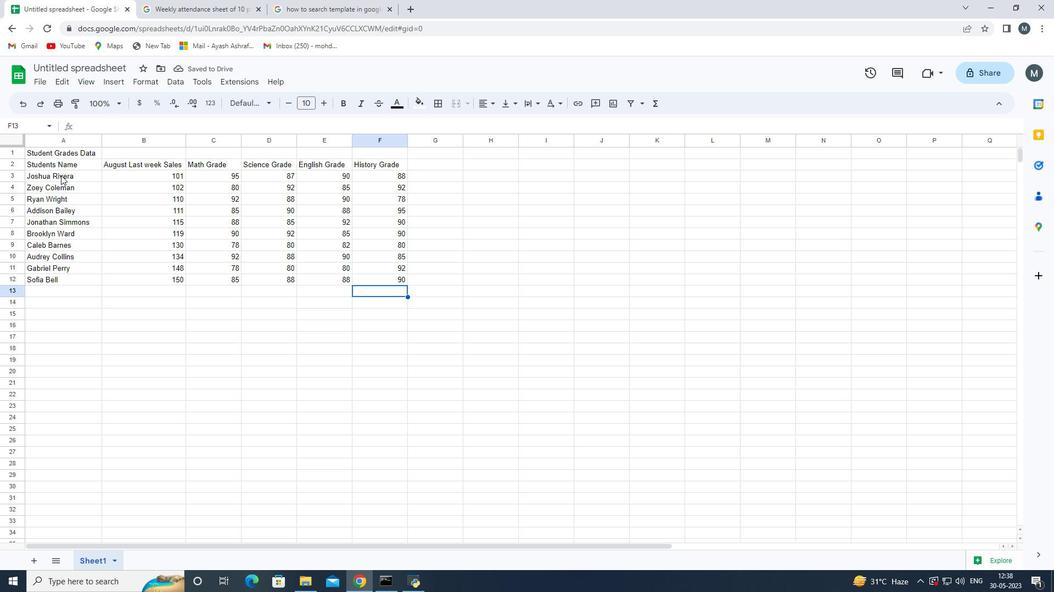 
Action: Mouse moved to (424, 176)
Screenshot: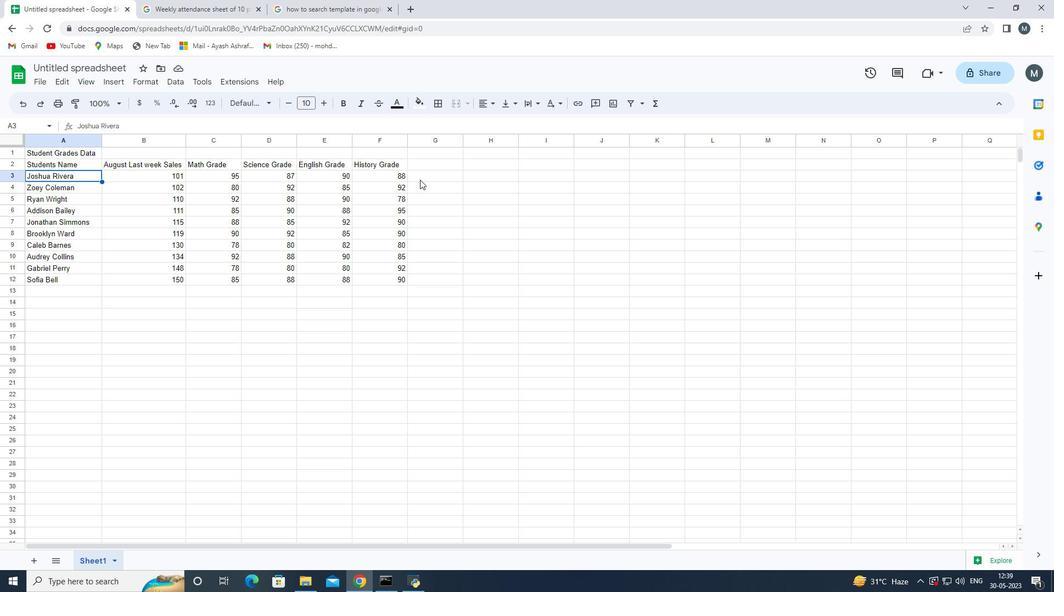 
Action: Mouse pressed left at (424, 176)
Screenshot: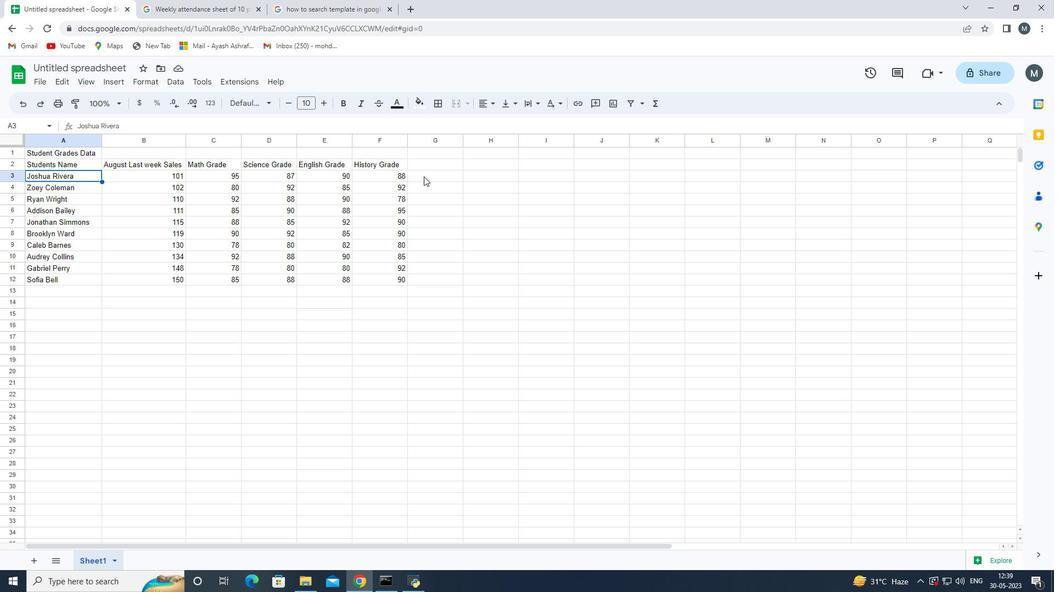 
Action: Mouse moved to (424, 169)
Screenshot: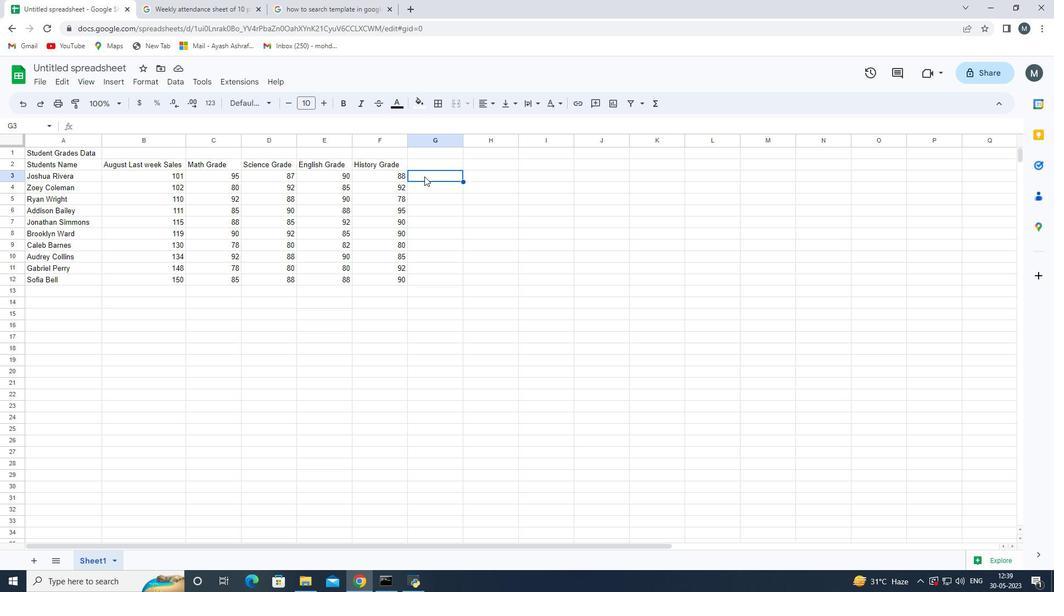 
Action: Mouse pressed left at (424, 169)
Screenshot: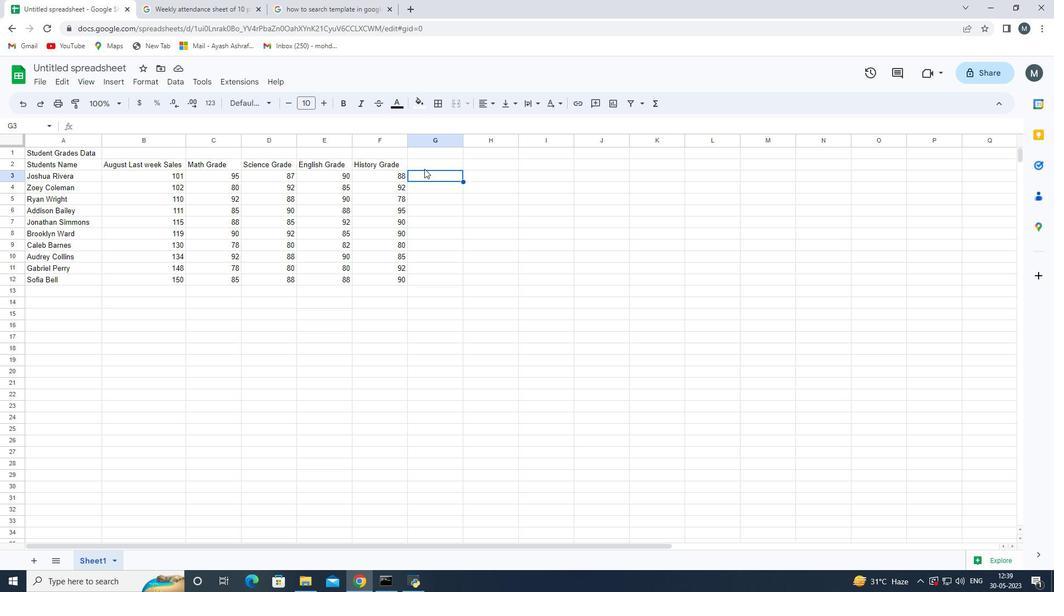 
Action: Key pressed <Key.shift><Key.shift><Key.shift><Key.shift><Key.shift><Key.shift><Key.shift><Key.shift><Key.shift><Key.shift><Key.shift><Key.shift>Total<Key.enter>=
Screenshot: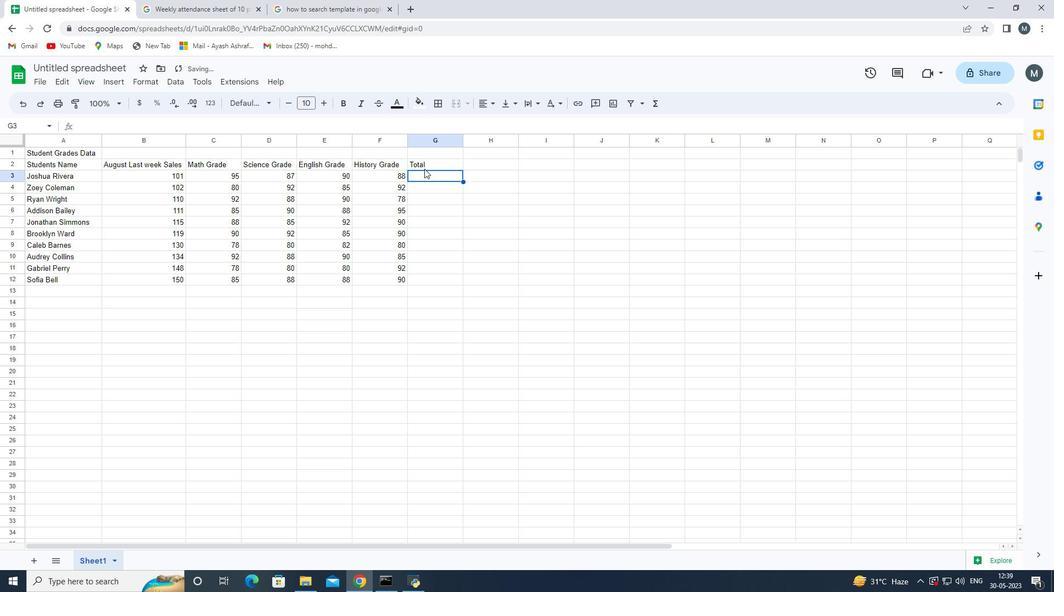 
Action: Mouse moved to (433, 203)
Screenshot: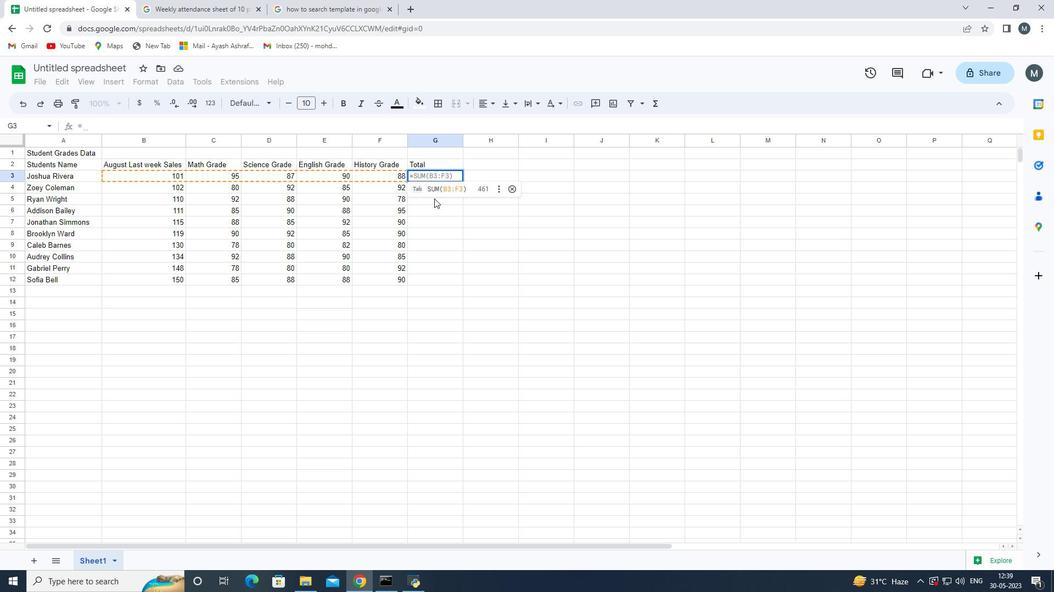
Action: Key pressed <Key.enter>
Screenshot: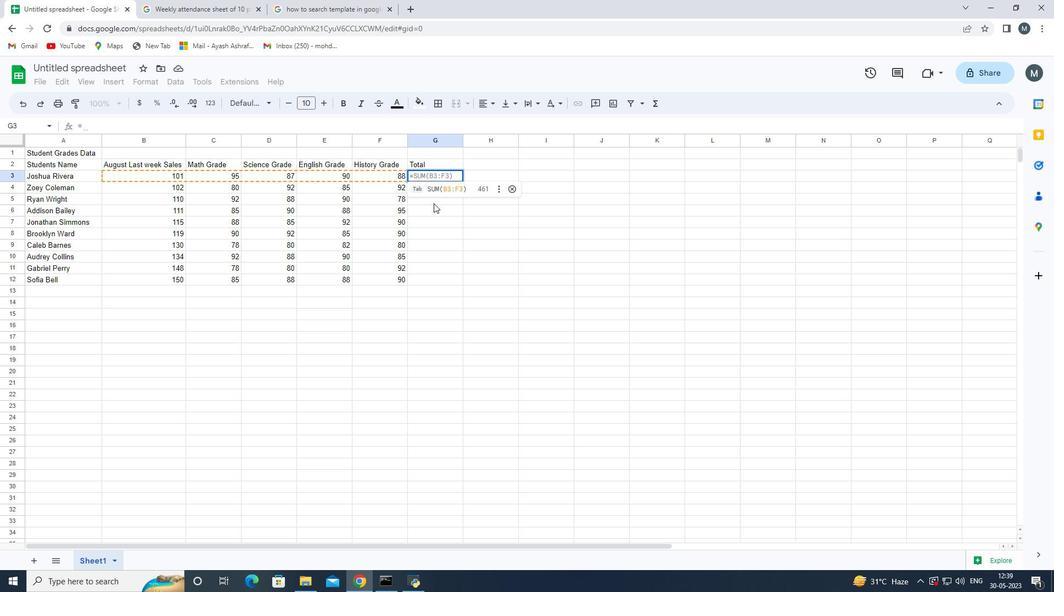 
Action: Mouse moved to (421, 185)
Screenshot: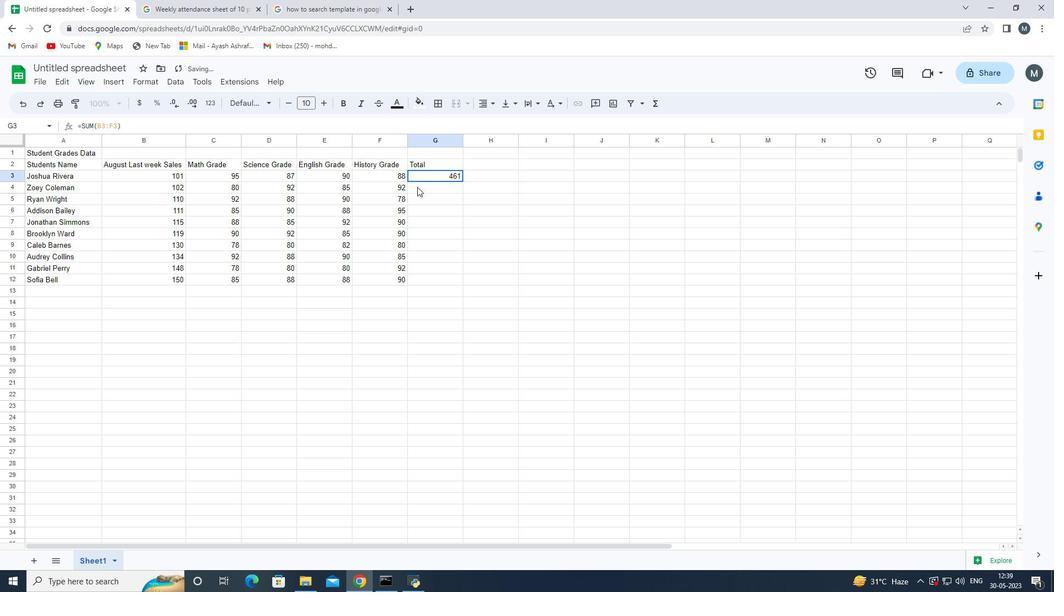 
Action: Mouse pressed left at (421, 185)
Screenshot: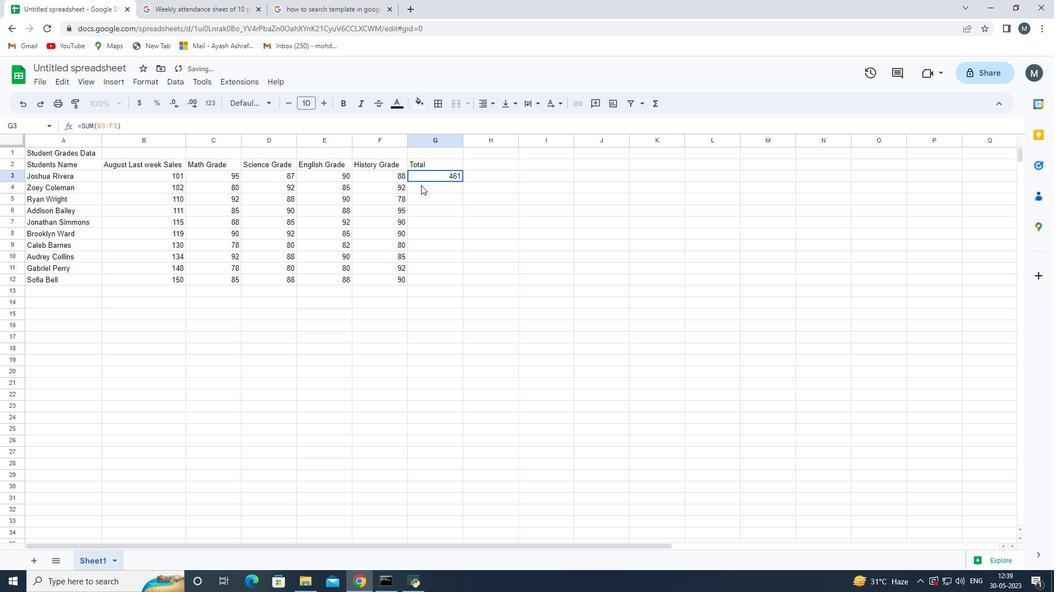
Action: Mouse moved to (428, 198)
Screenshot: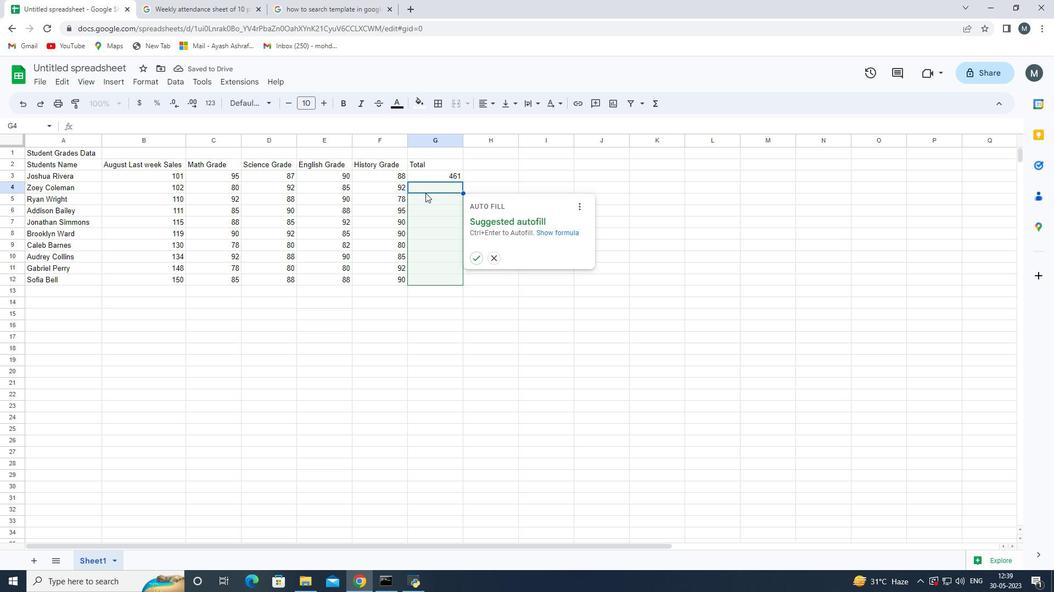 
Action: Key pressed <Key.enter>
Screenshot: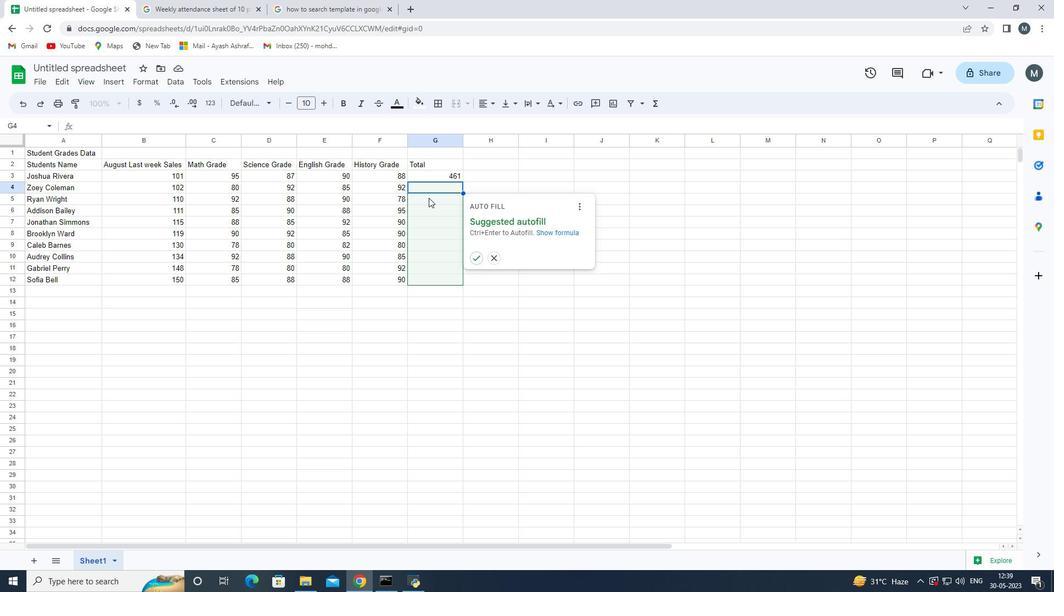 
Action: Mouse moved to (393, 281)
Screenshot: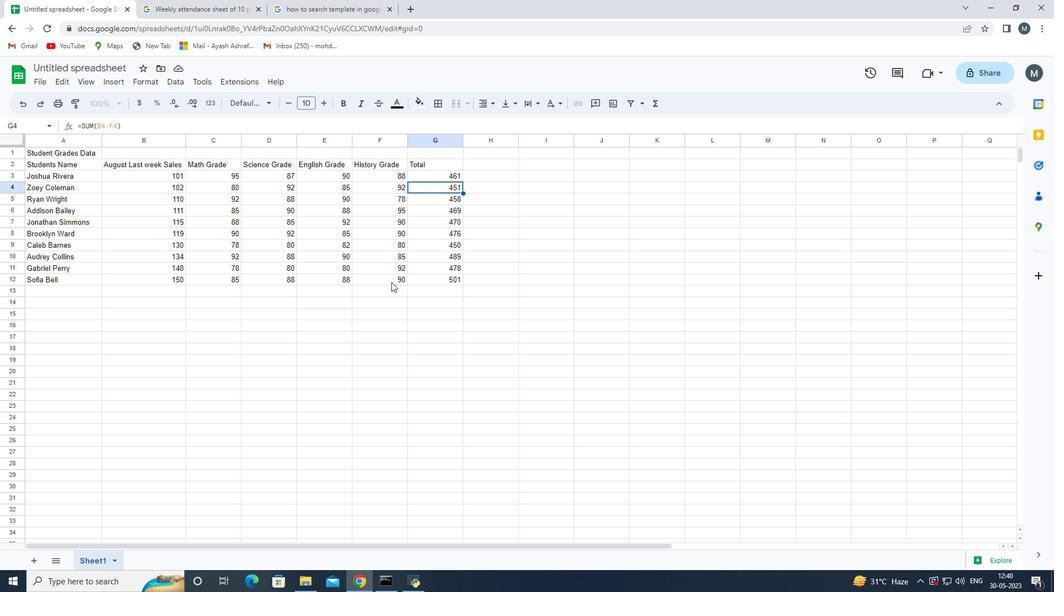 
Action: Mouse pressed left at (393, 281)
Screenshot: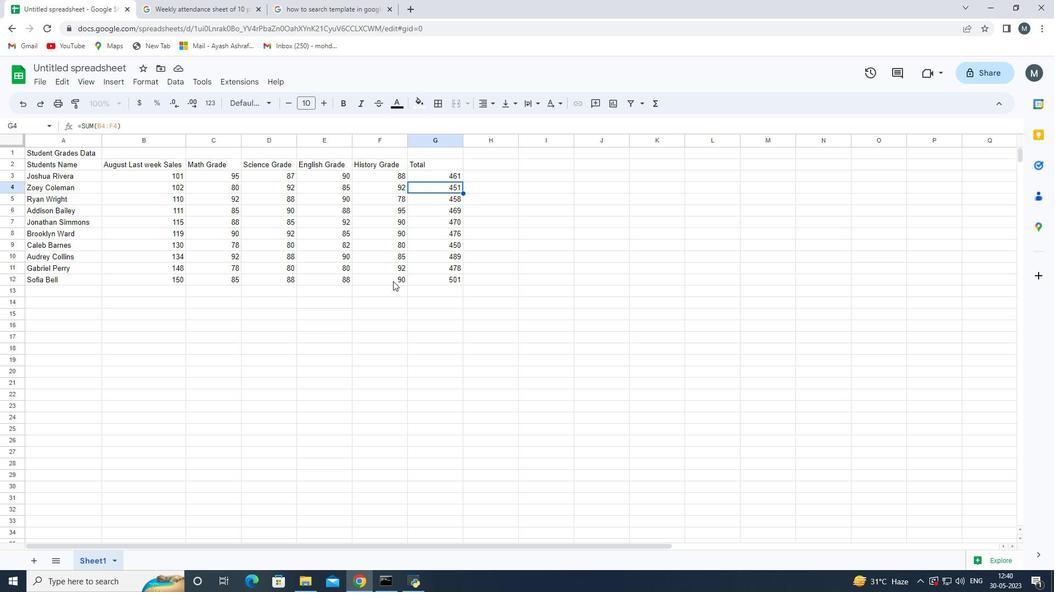 
Action: Mouse moved to (392, 280)
Screenshot: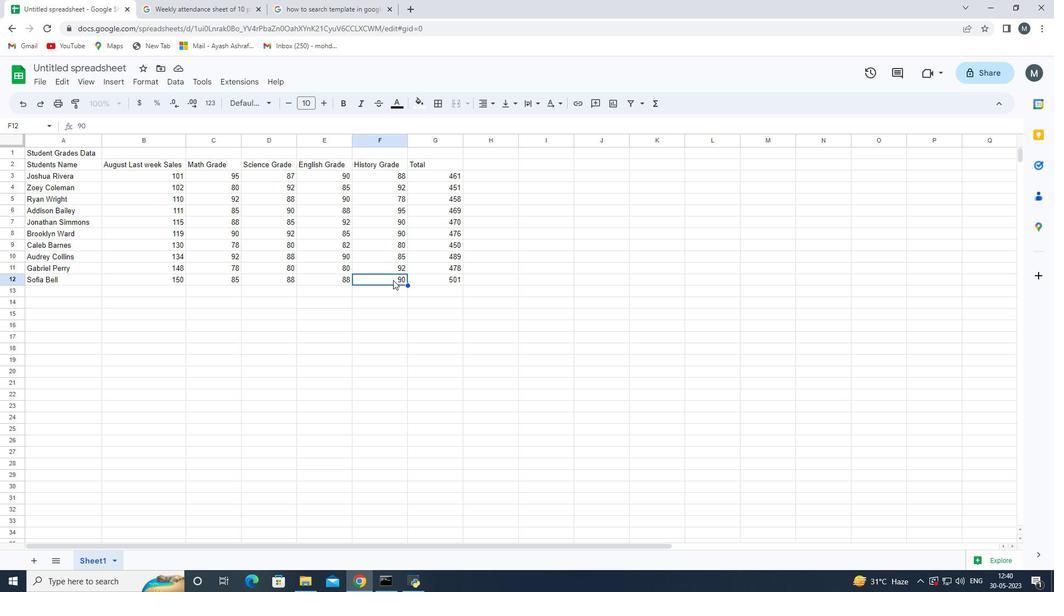 
Action: Key pressed 8
Screenshot: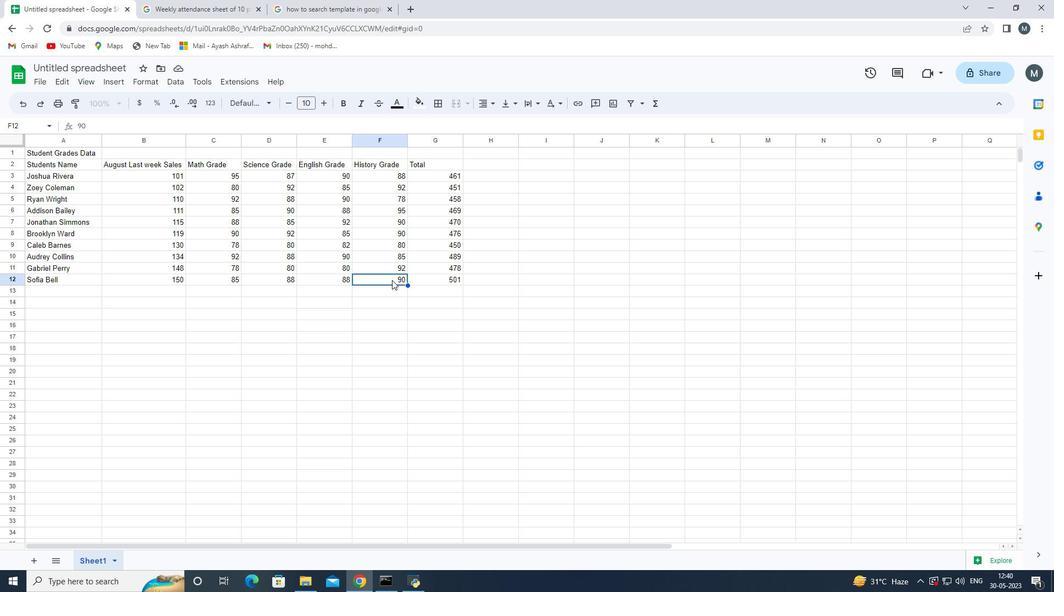 
Action: Mouse moved to (389, 281)
Screenshot: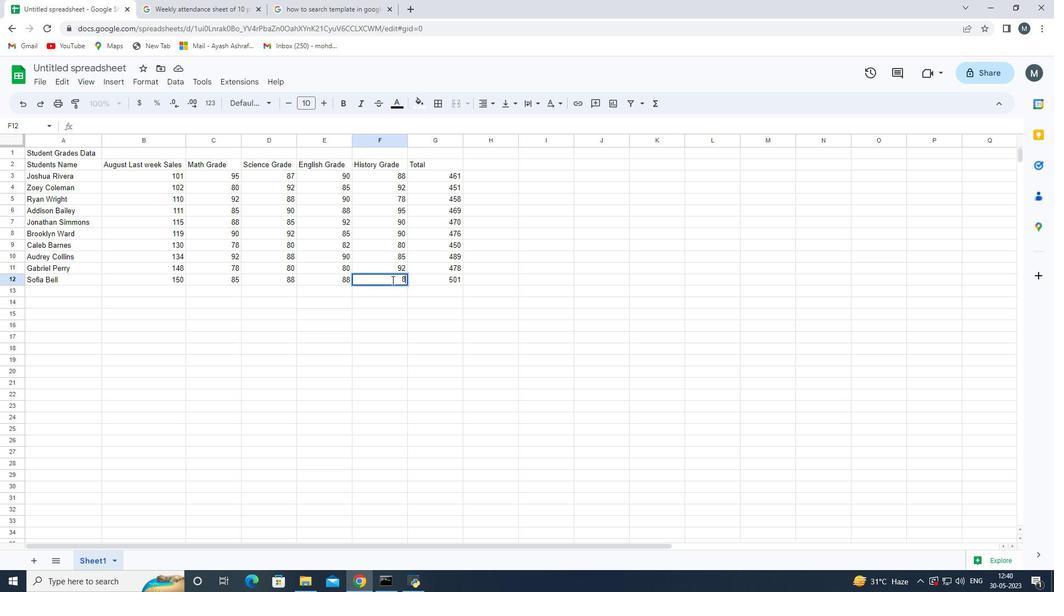 
Action: Key pressed 85<Key.enter>
Screenshot: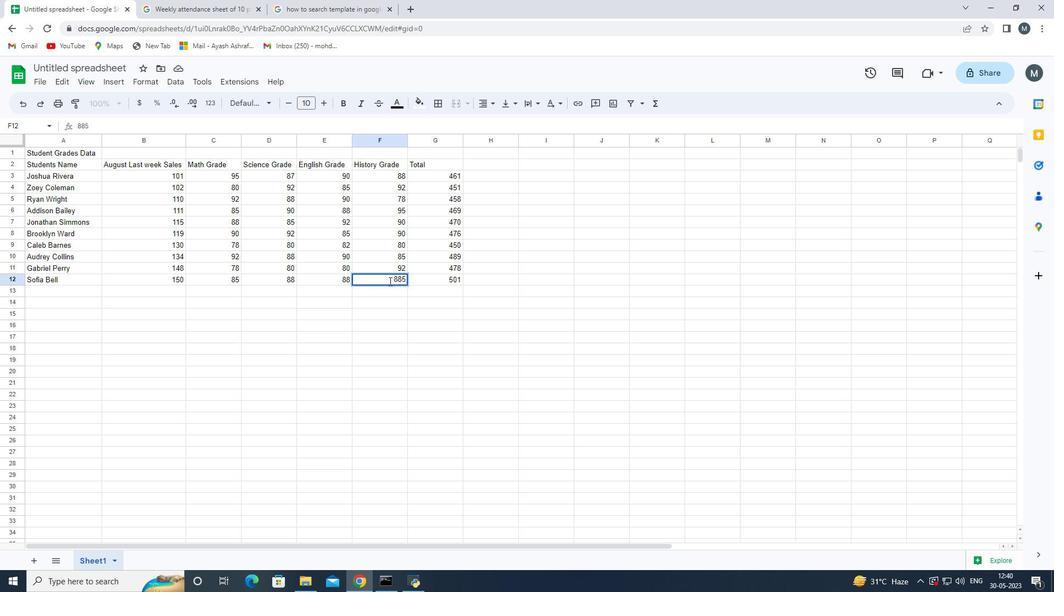 
Action: Mouse moved to (401, 278)
Screenshot: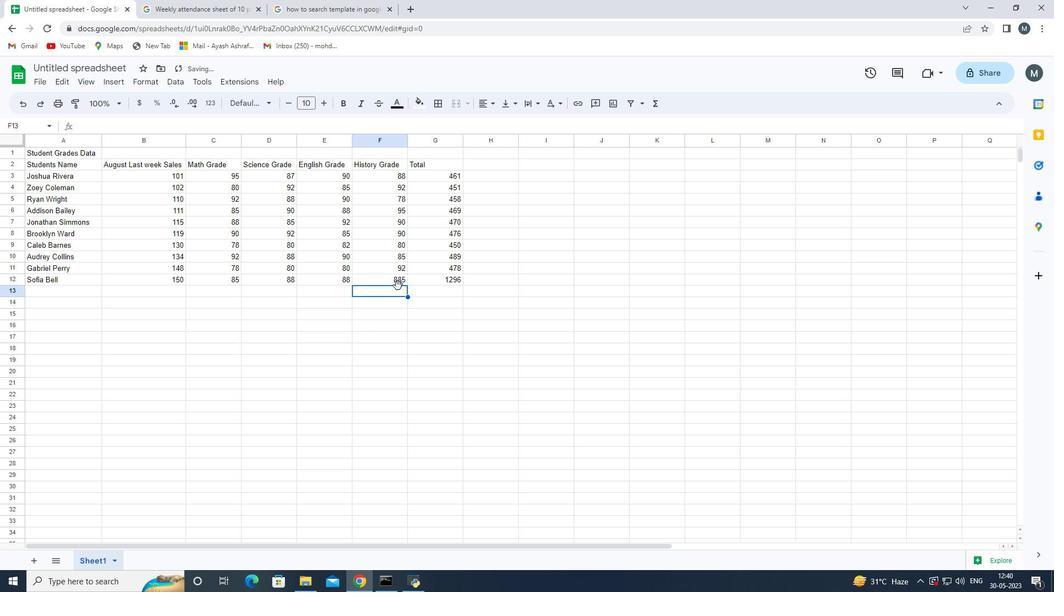 
Action: Mouse pressed left at (401, 278)
Screenshot: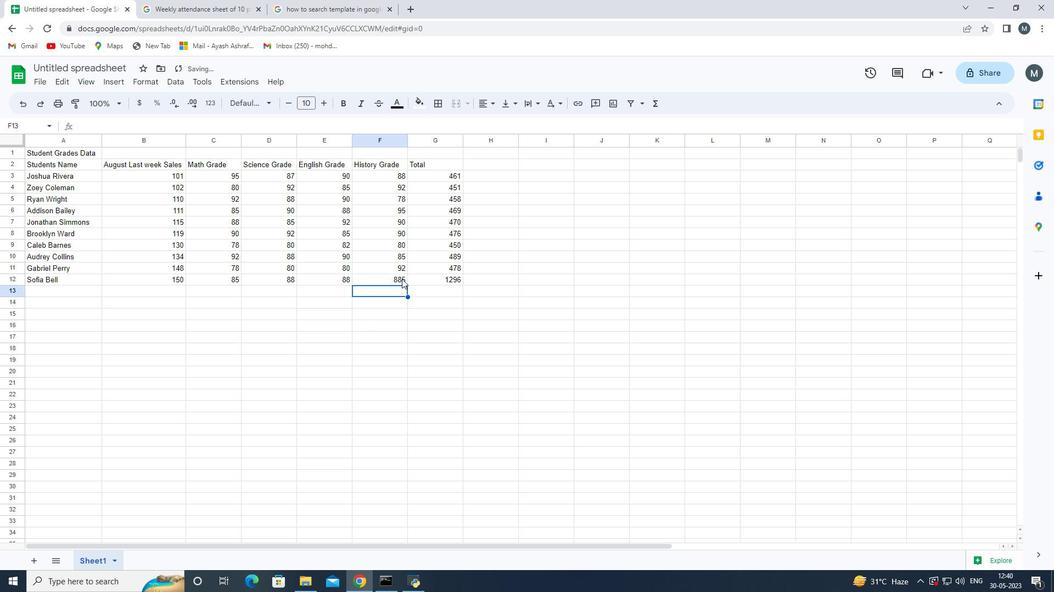 
Action: Mouse pressed left at (401, 278)
Screenshot: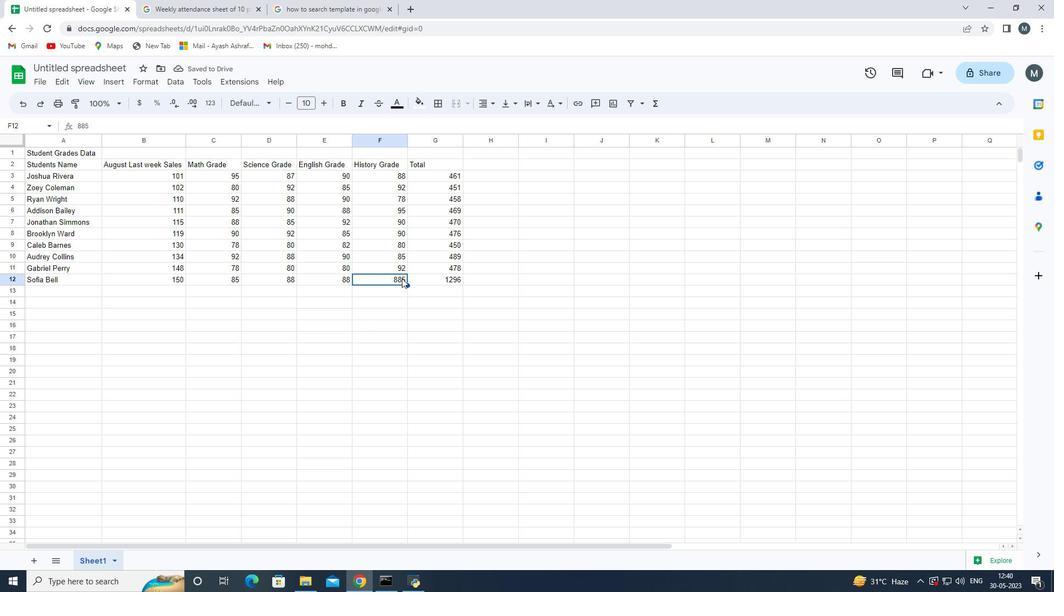 
Action: Mouse pressed left at (401, 278)
Screenshot: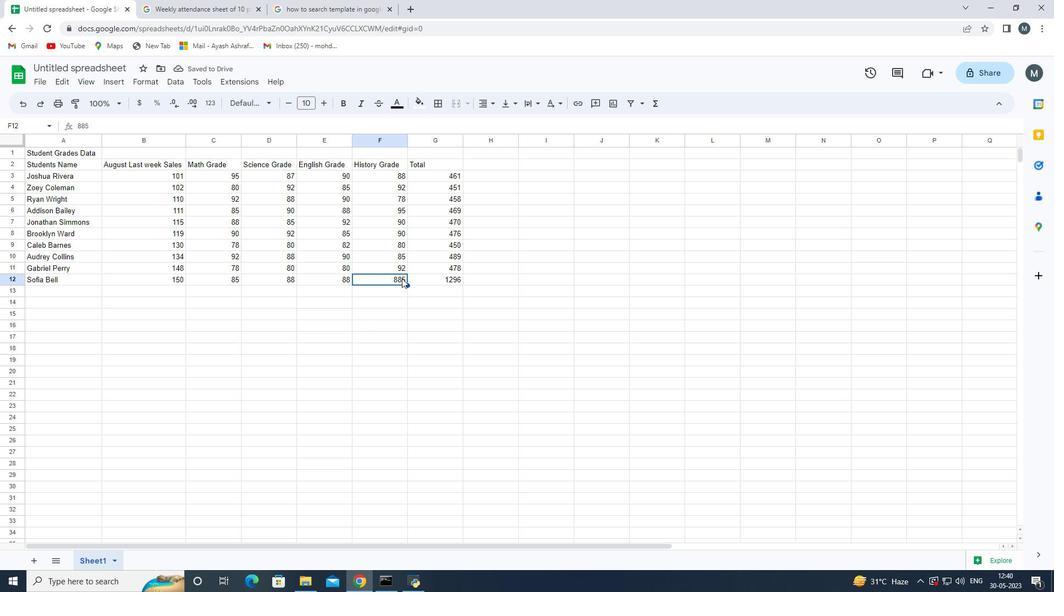 
Action: Mouse moved to (396, 278)
Screenshot: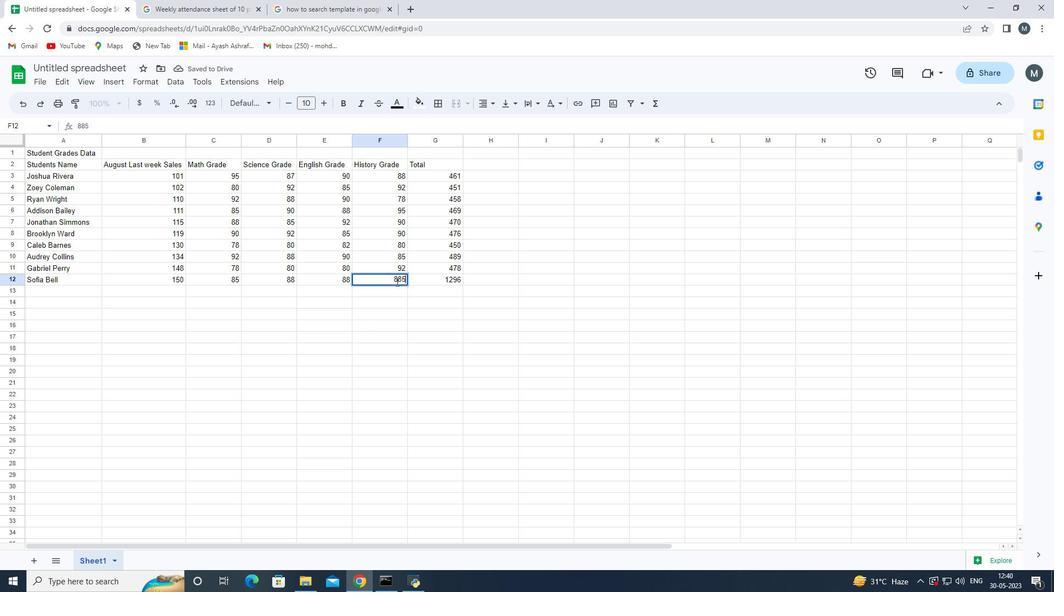 
Action: Mouse pressed left at (396, 278)
Screenshot: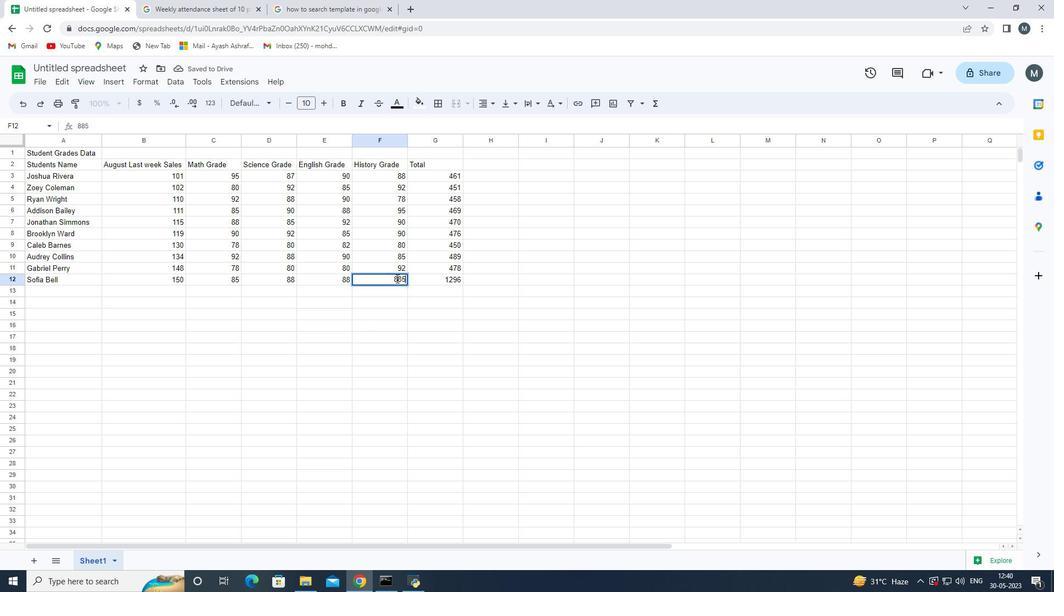 
Action: Mouse moved to (401, 281)
Screenshot: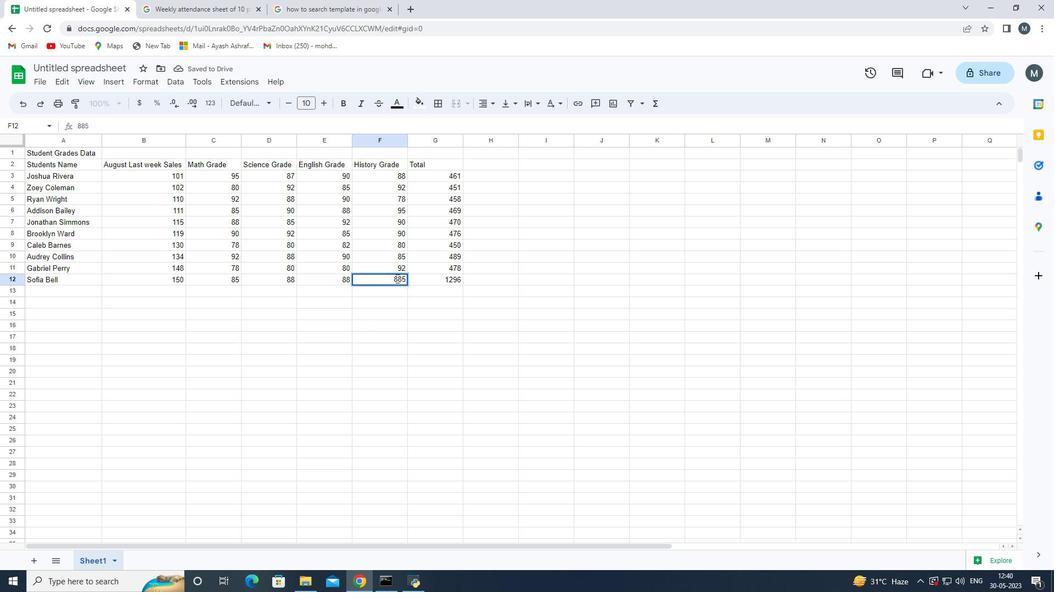 
Action: Key pressed <Key.backspace>
Screenshot: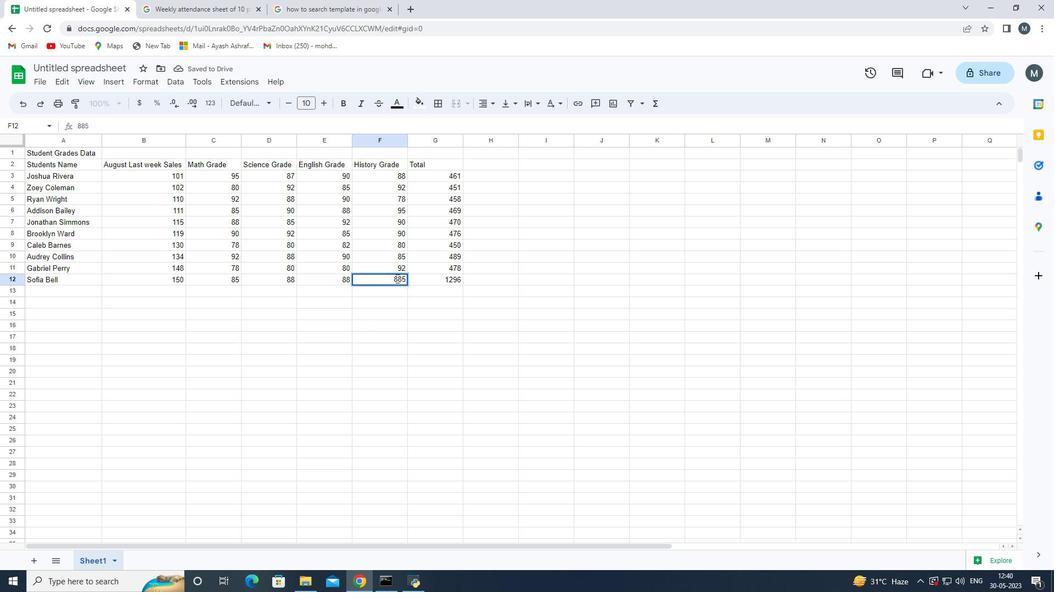 
Action: Mouse moved to (409, 302)
Screenshot: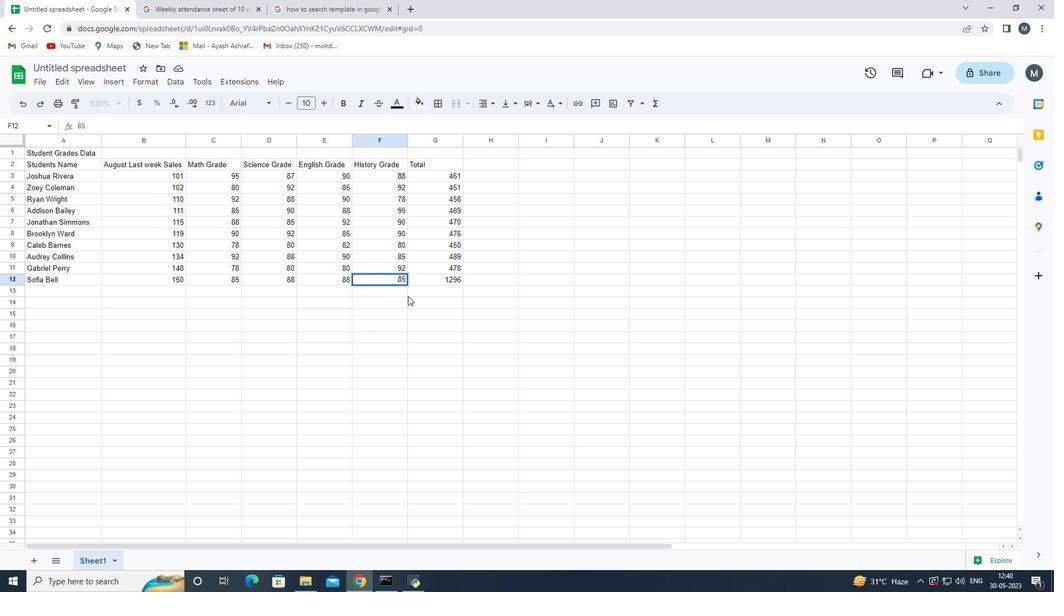 
Action: Mouse pressed left at (409, 302)
Screenshot: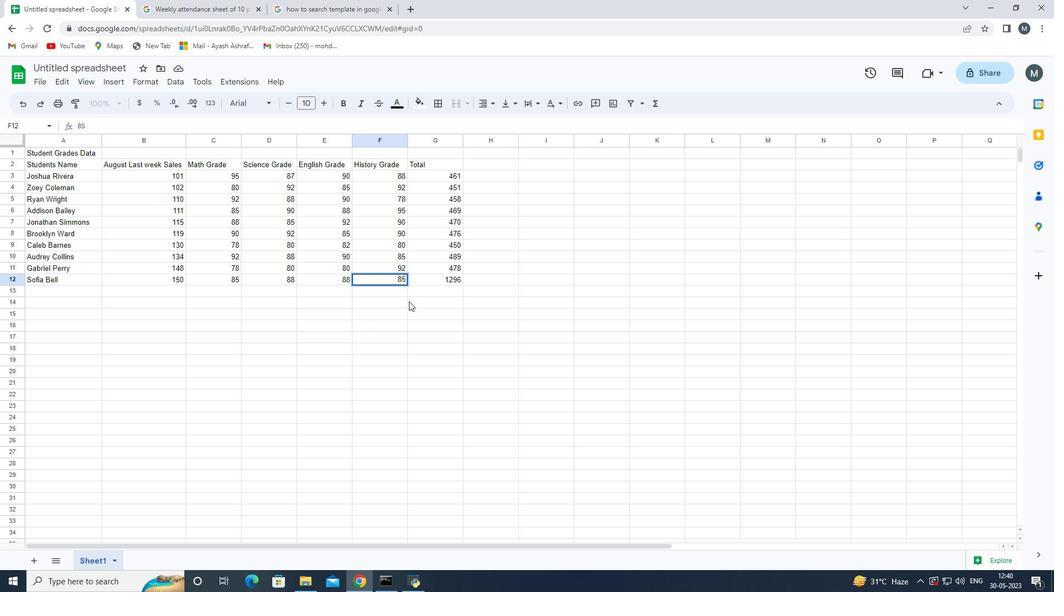 
Action: Mouse moved to (480, 208)
Screenshot: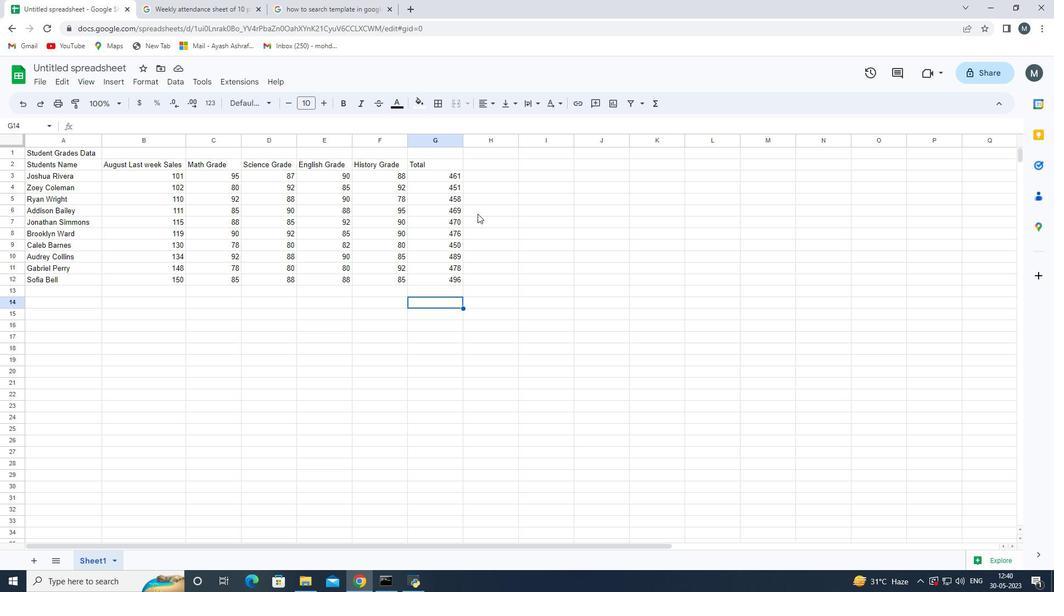 
Action: Mouse pressed left at (480, 208)
Screenshot: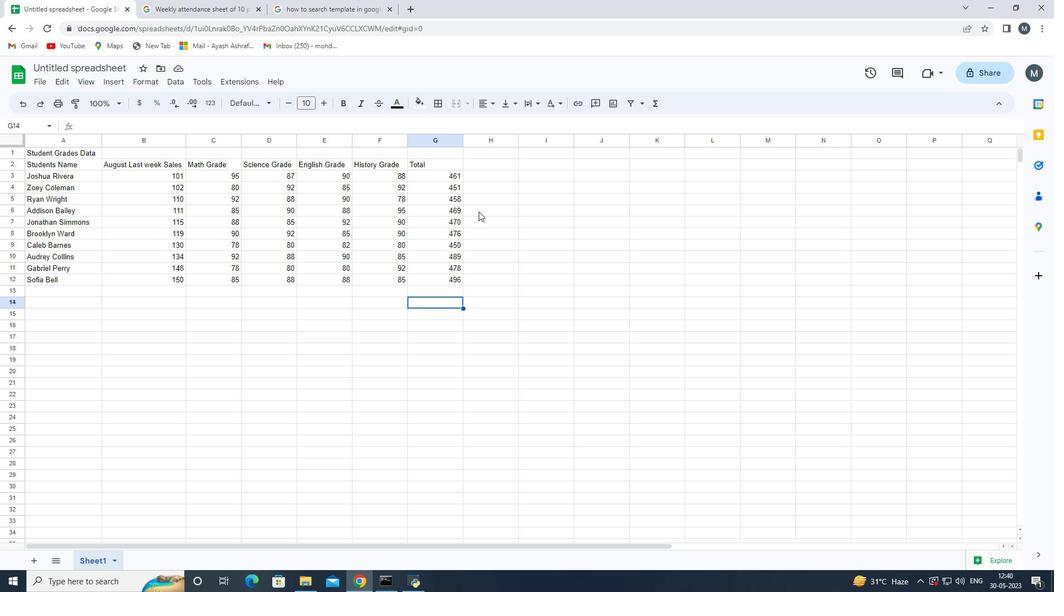 
Action: Mouse moved to (44, 77)
Screenshot: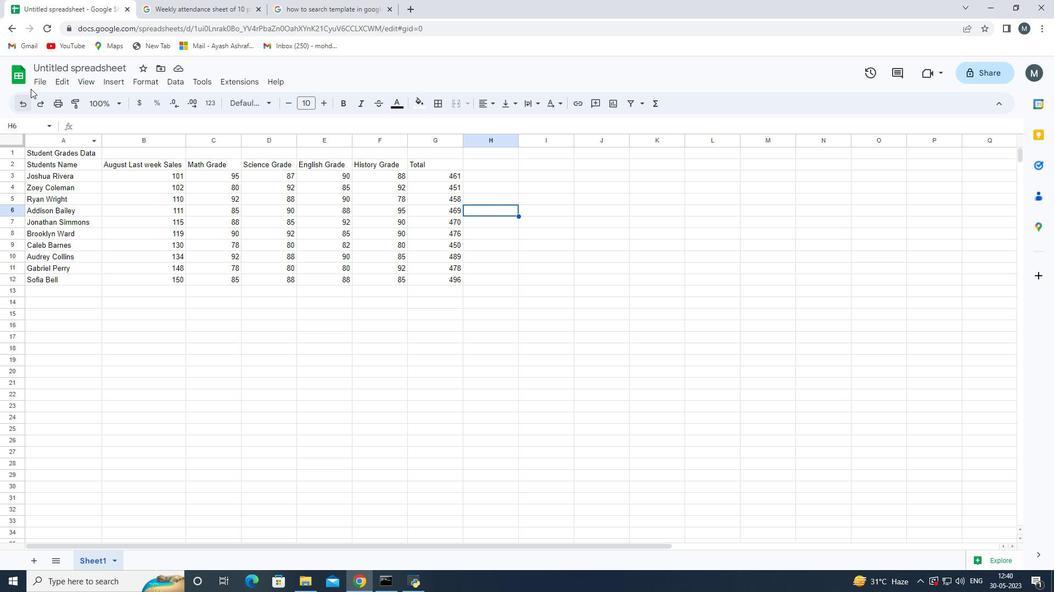 
Action: Mouse pressed left at (44, 77)
Screenshot: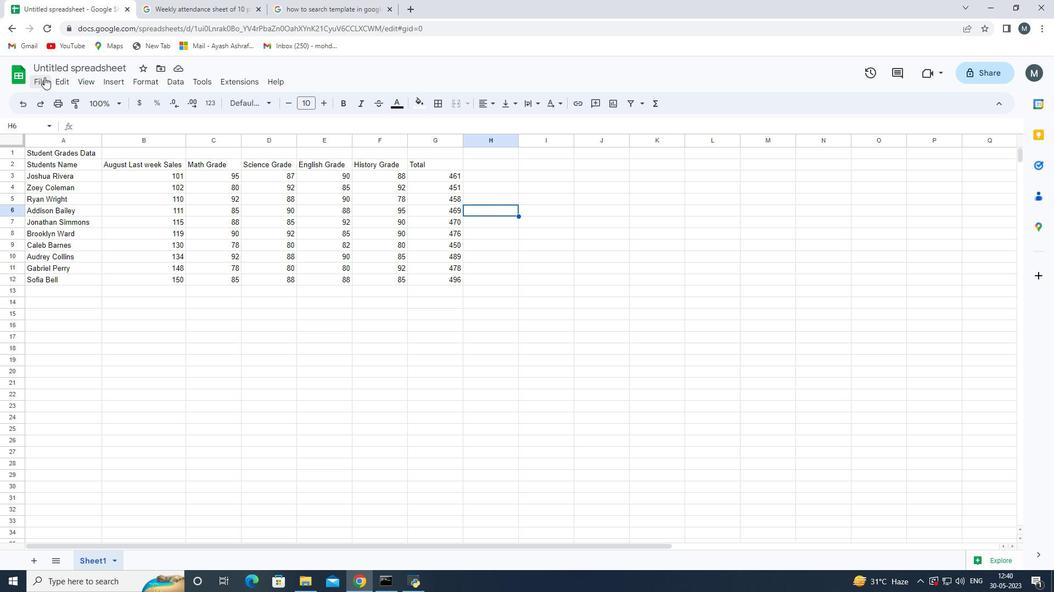
Action: Mouse moved to (81, 240)
Screenshot: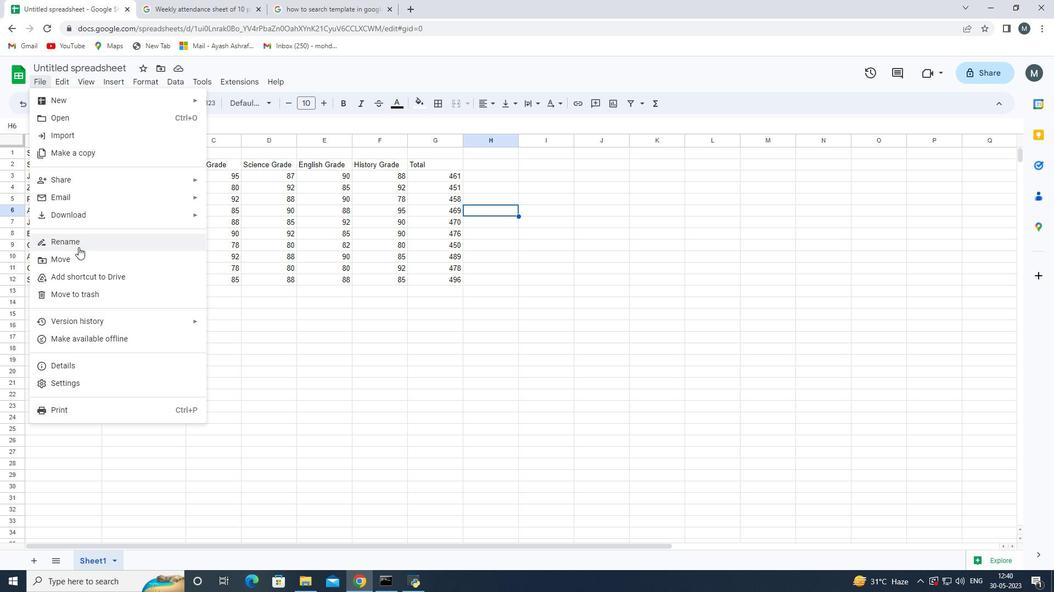 
Action: Mouse pressed left at (81, 240)
Screenshot: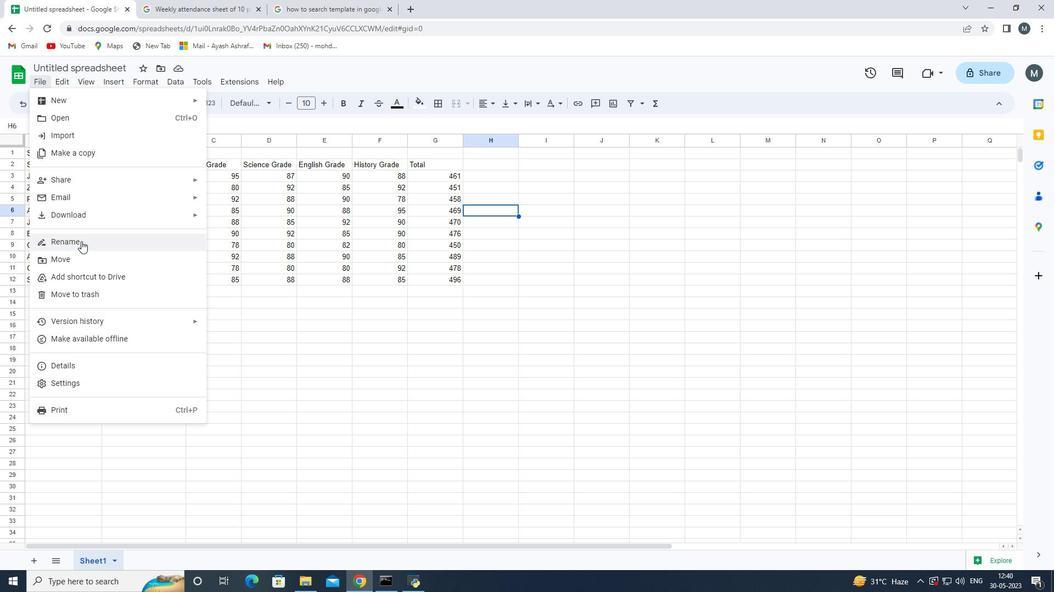 
Action: Mouse moved to (80, 240)
Screenshot: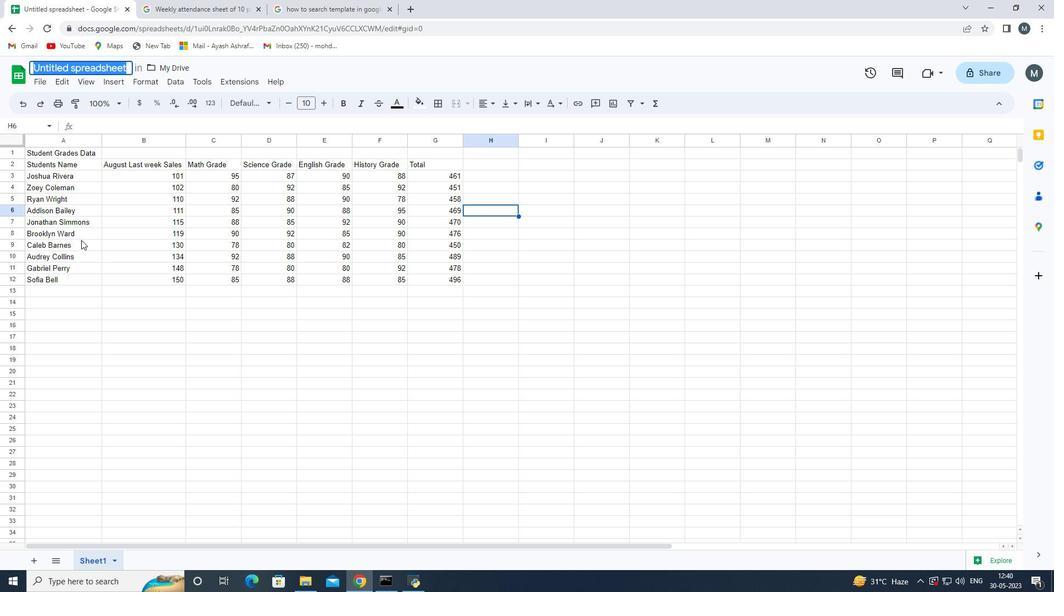
Action: Key pressed <Key.shift>Auditing<Key.space><Key.shift>Sales<Key.space><Key.shift>By<Key.space><Key.shift><Key.shift><Key.shift><Key.shift>Employee<Key.enter>
Screenshot: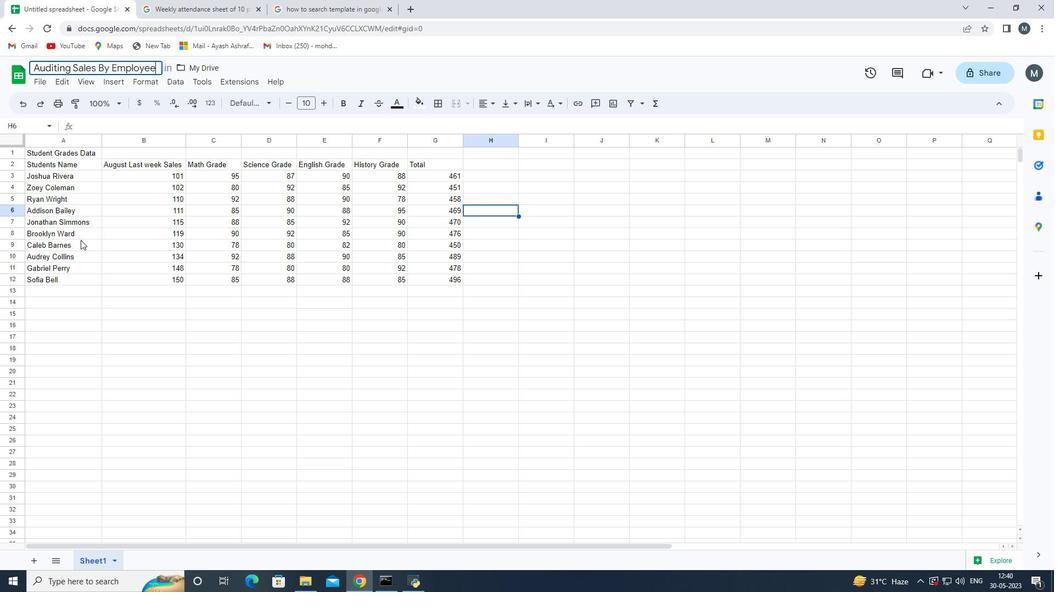 
Action: Mouse moved to (68, 208)
Screenshot: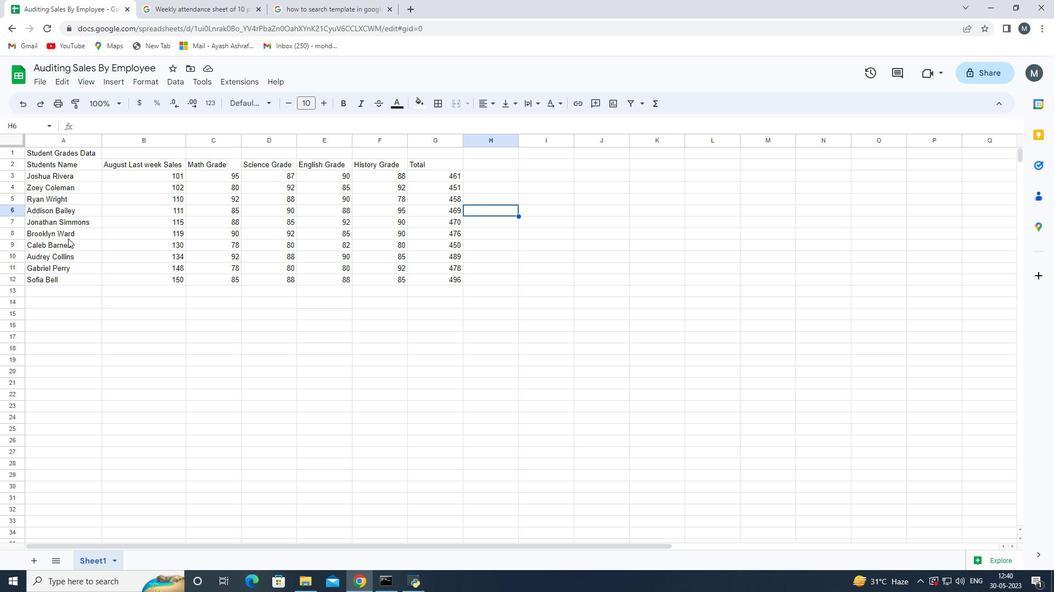 
Action: Mouse pressed left at (68, 208)
Screenshot: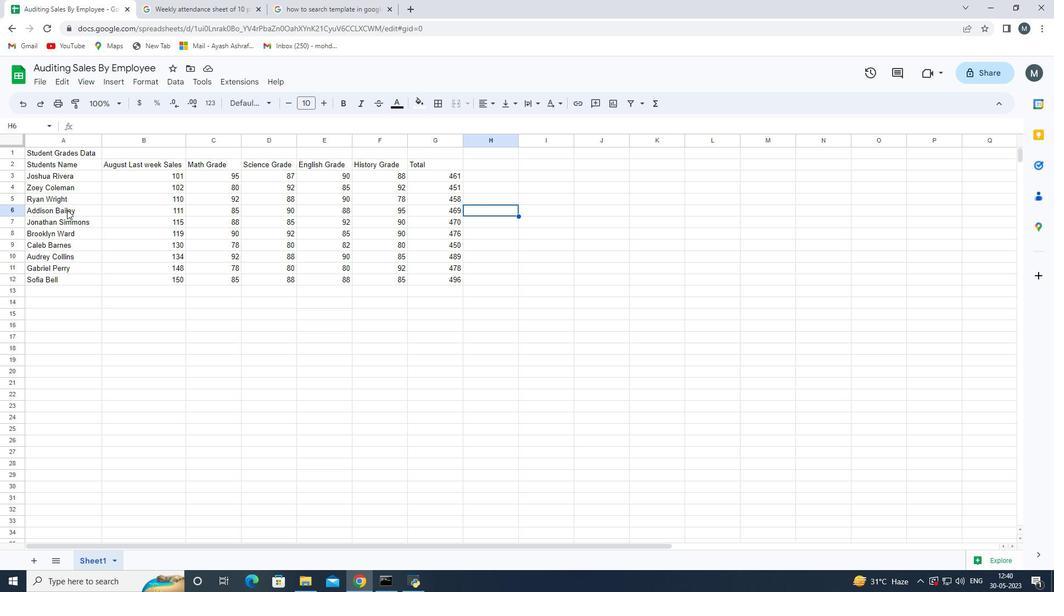
Action: Mouse moved to (76, 163)
Screenshot: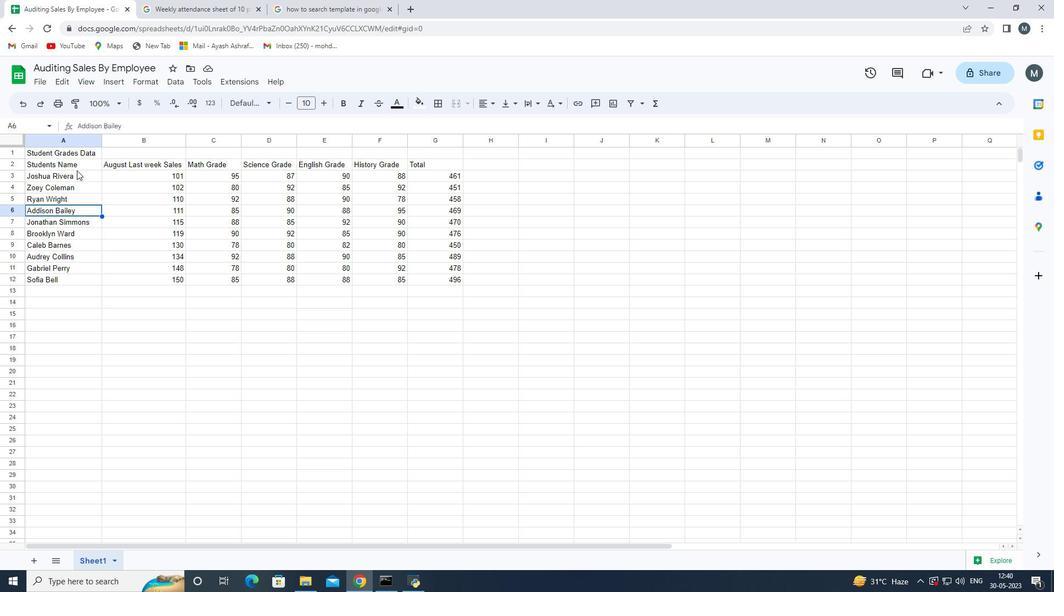 
Action: Mouse pressed left at (76, 163)
Screenshot: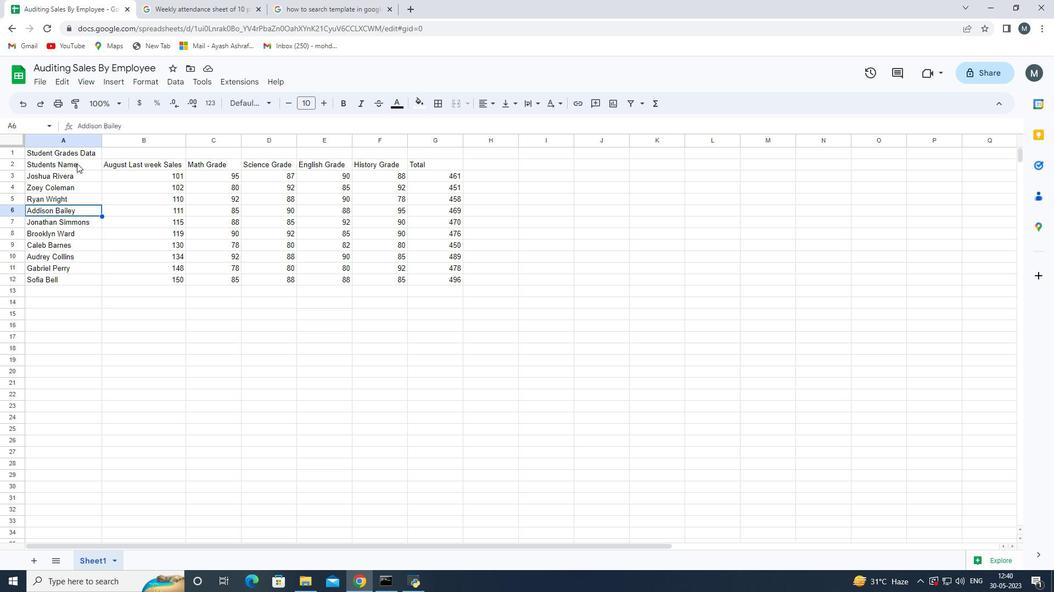 
